 Task: Look for space in Hrazdan, Armenia from 1st June, 2023 to 9th June, 2023 for 6 adults in price range Rs.6000 to Rs.12000. Place can be entire place with 3 bedrooms having 3 beds and 3 bathrooms. Property type can be house, flat, guest house. Amenities needed are: heating. Booking option can be shelf check-in. Required host language is English.
Action: Mouse moved to (527, 124)
Screenshot: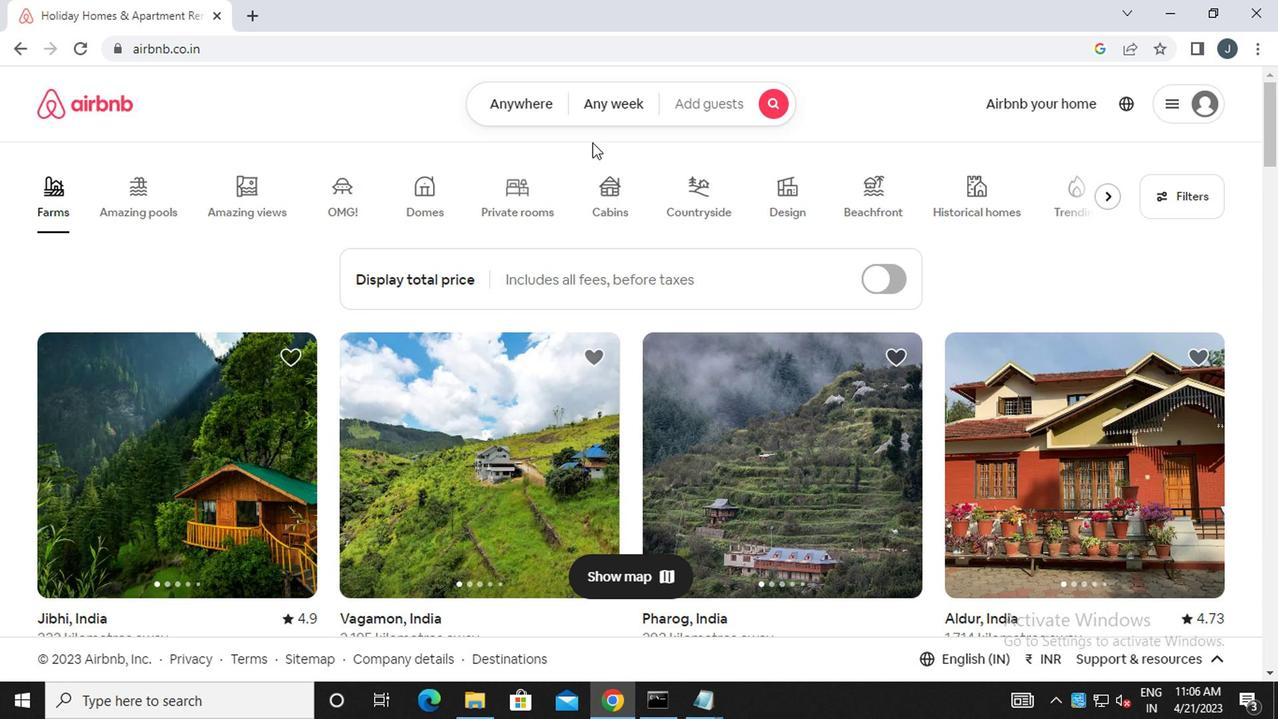 
Action: Mouse pressed left at (527, 124)
Screenshot: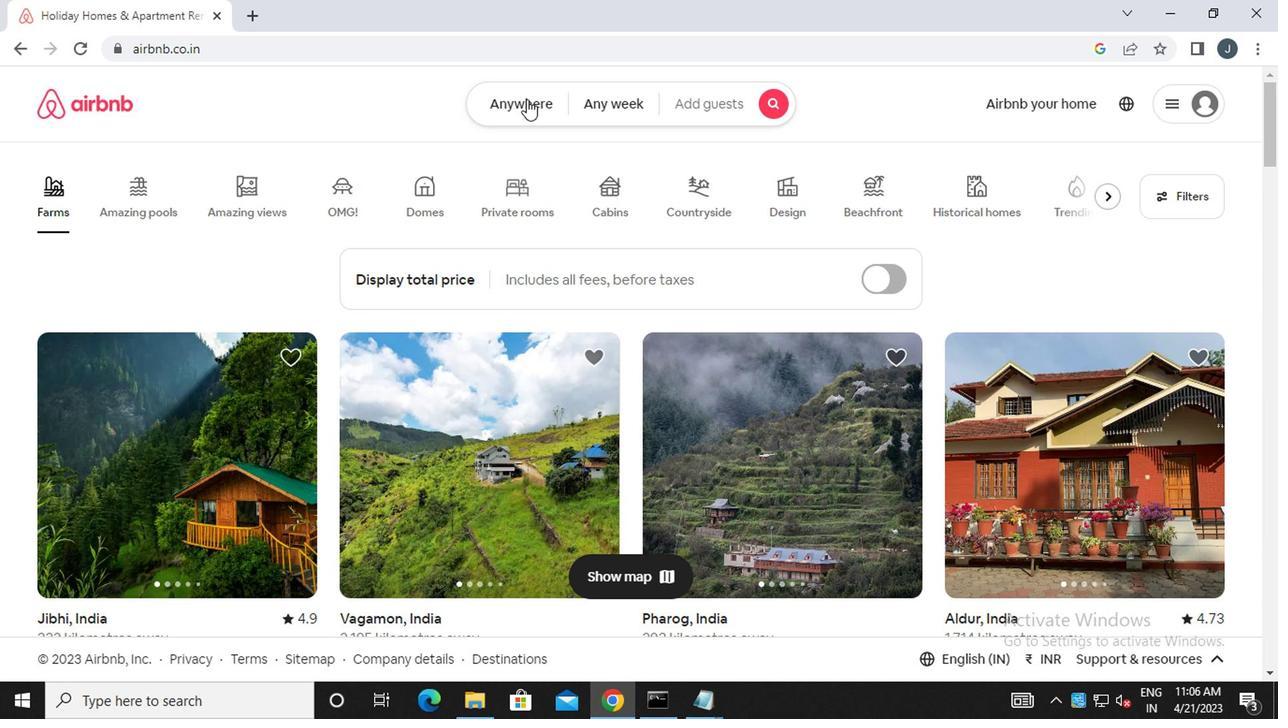 
Action: Mouse moved to (343, 188)
Screenshot: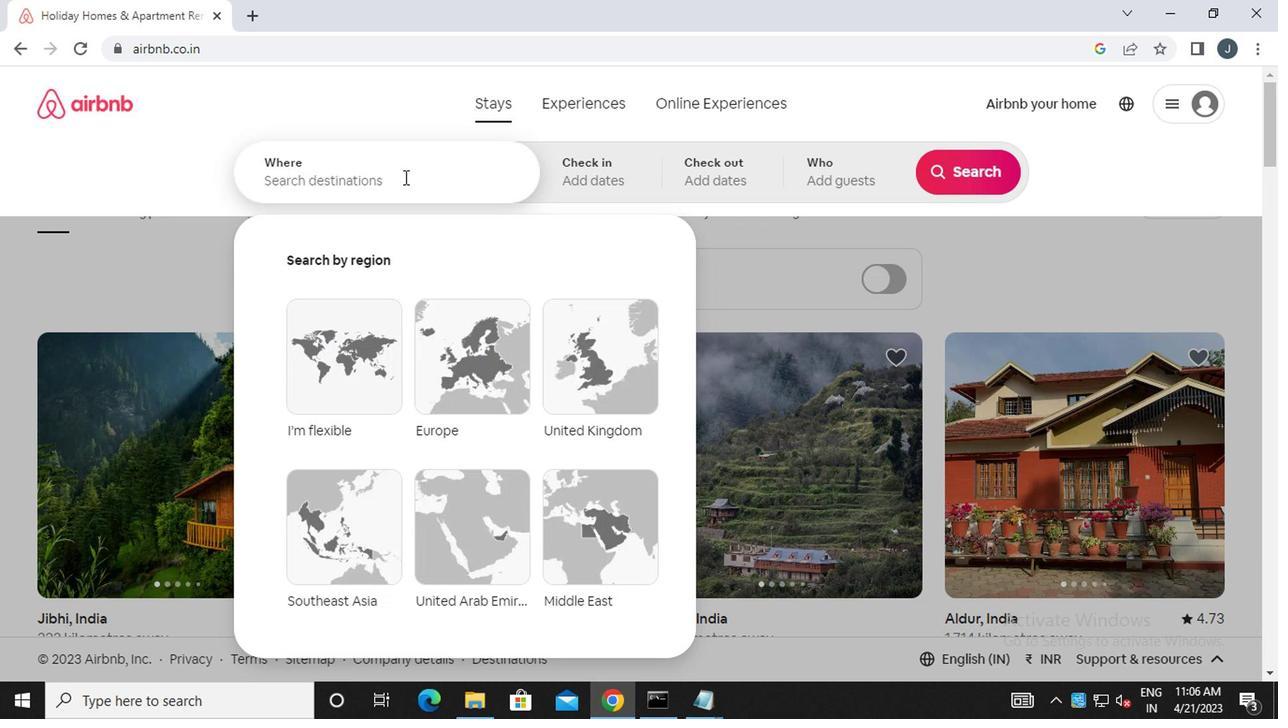 
Action: Mouse pressed left at (343, 188)
Screenshot: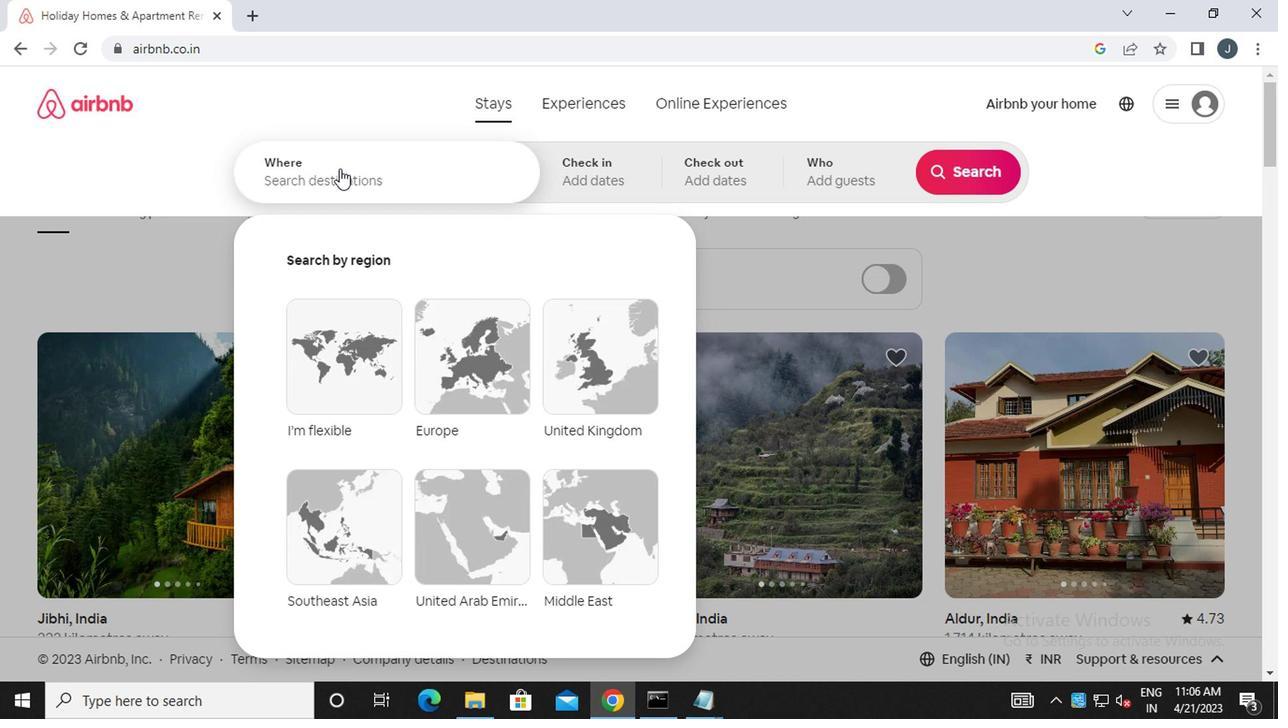 
Action: Mouse moved to (343, 189)
Screenshot: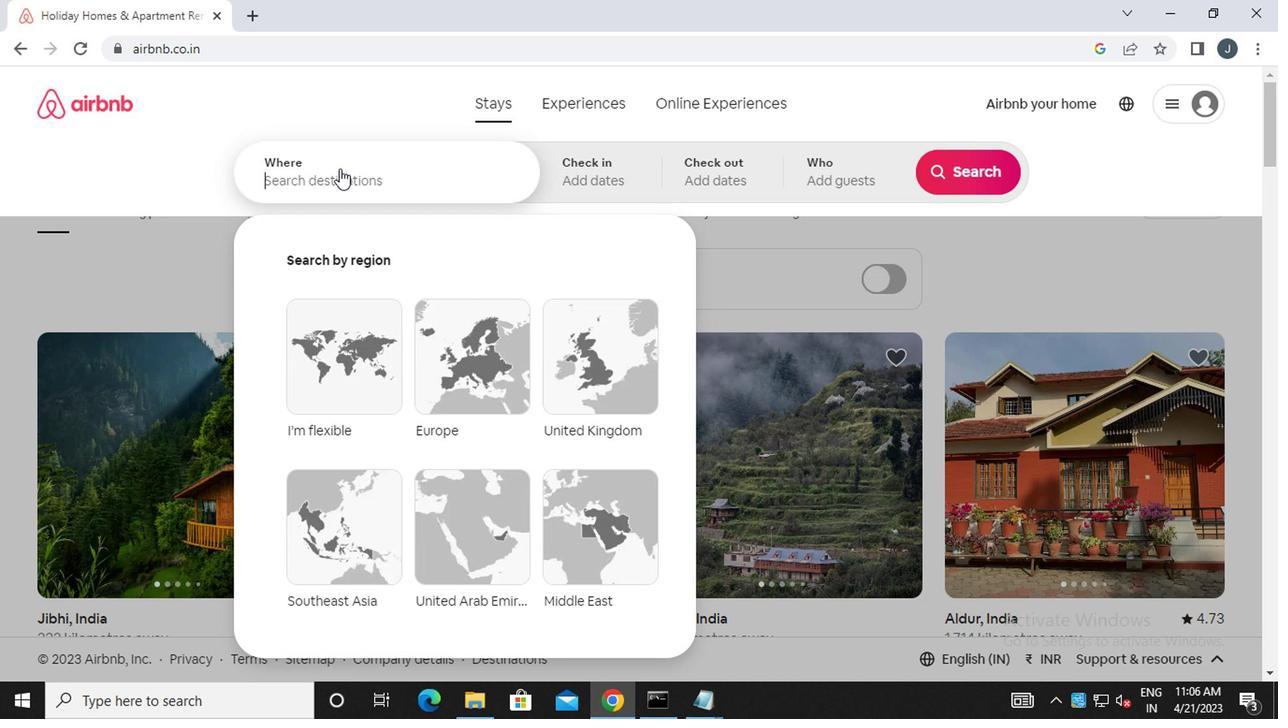
Action: Key pressed h<Key.caps_lock>razdan
Screenshot: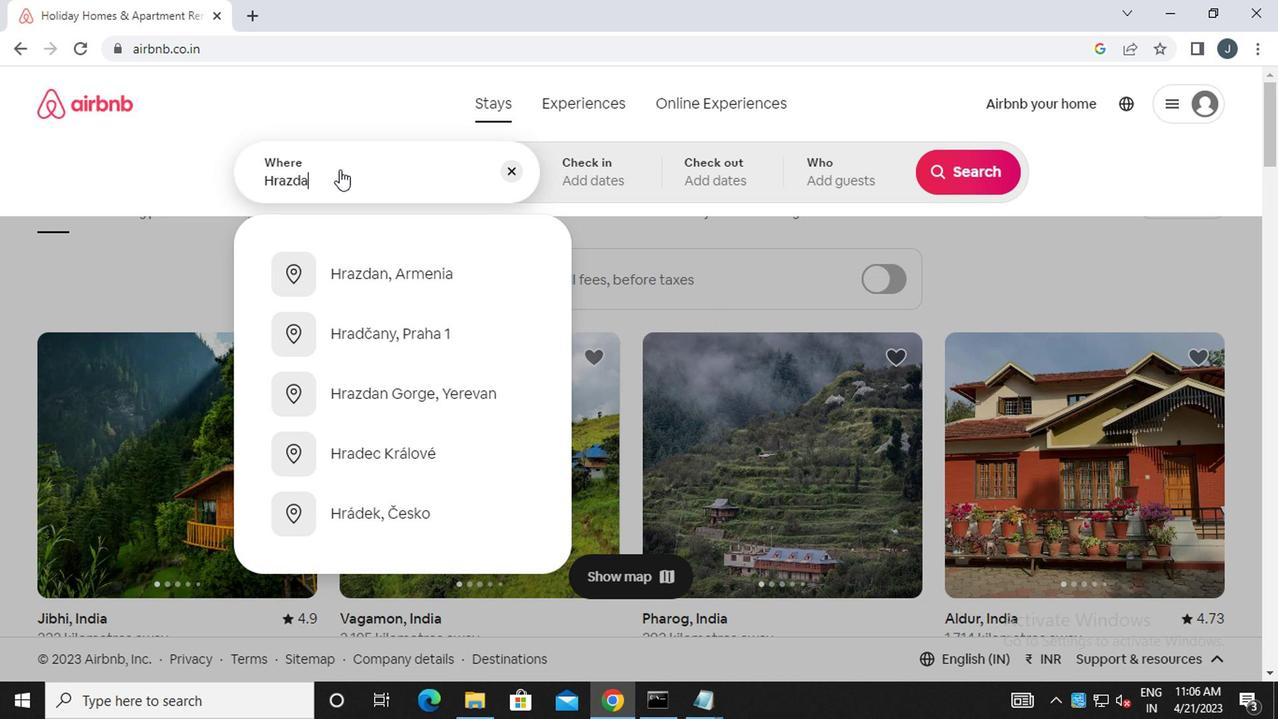 
Action: Mouse moved to (413, 289)
Screenshot: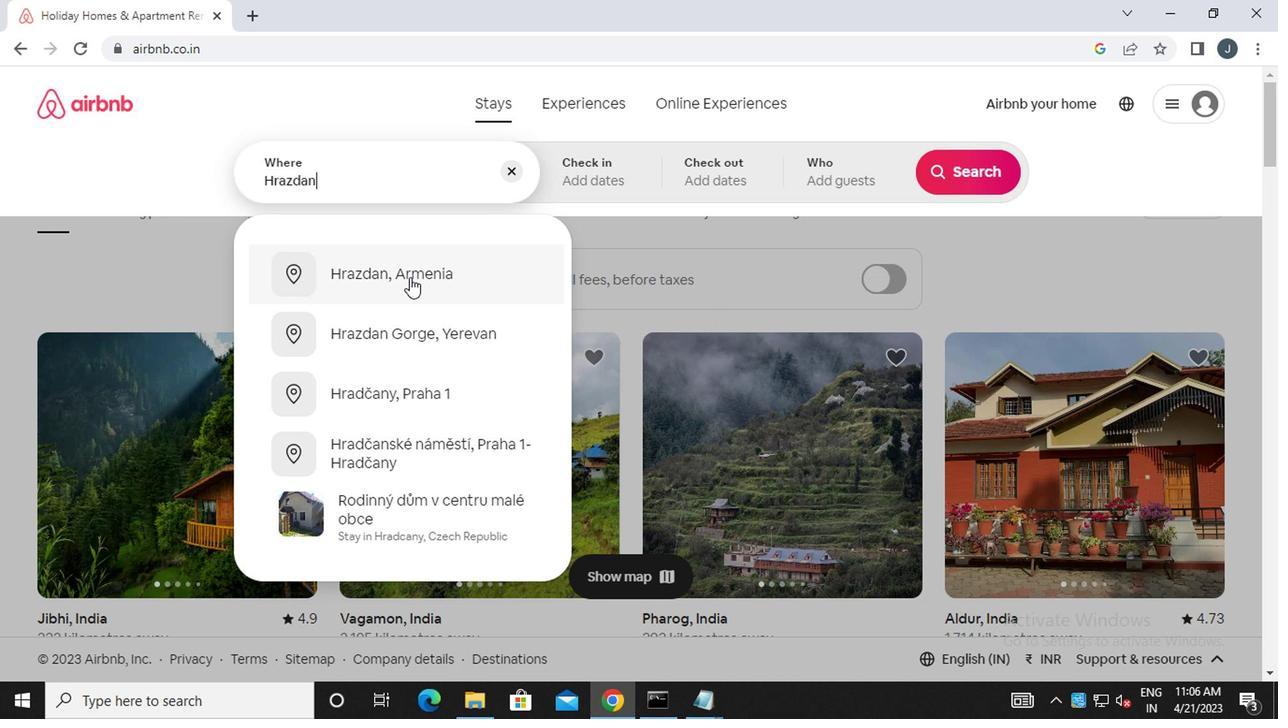 
Action: Mouse pressed left at (413, 289)
Screenshot: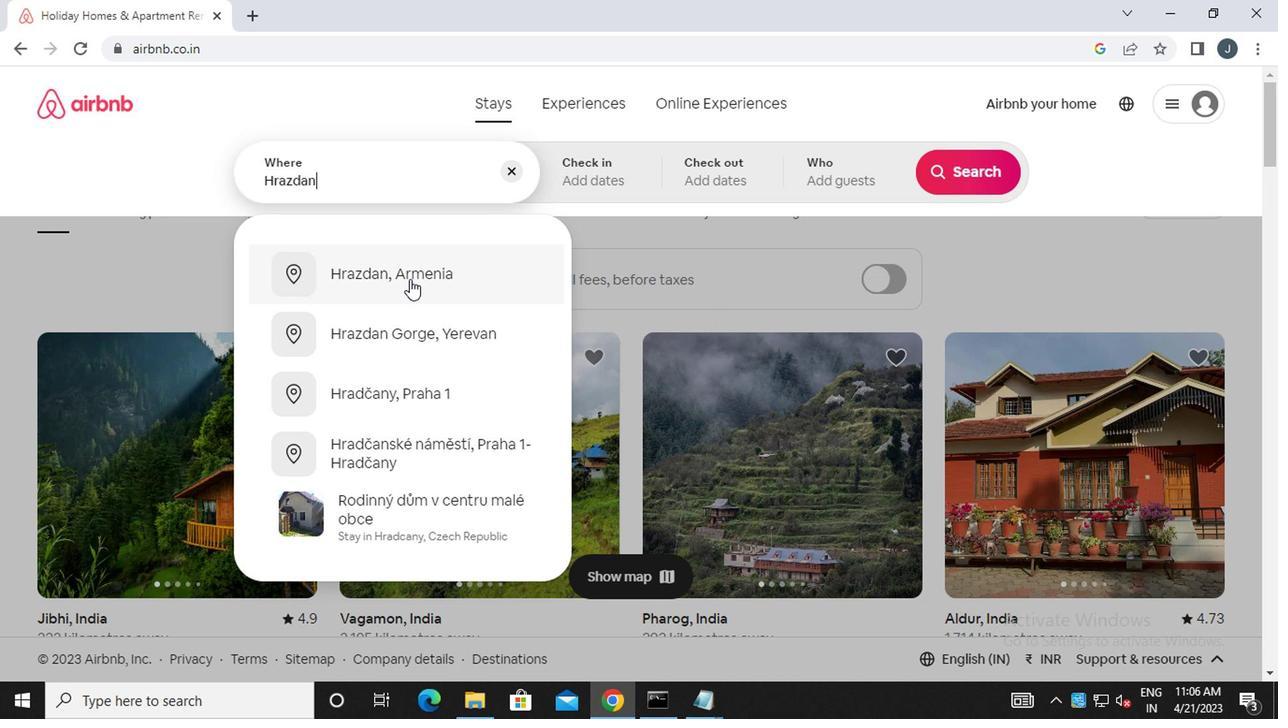 
Action: Mouse moved to (941, 331)
Screenshot: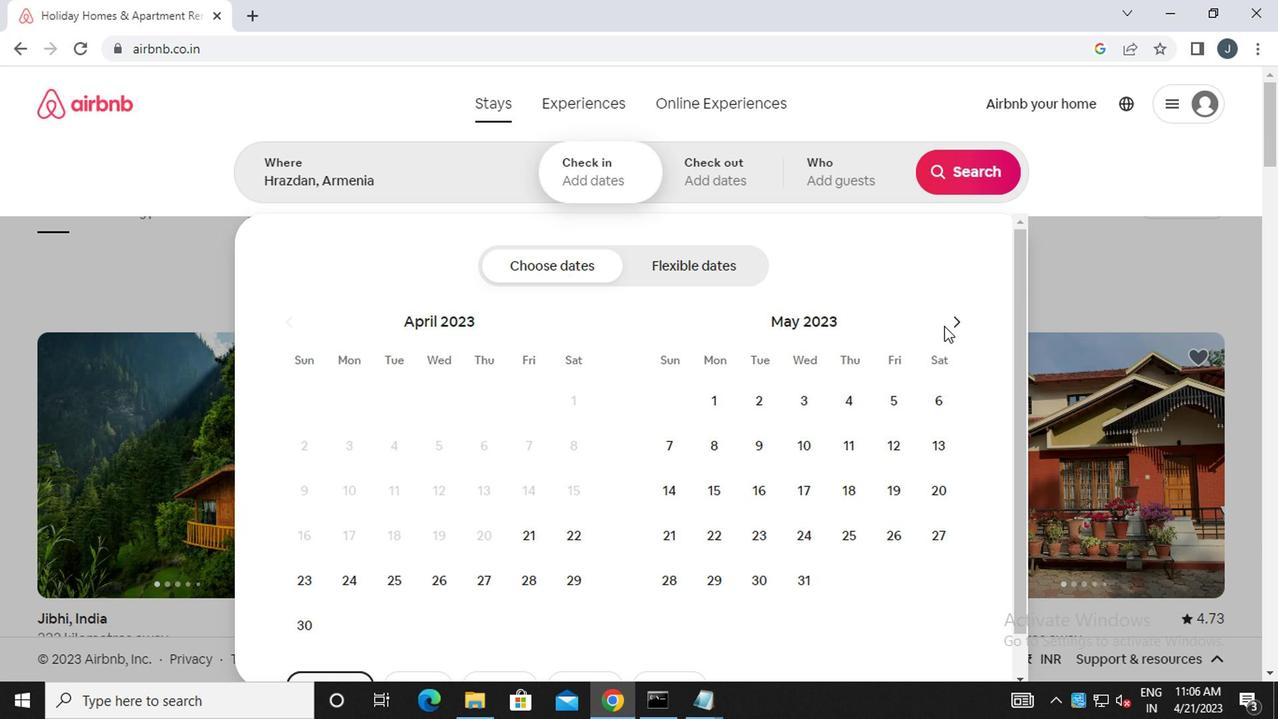 
Action: Mouse pressed left at (941, 331)
Screenshot: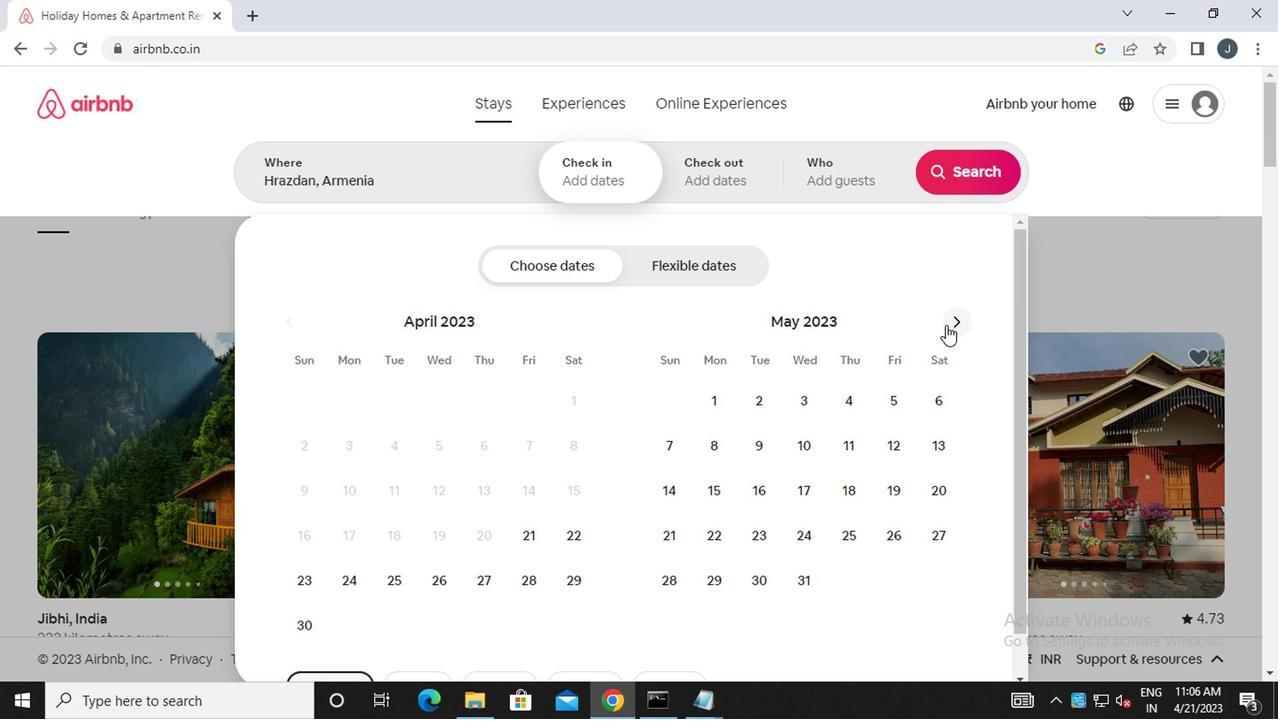 
Action: Mouse moved to (834, 398)
Screenshot: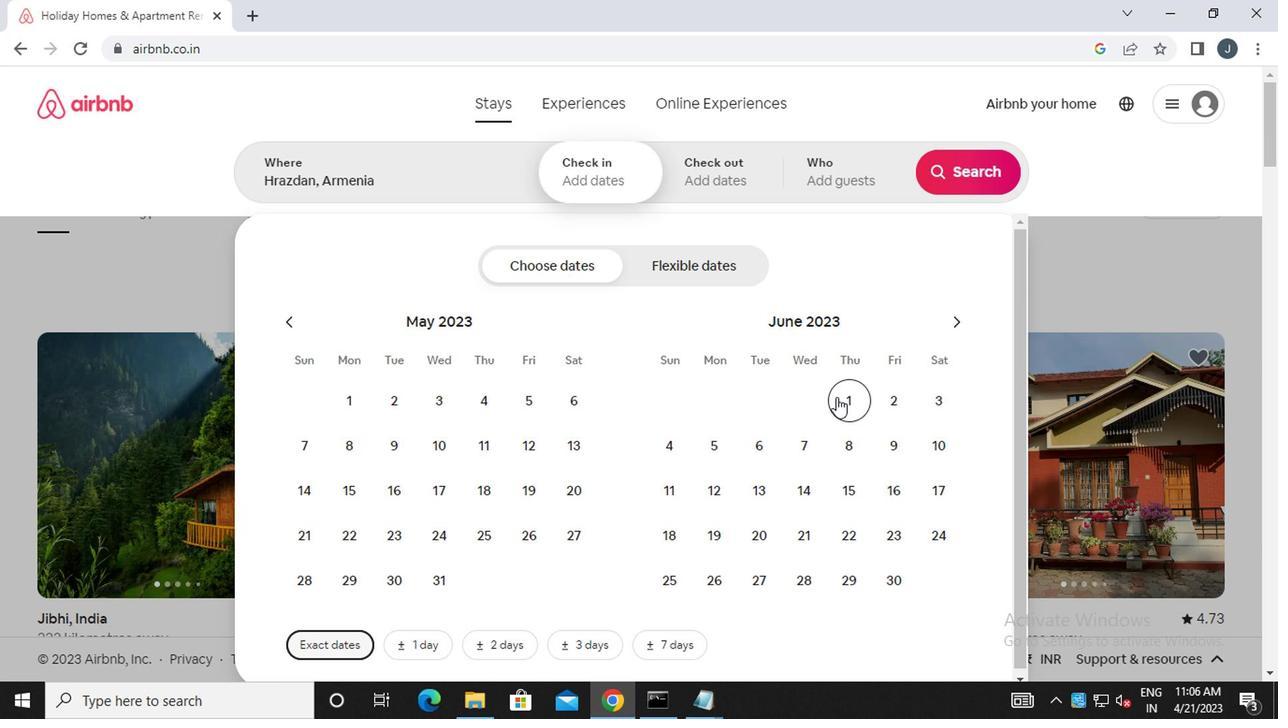 
Action: Mouse pressed left at (834, 398)
Screenshot: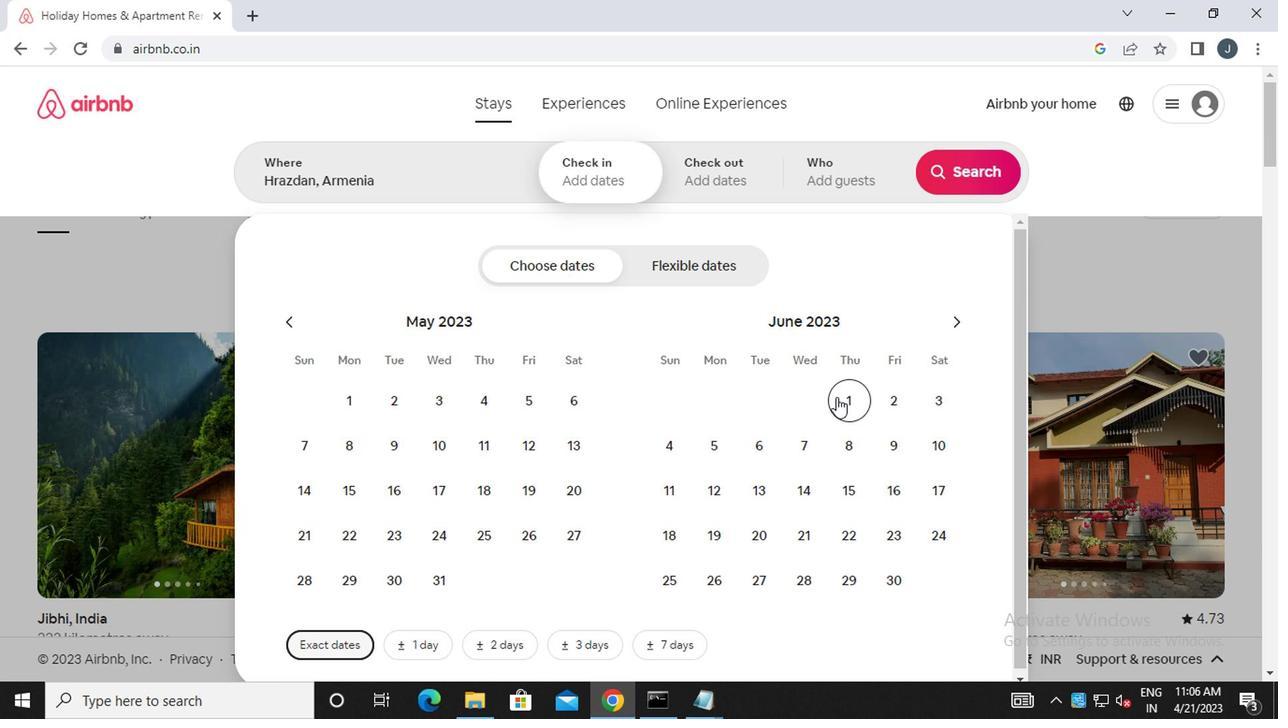 
Action: Mouse moved to (886, 446)
Screenshot: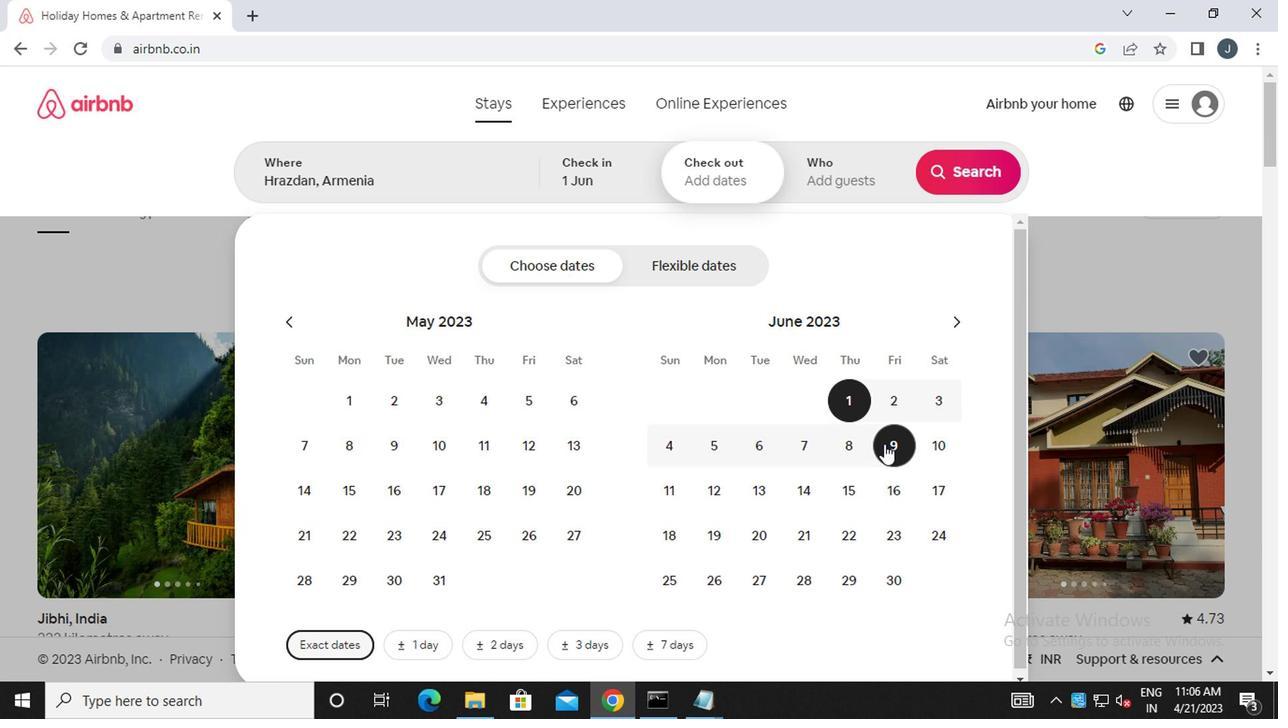 
Action: Mouse pressed left at (886, 446)
Screenshot: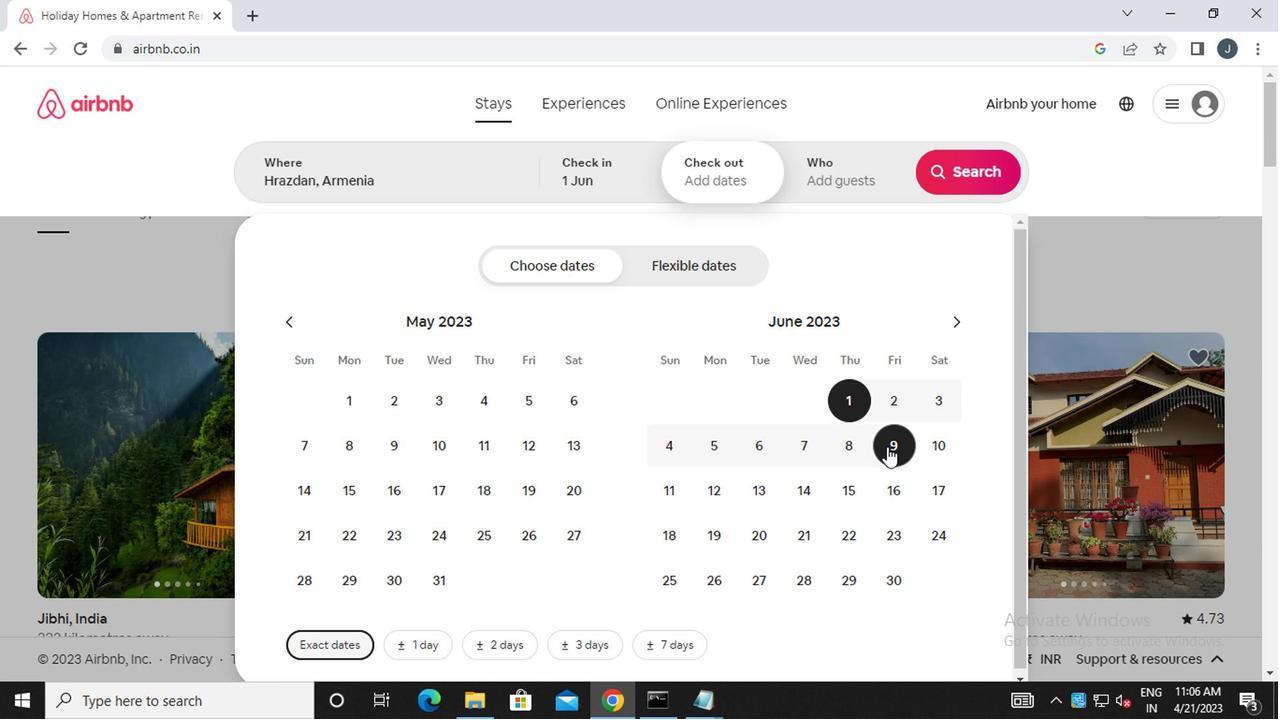 
Action: Mouse moved to (843, 193)
Screenshot: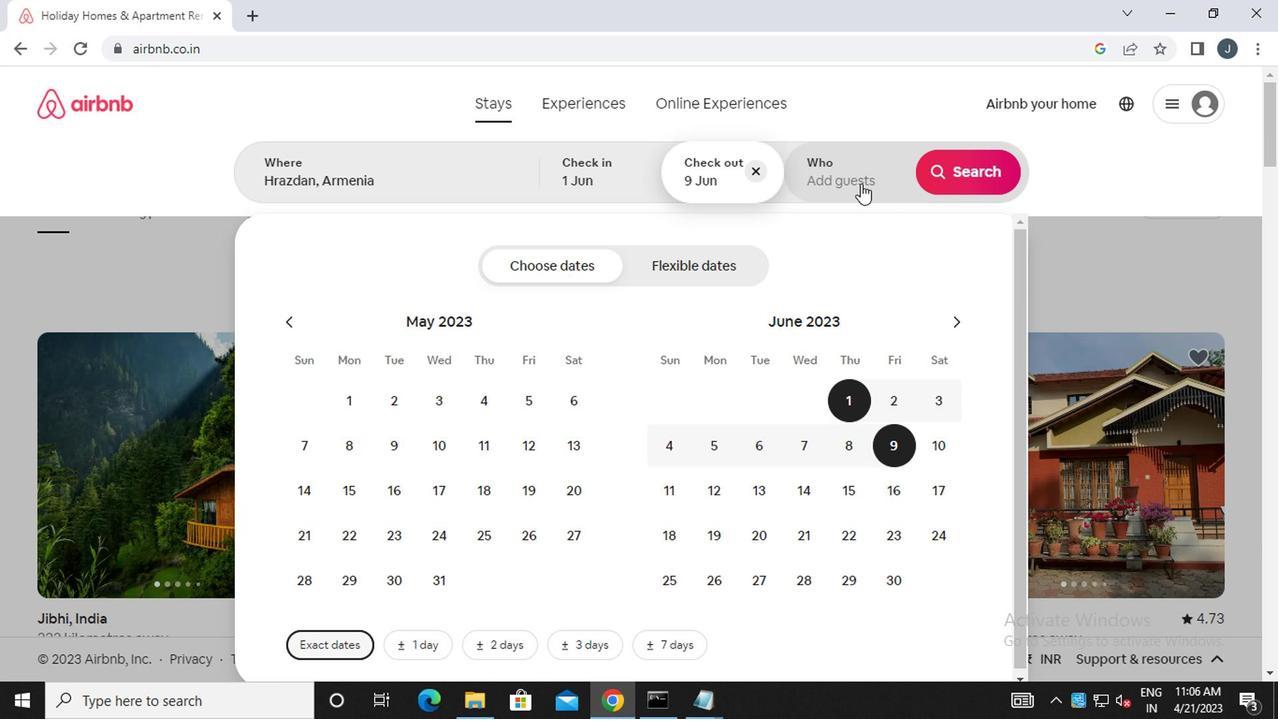 
Action: Mouse pressed left at (843, 193)
Screenshot: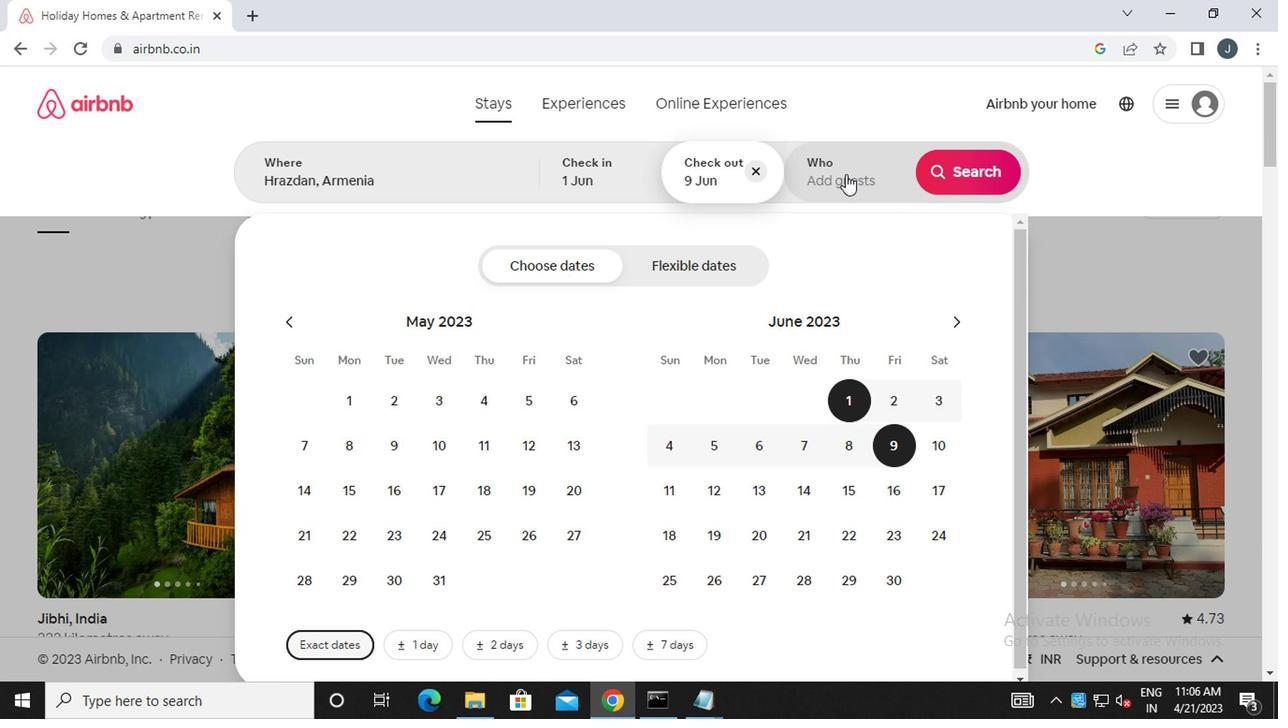 
Action: Mouse moved to (961, 289)
Screenshot: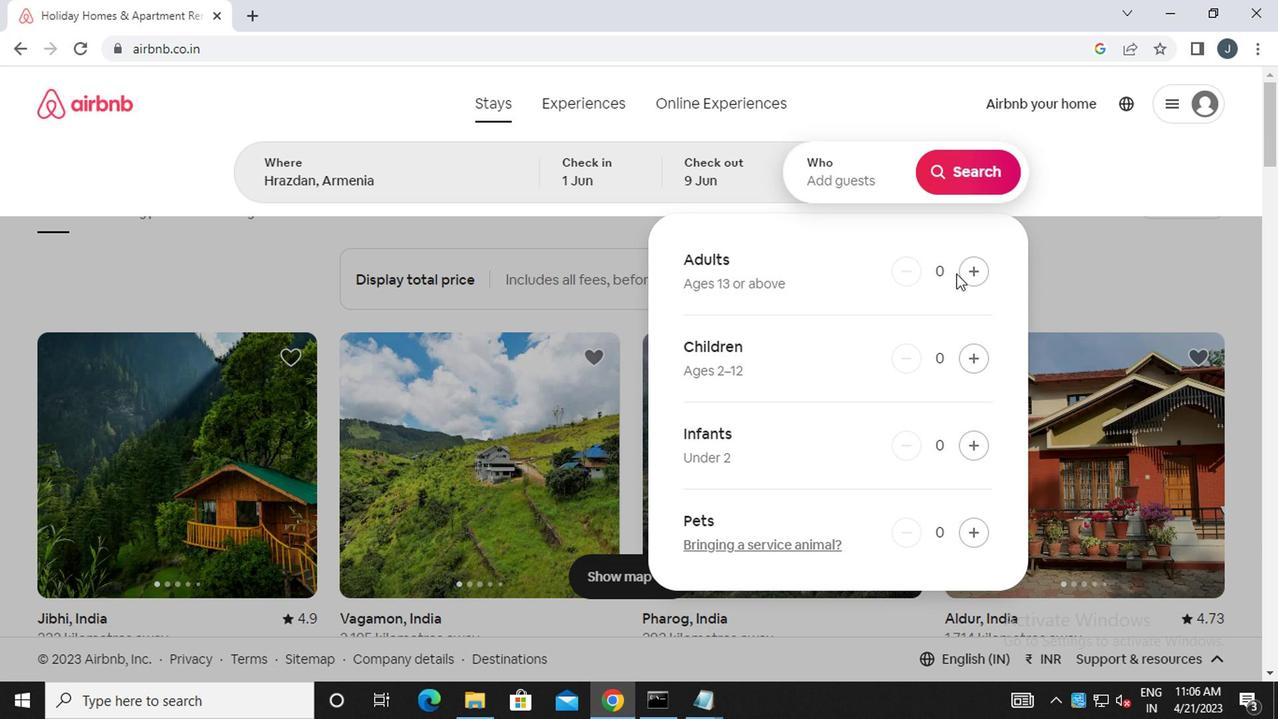 
Action: Mouse pressed left at (961, 289)
Screenshot: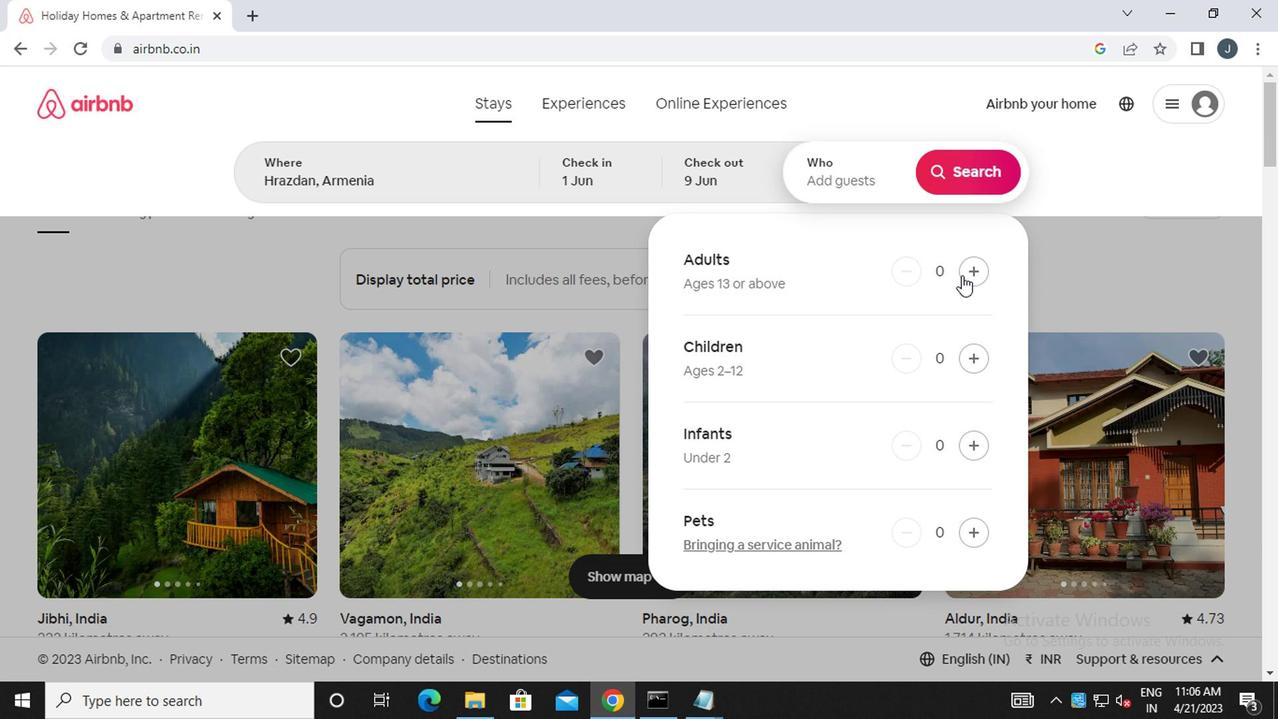 
Action: Mouse moved to (964, 289)
Screenshot: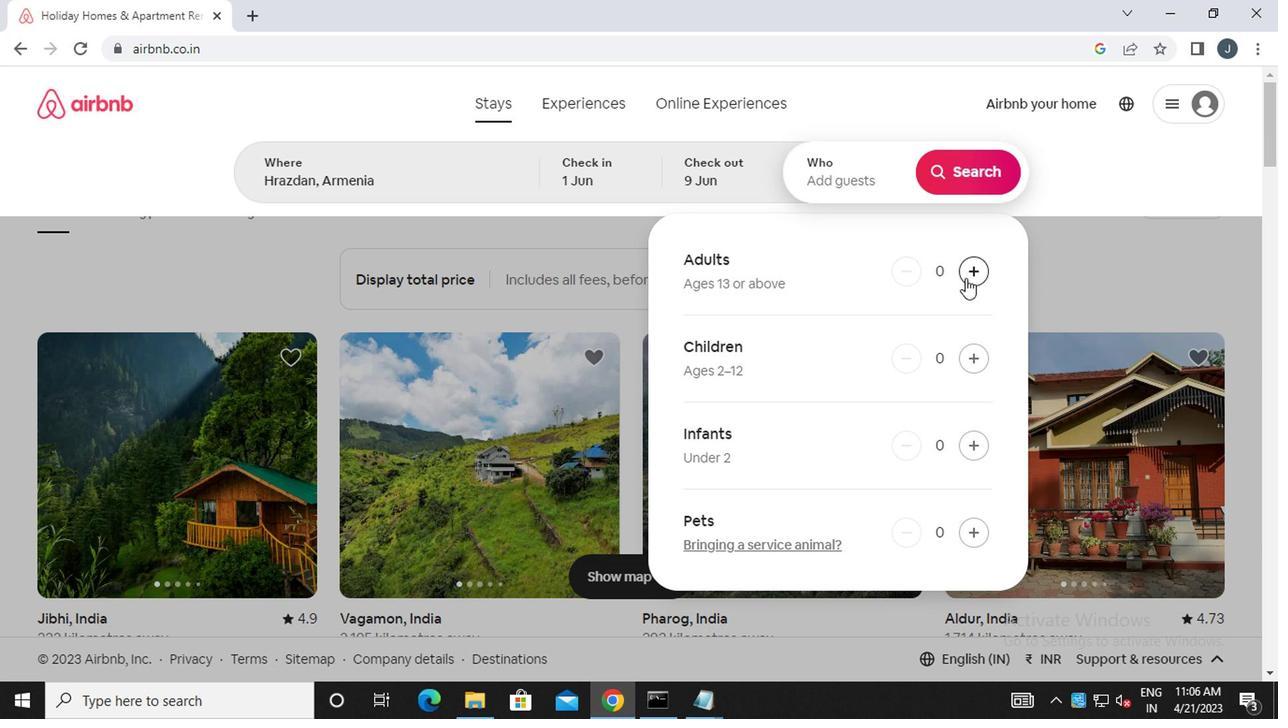
Action: Mouse pressed left at (964, 289)
Screenshot: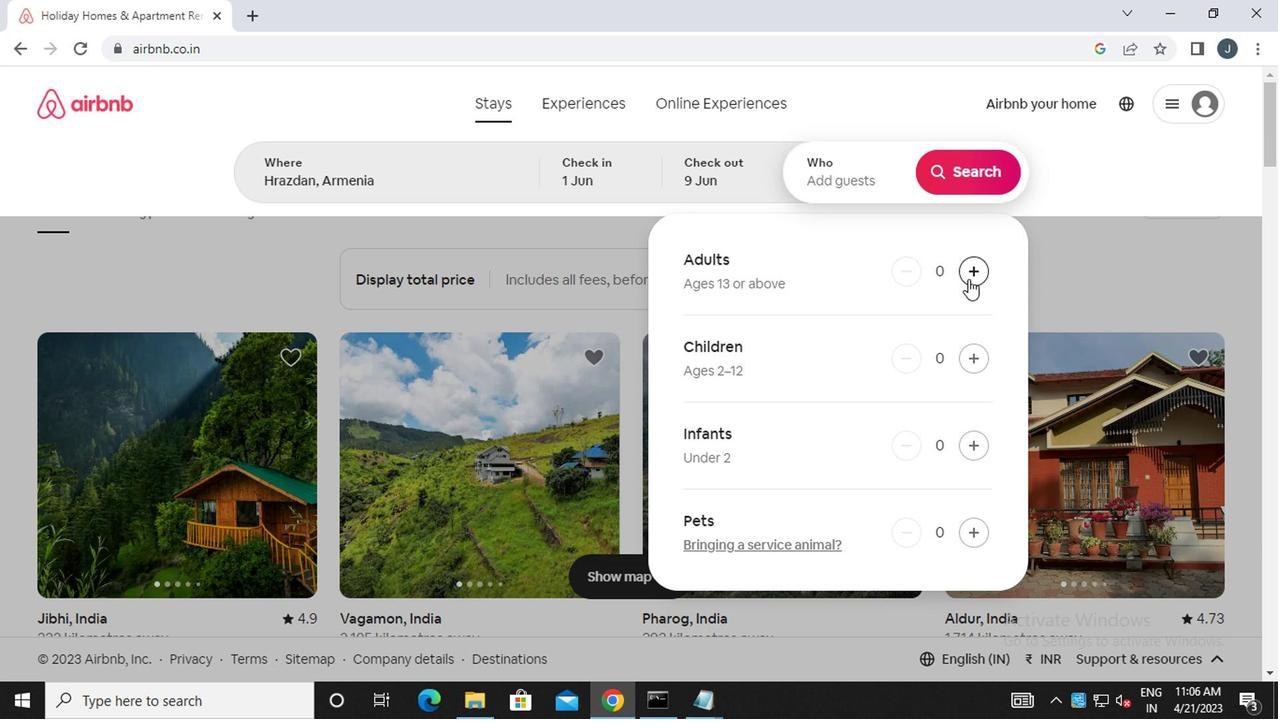 
Action: Mouse pressed left at (964, 289)
Screenshot: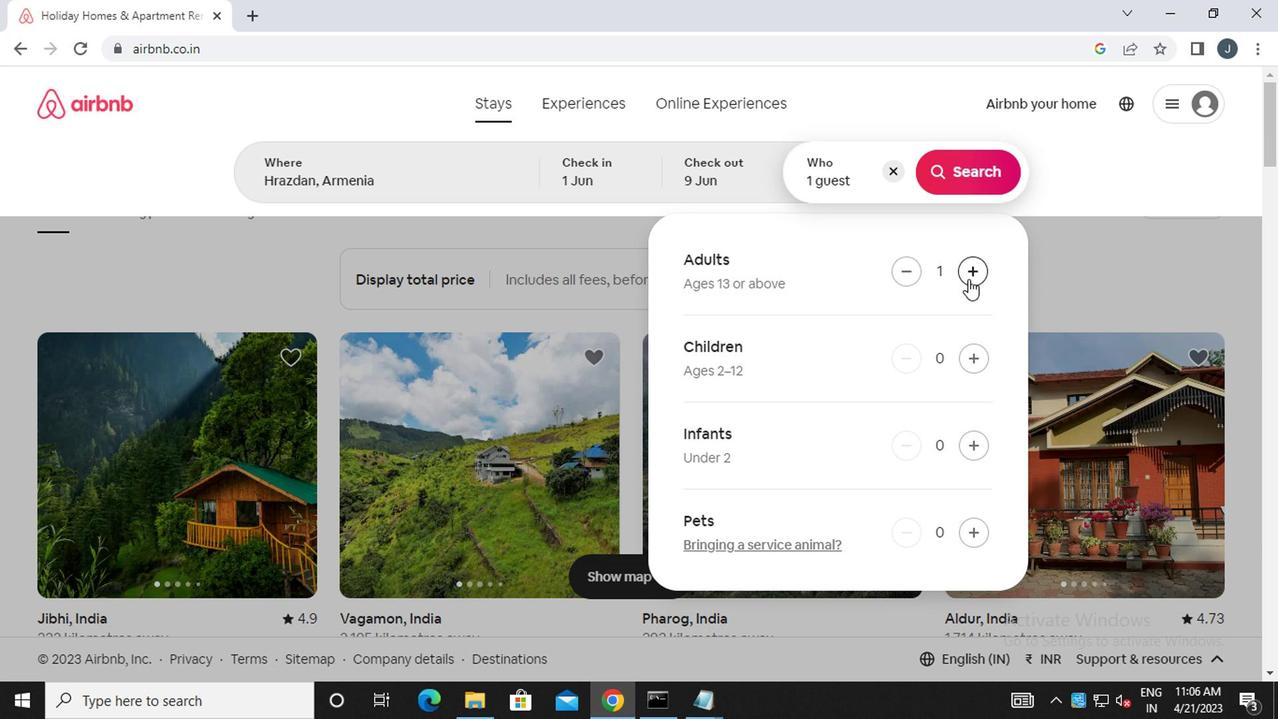 
Action: Mouse pressed left at (964, 289)
Screenshot: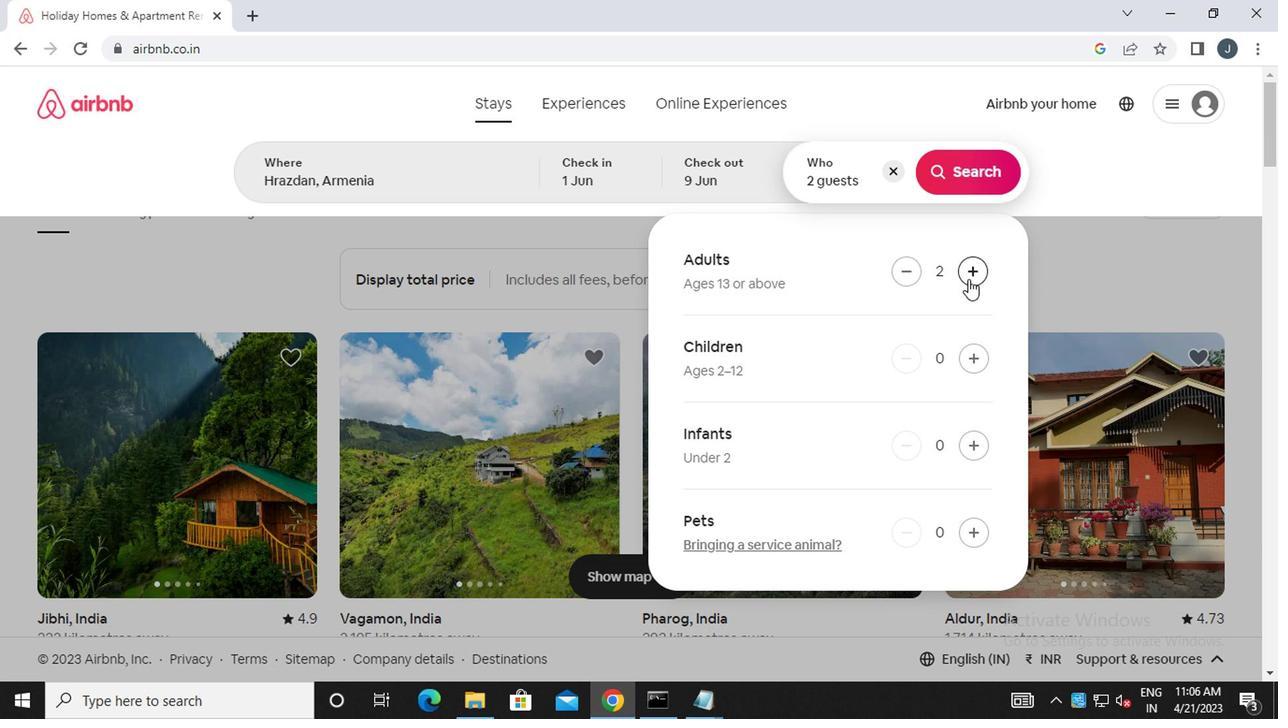 
Action: Mouse pressed left at (964, 289)
Screenshot: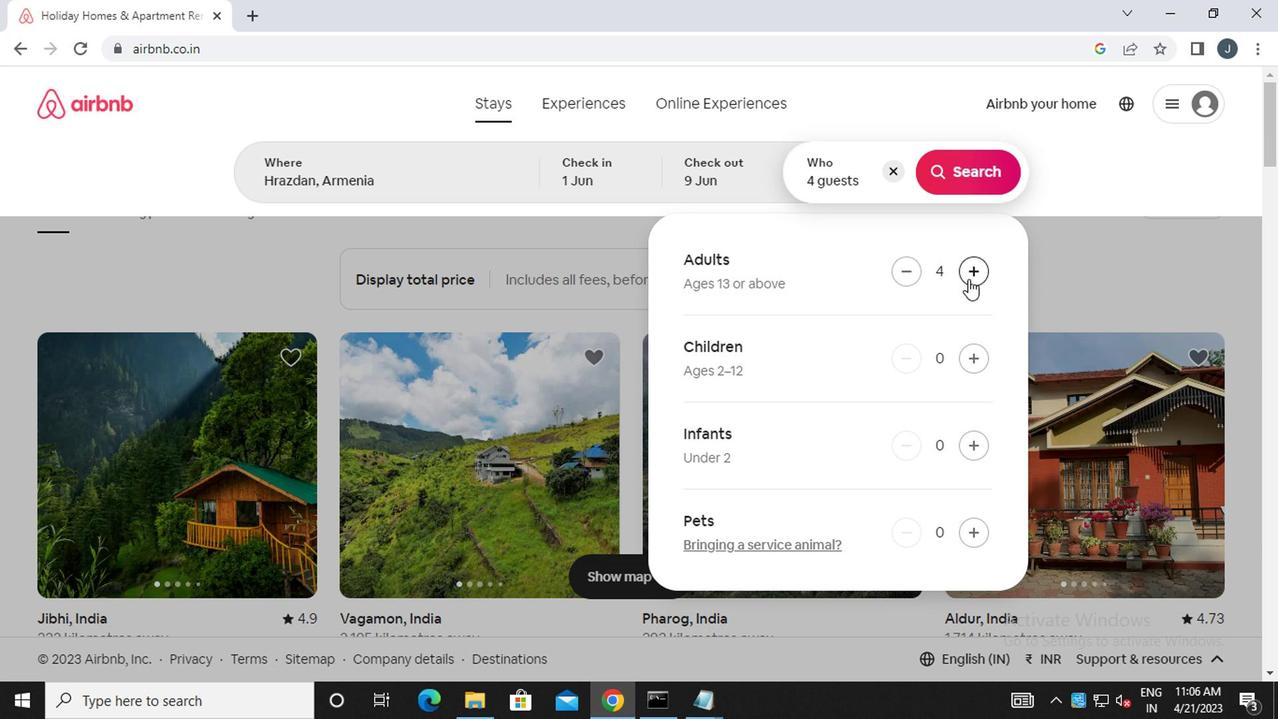 
Action: Mouse pressed left at (964, 289)
Screenshot: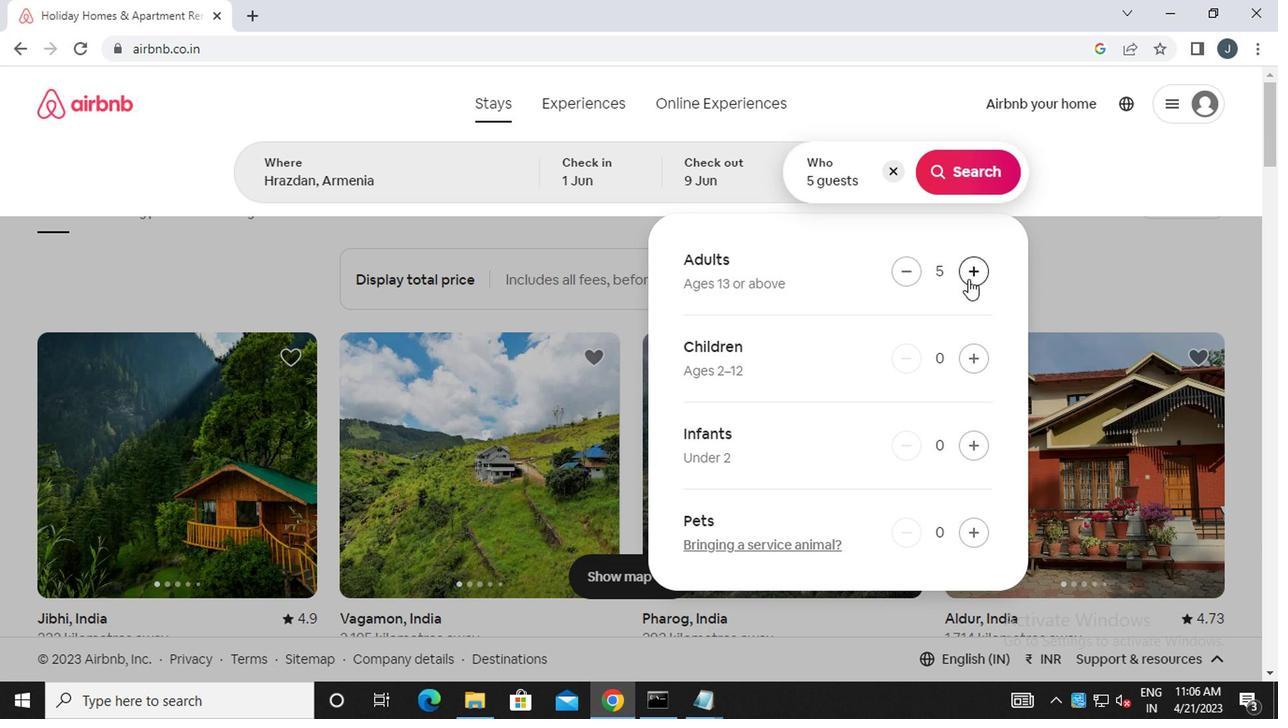
Action: Mouse moved to (974, 193)
Screenshot: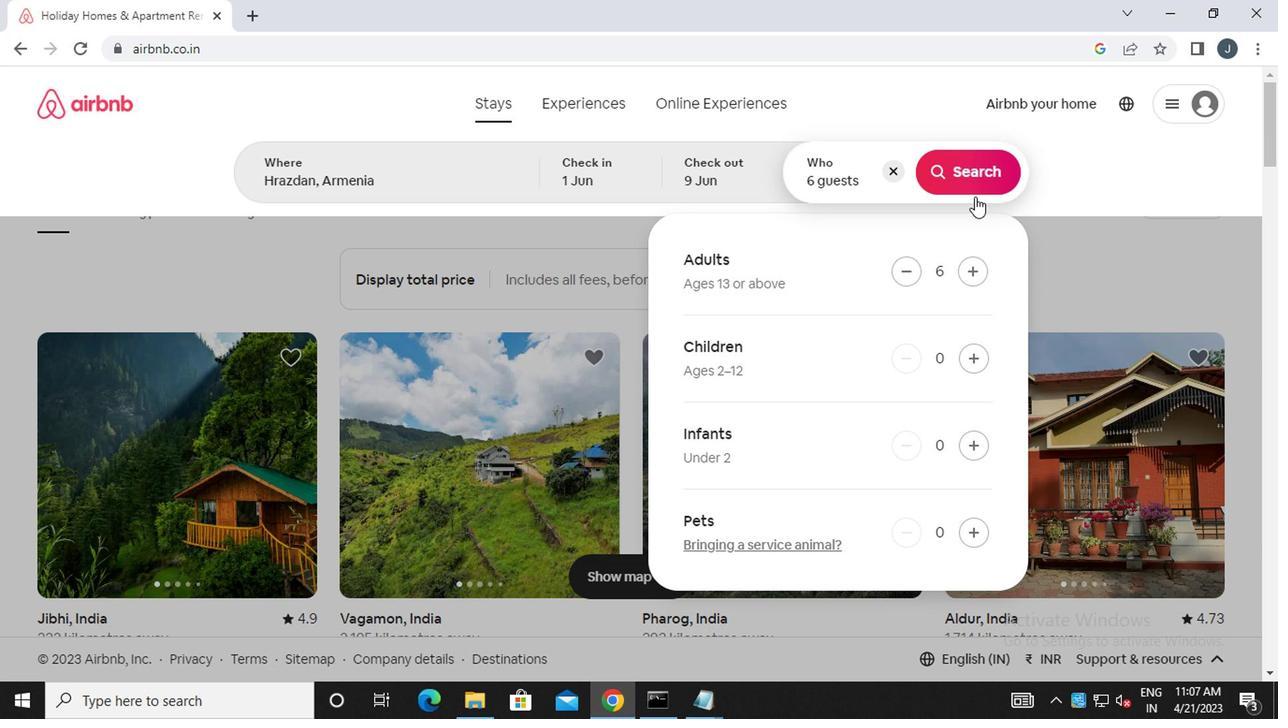
Action: Mouse pressed left at (974, 193)
Screenshot: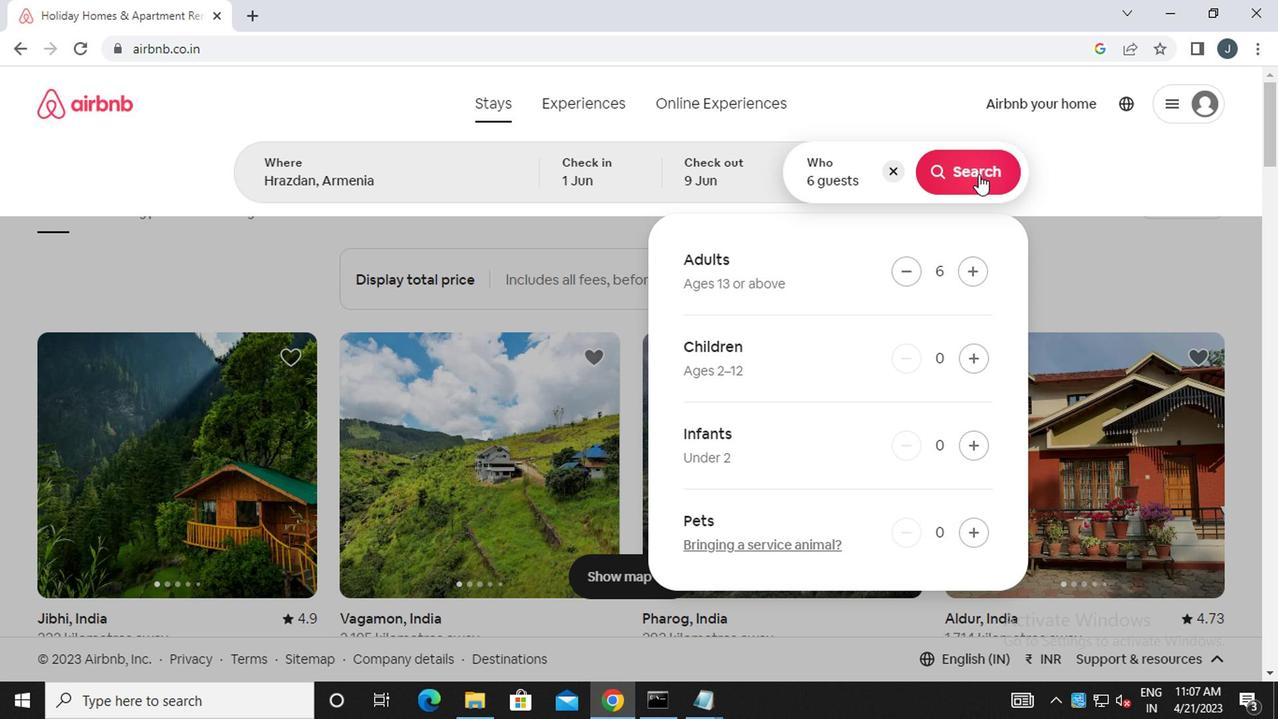 
Action: Mouse moved to (1168, 197)
Screenshot: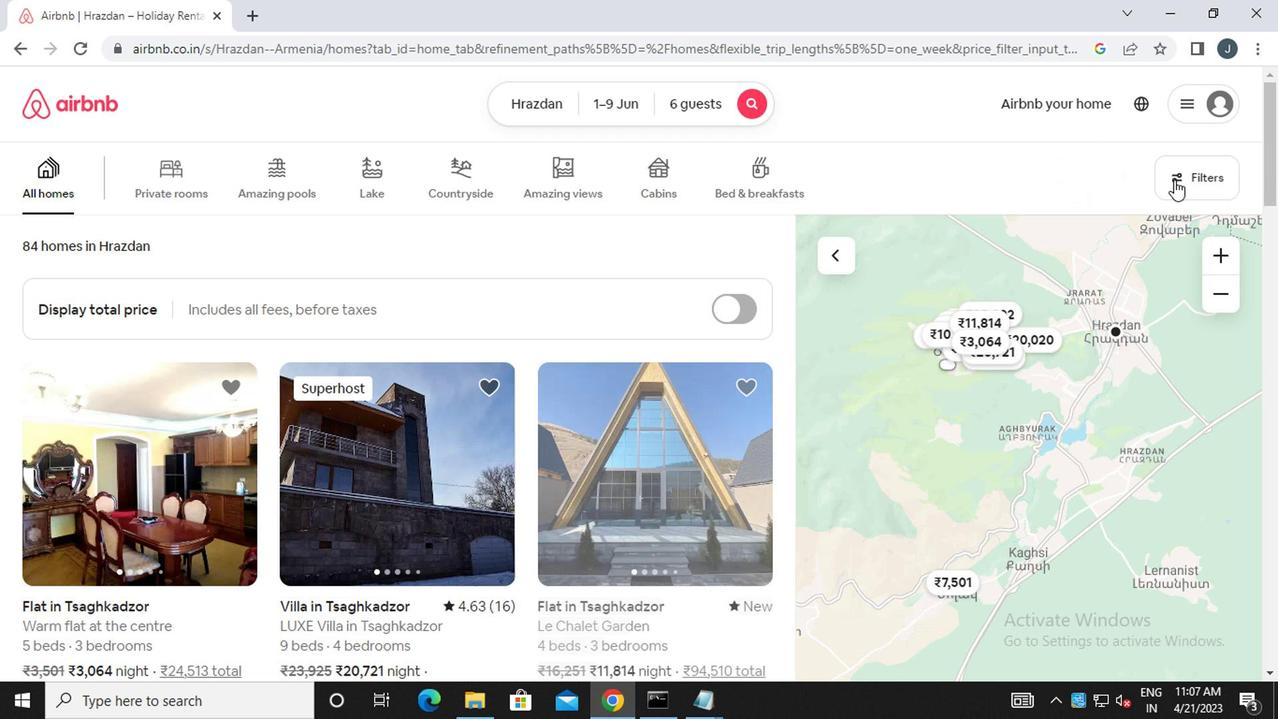 
Action: Mouse pressed left at (1168, 197)
Screenshot: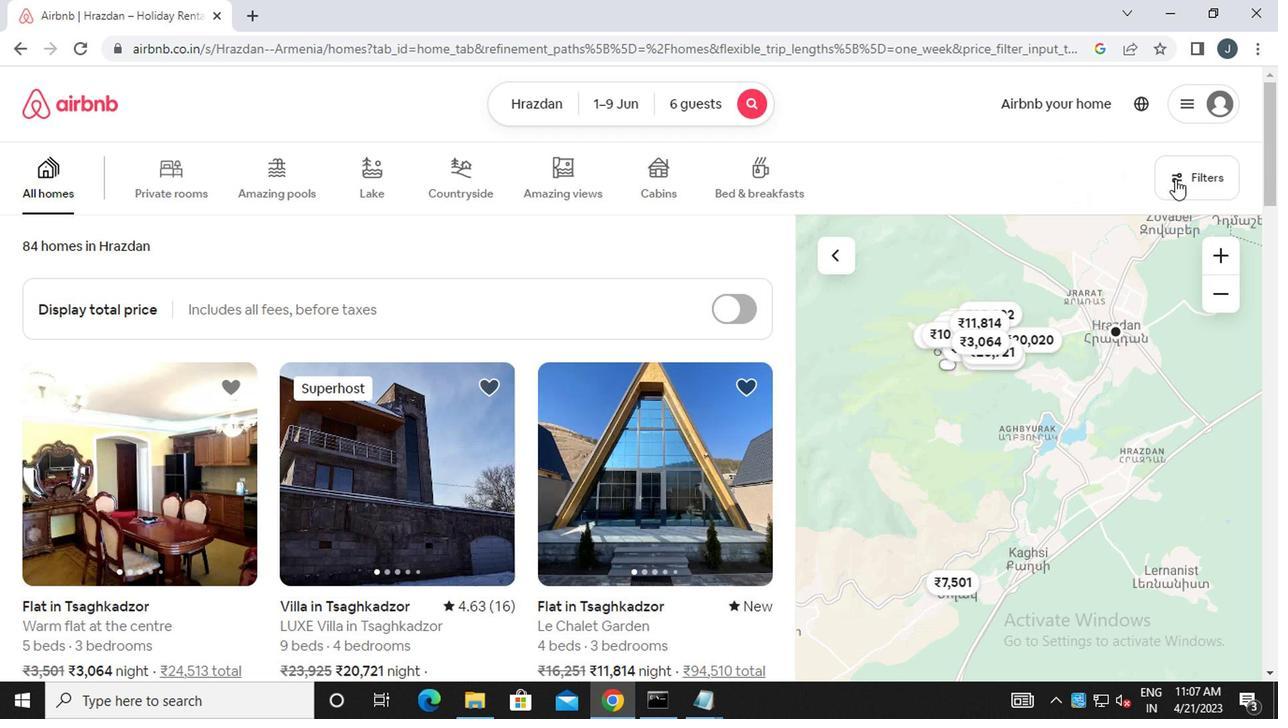 
Action: Mouse moved to (430, 409)
Screenshot: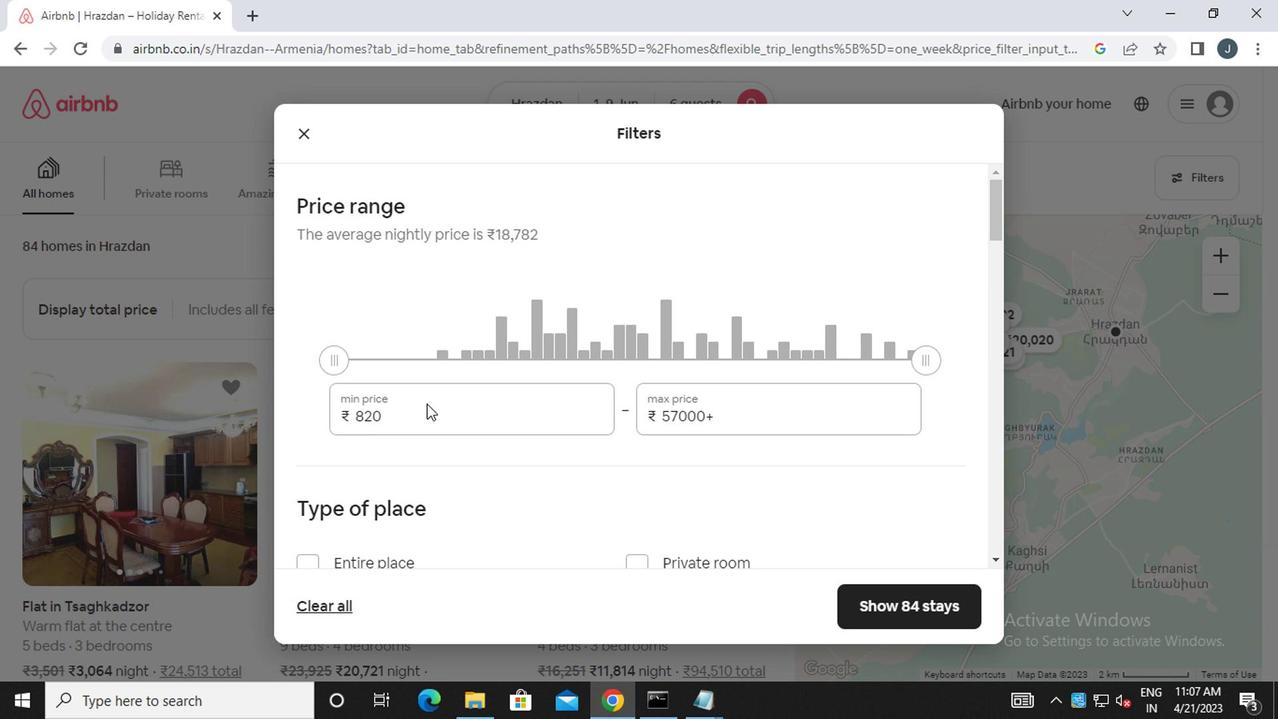 
Action: Mouse pressed left at (430, 409)
Screenshot: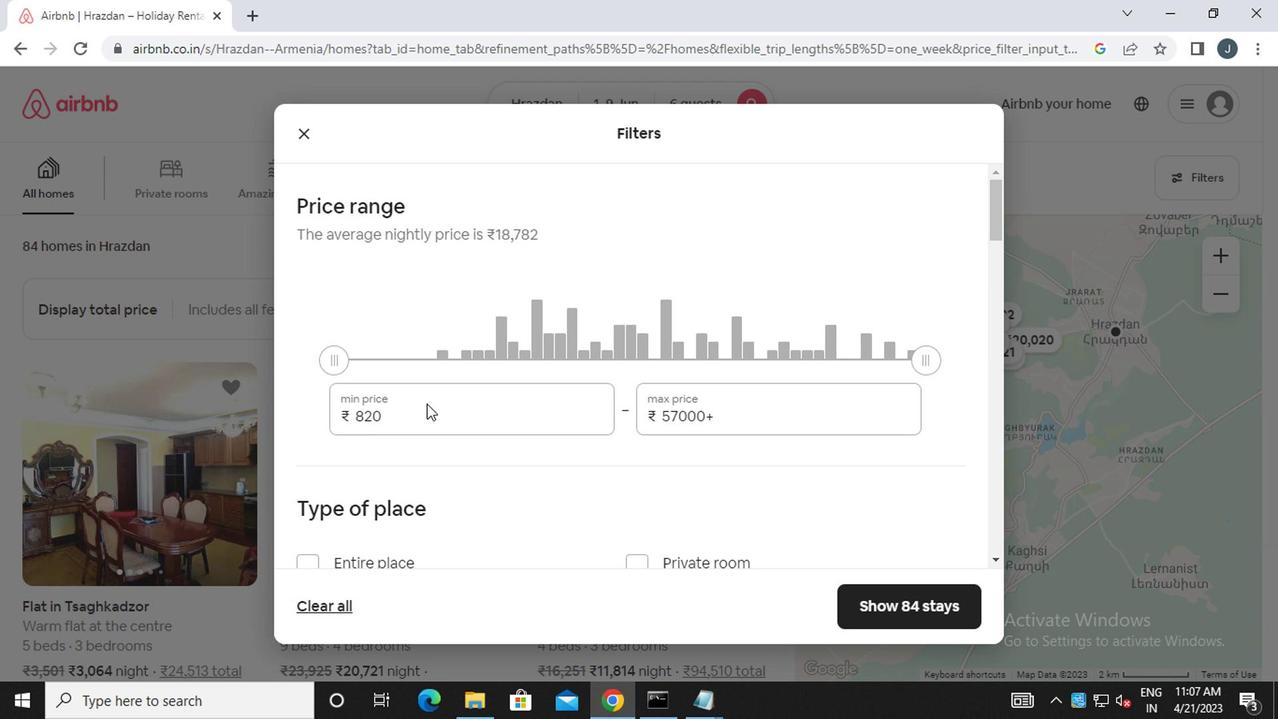 
Action: Mouse moved to (433, 410)
Screenshot: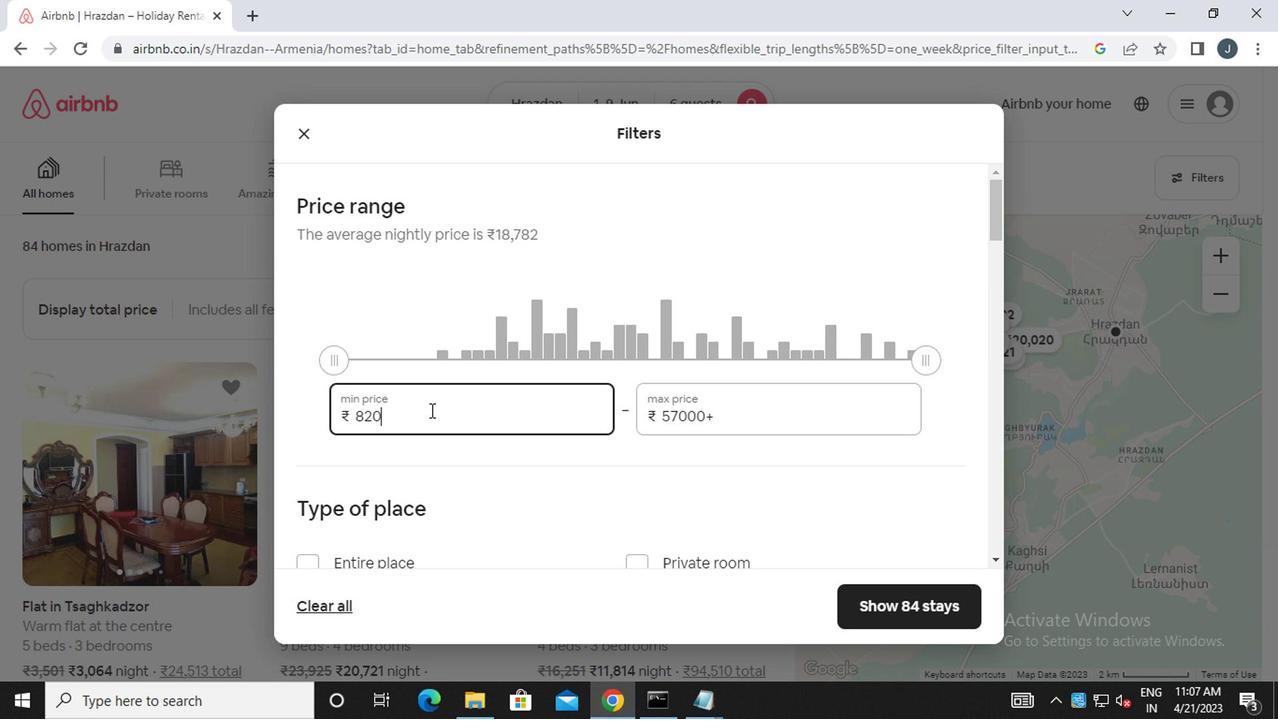 
Action: Key pressed <Key.backspace><Key.backspace><Key.backspace>6000
Screenshot: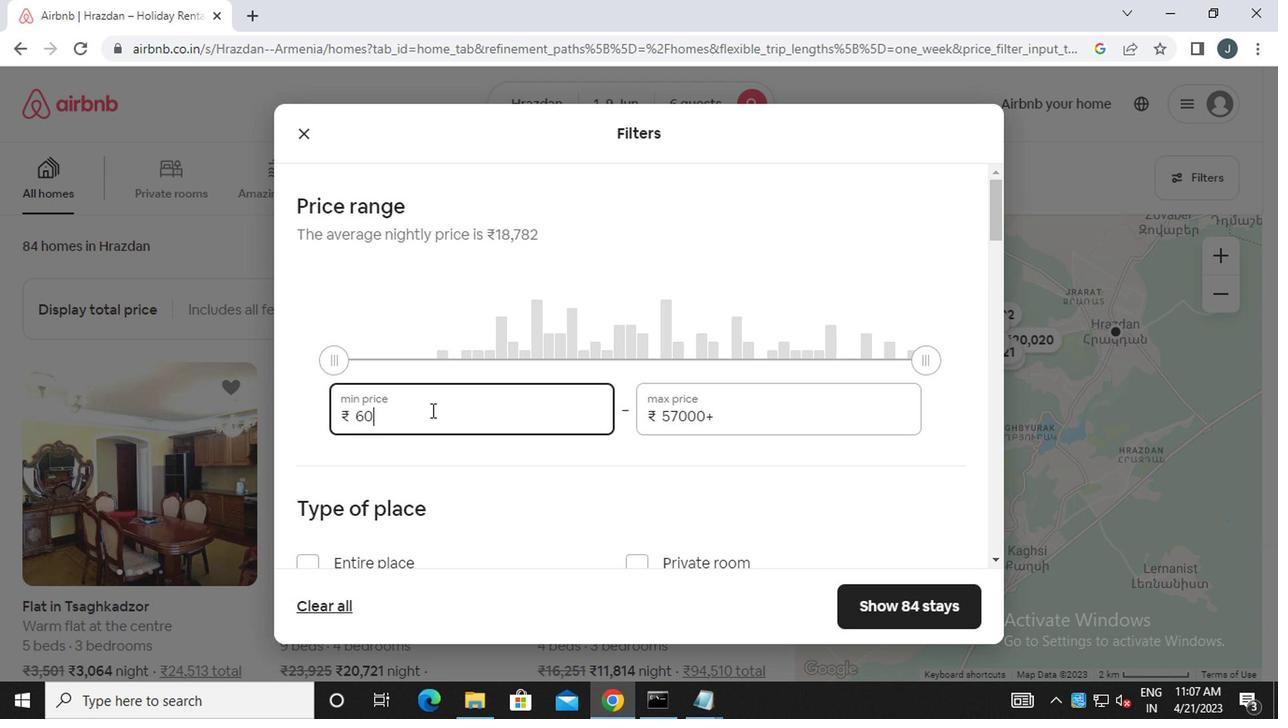 
Action: Mouse moved to (768, 420)
Screenshot: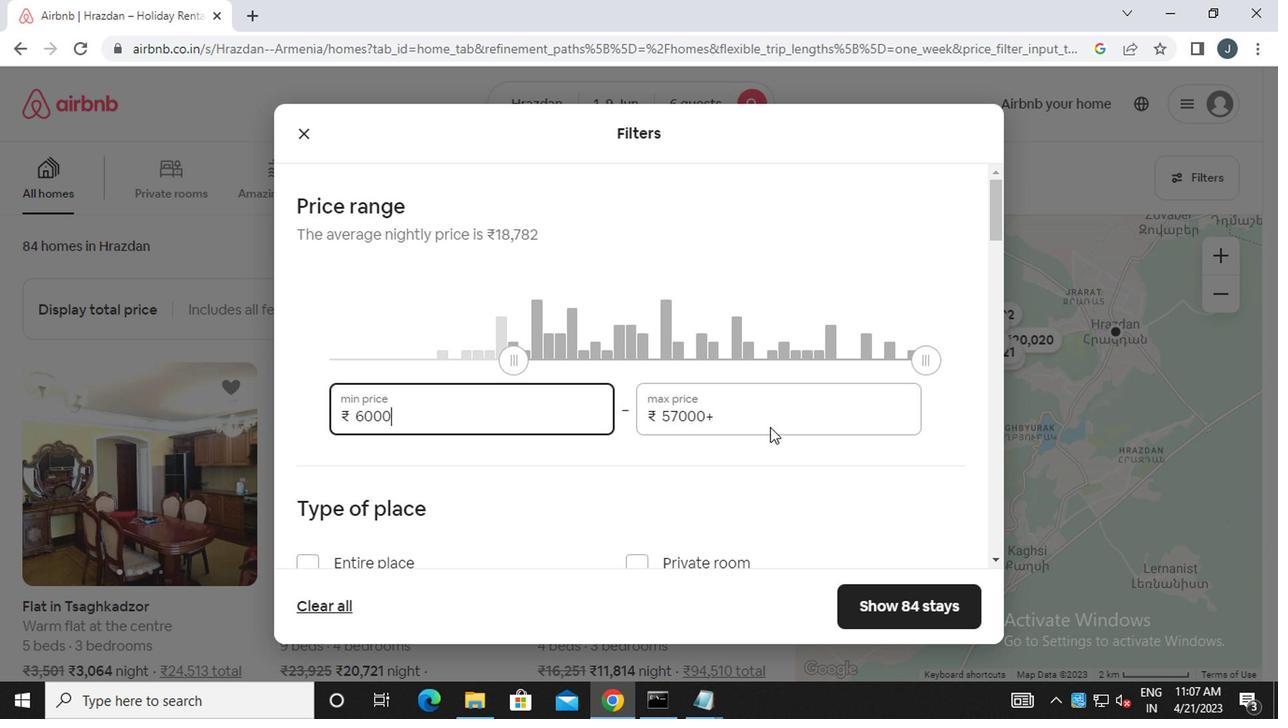 
Action: Mouse pressed left at (768, 420)
Screenshot: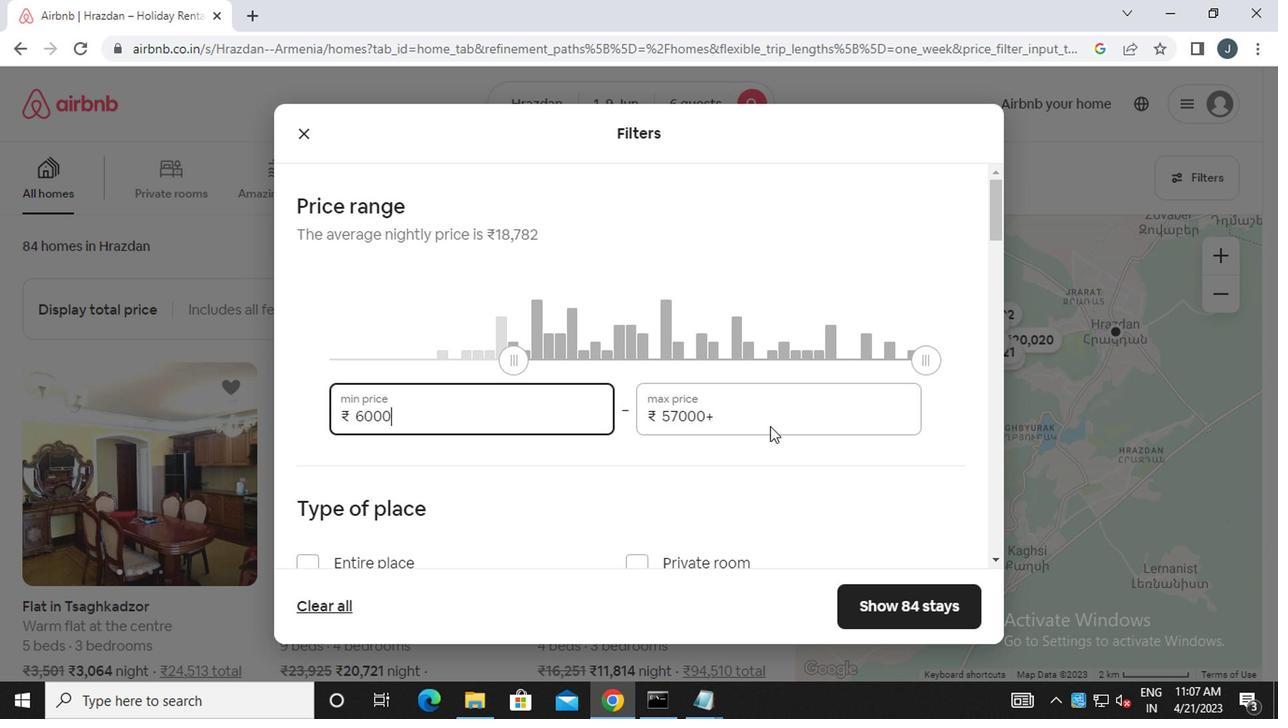 
Action: Mouse moved to (764, 420)
Screenshot: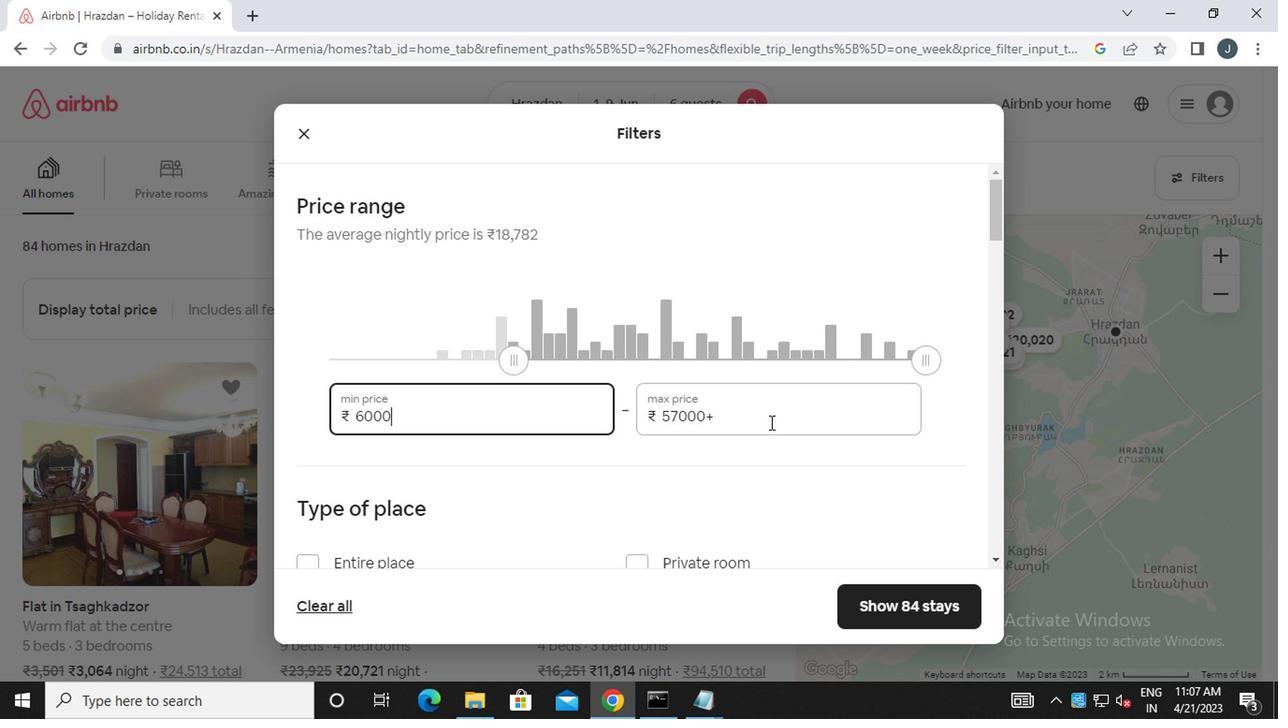 
Action: Key pressed <Key.backspace><Key.backspace><Key.backspace><Key.backspace><Key.backspace><Key.backspace>12000
Screenshot: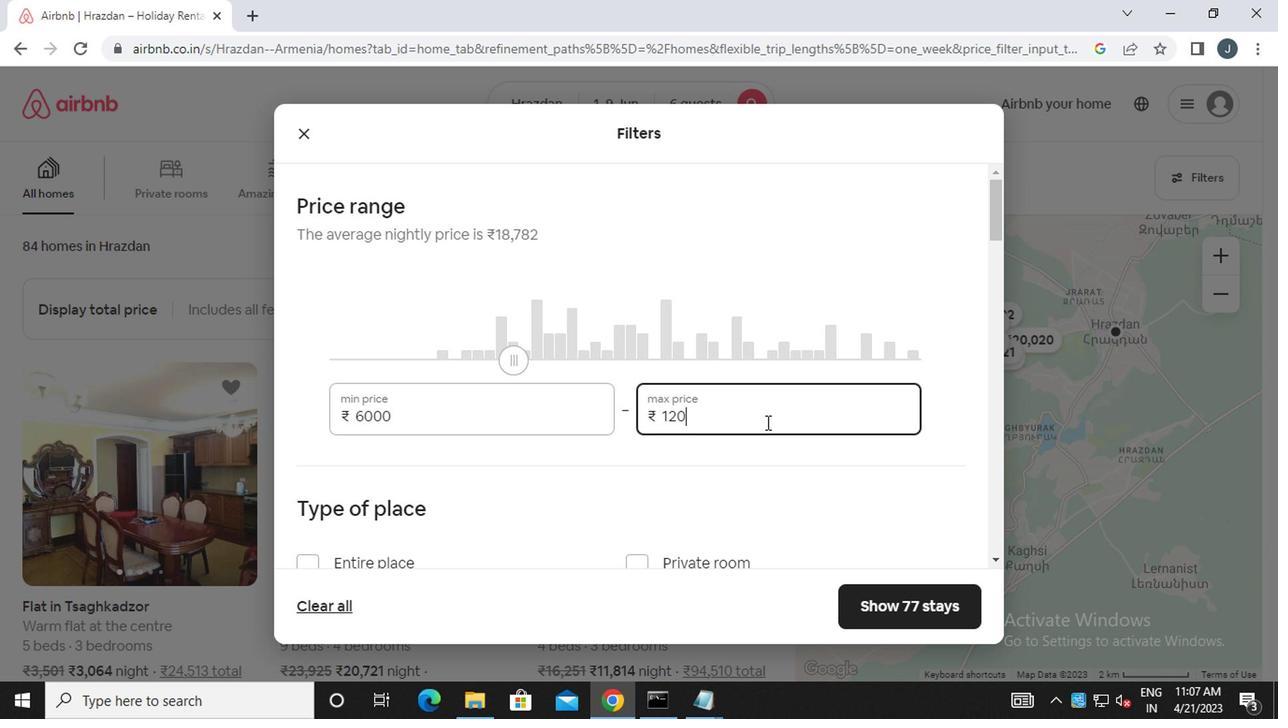 
Action: Mouse moved to (751, 423)
Screenshot: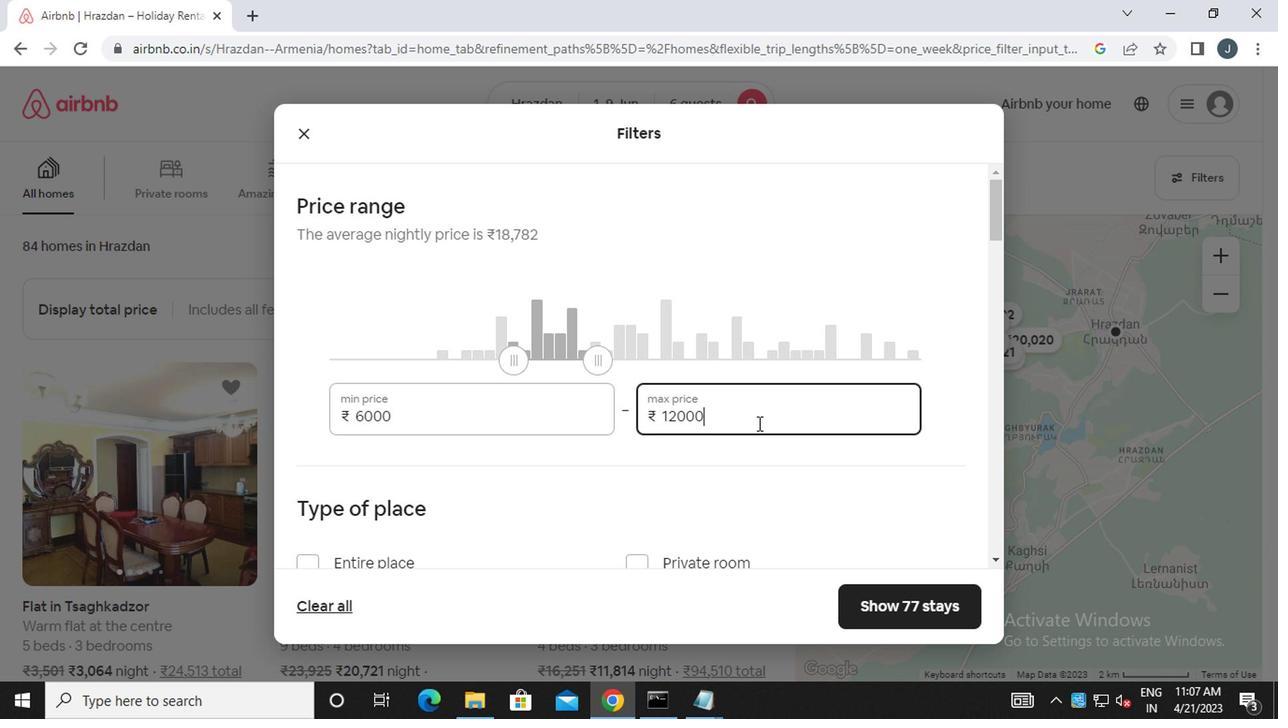 
Action: Mouse scrolled (751, 422) with delta (0, 0)
Screenshot: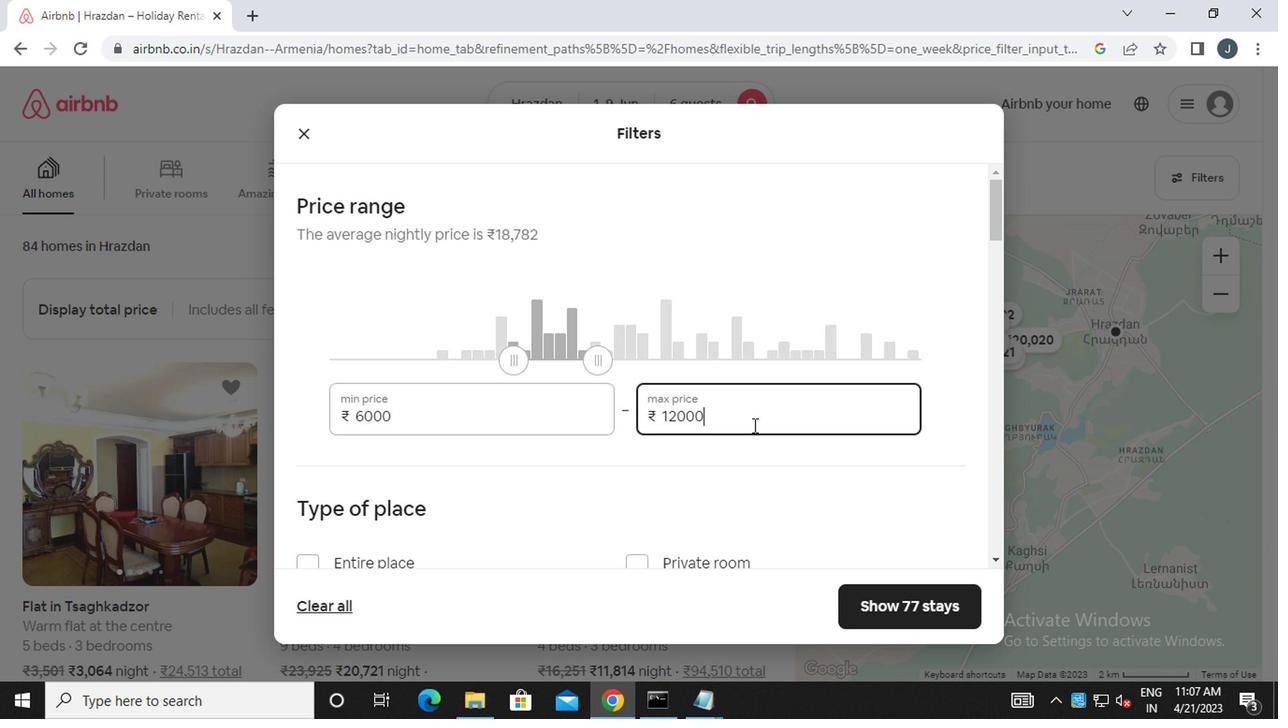 
Action: Mouse scrolled (751, 422) with delta (0, 0)
Screenshot: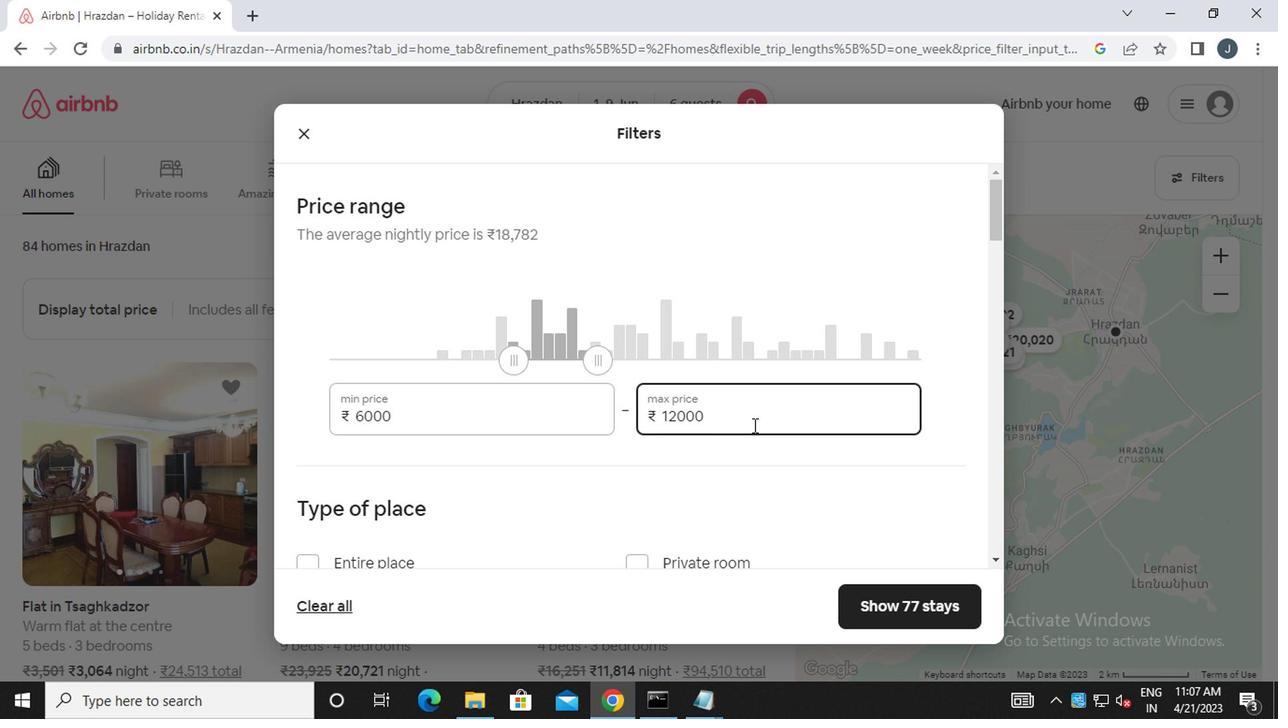 
Action: Mouse moved to (460, 402)
Screenshot: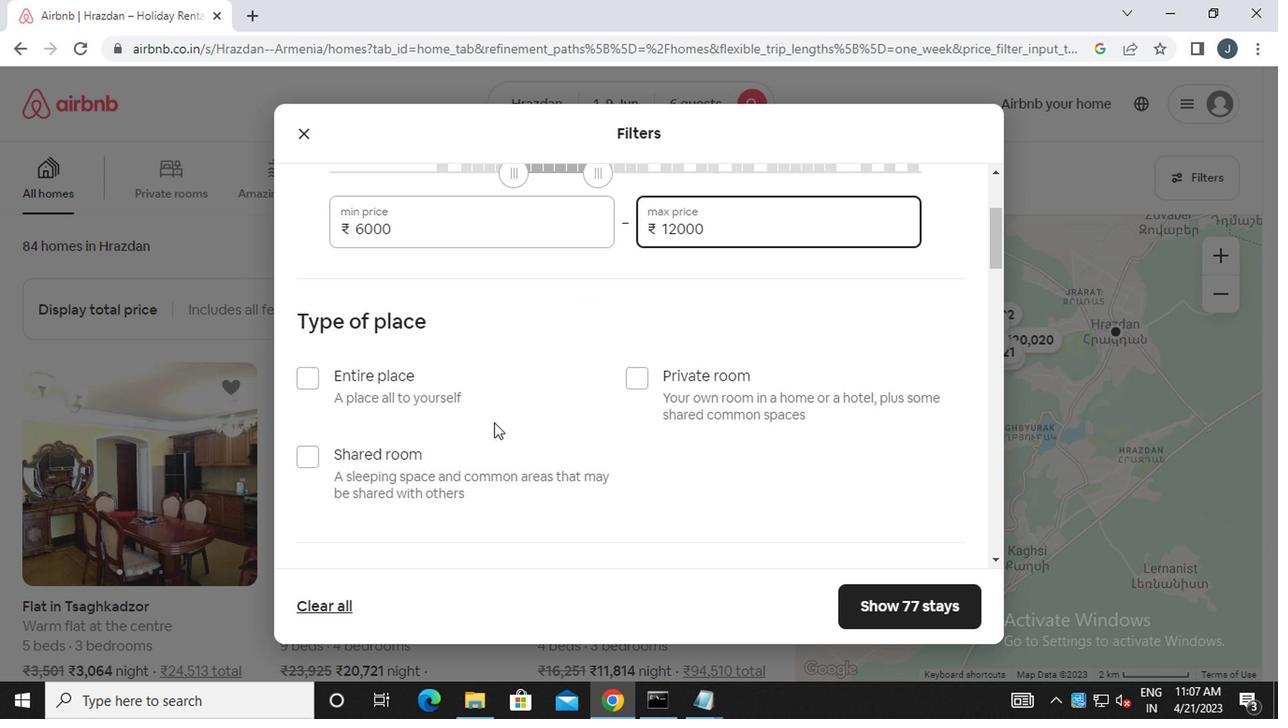 
Action: Mouse pressed left at (460, 402)
Screenshot: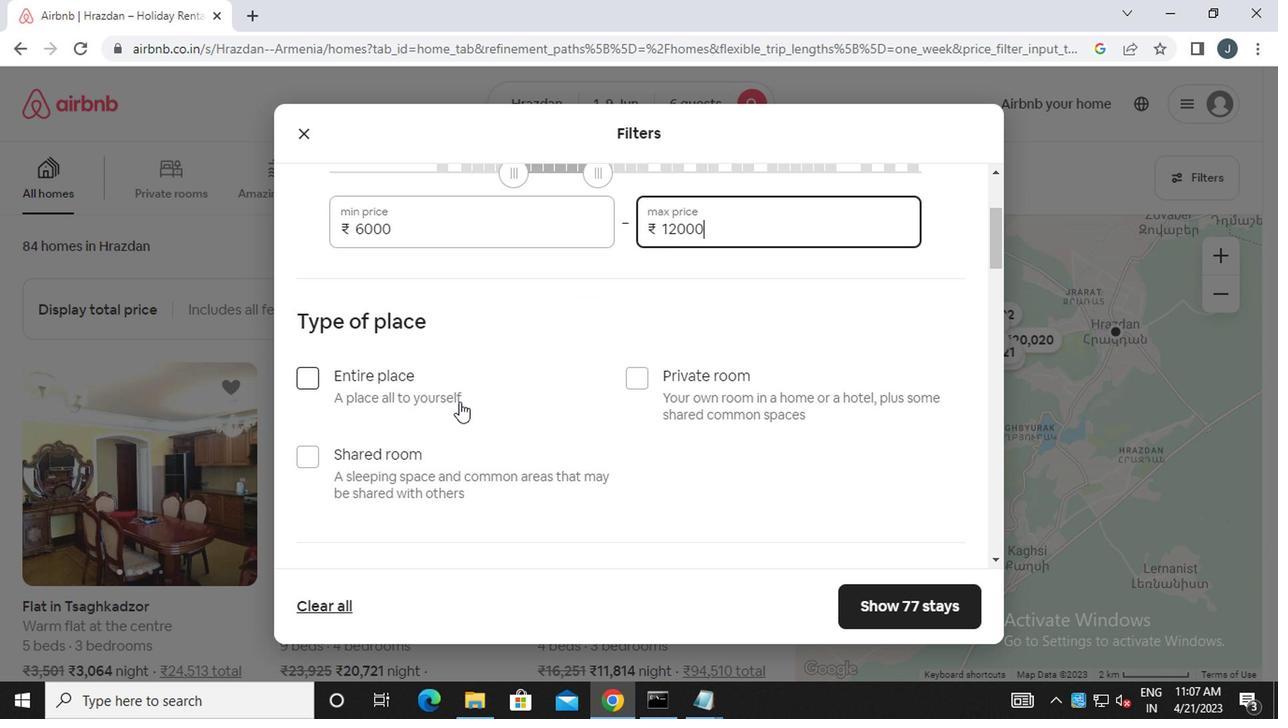 
Action: Mouse moved to (486, 407)
Screenshot: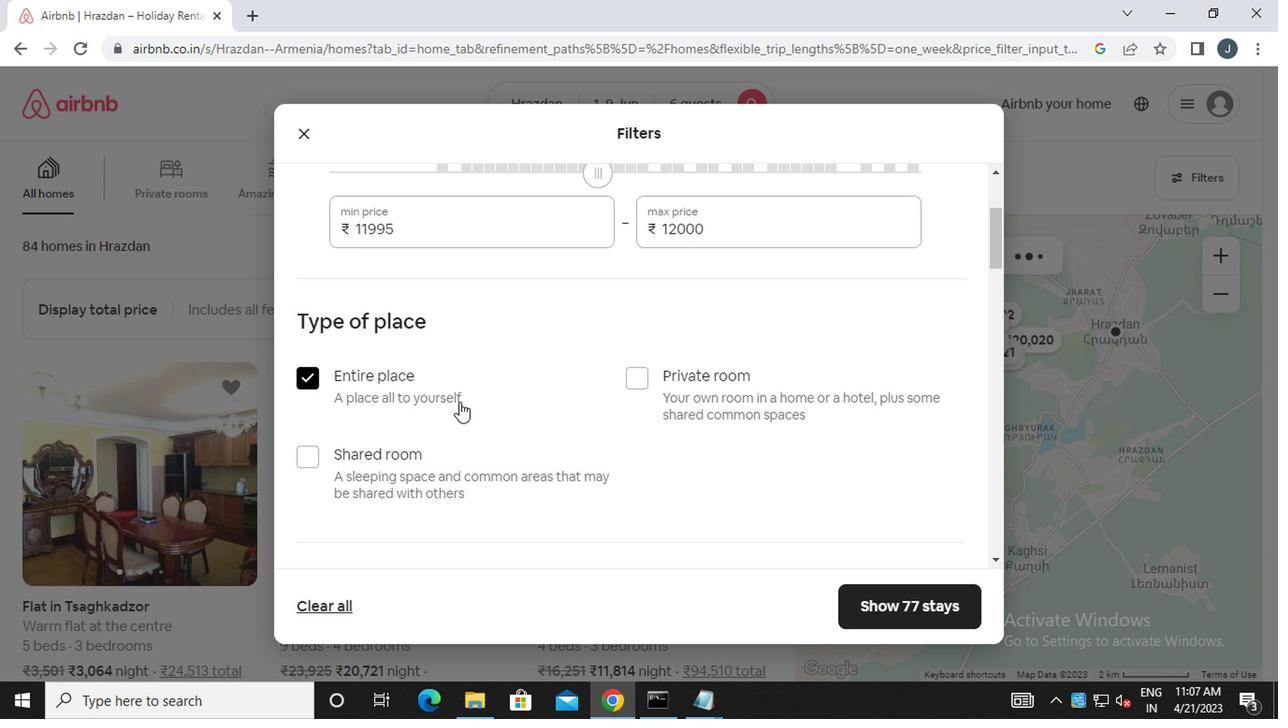 
Action: Mouse scrolled (486, 407) with delta (0, 0)
Screenshot: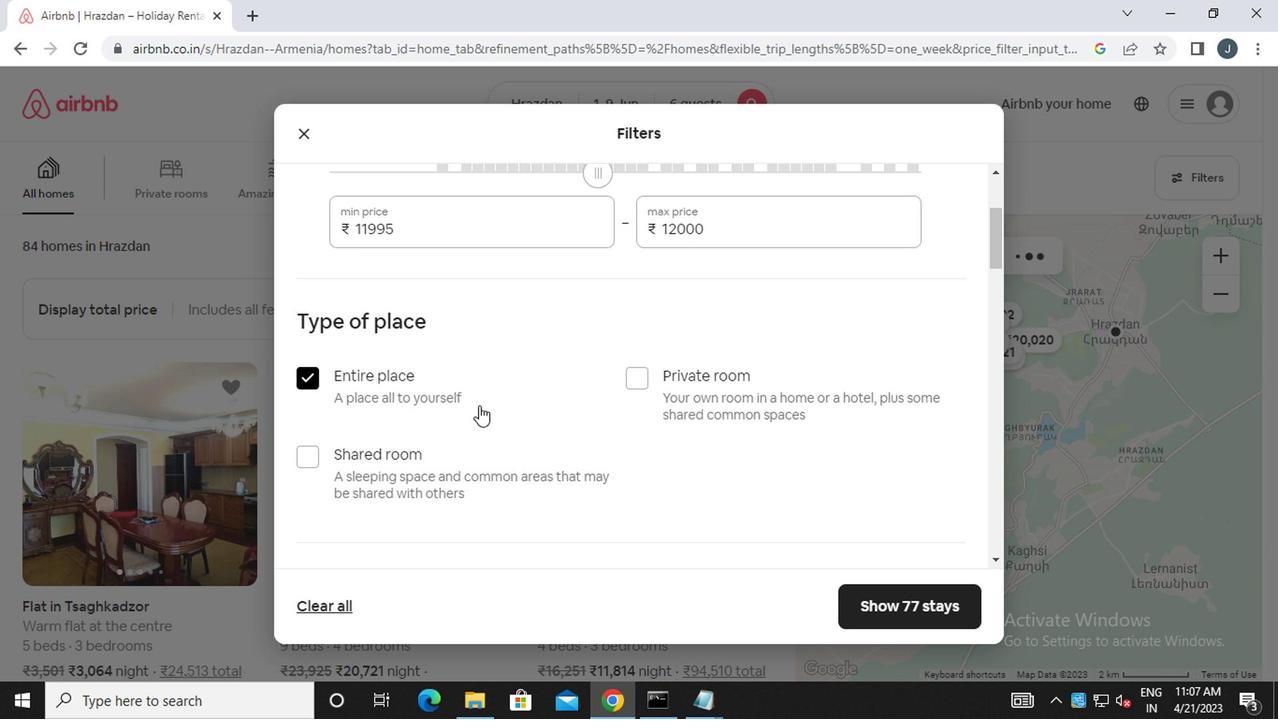 
Action: Mouse scrolled (486, 407) with delta (0, 0)
Screenshot: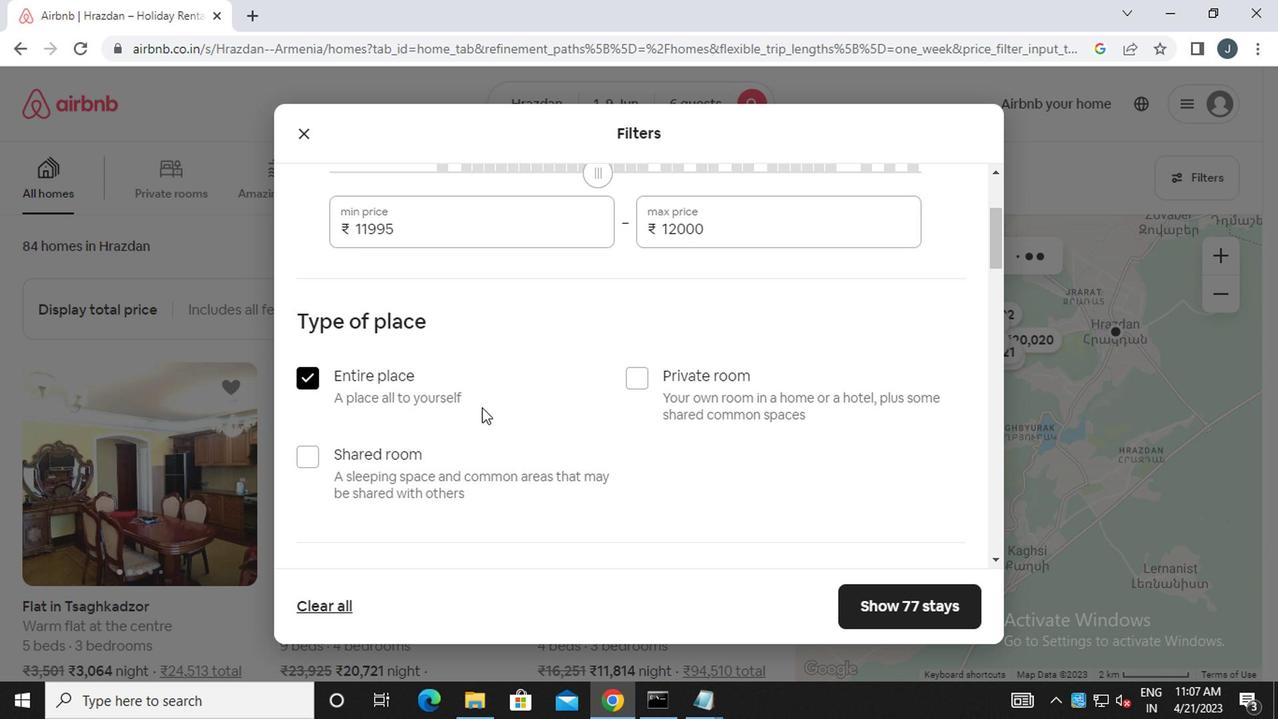 
Action: Mouse moved to (486, 408)
Screenshot: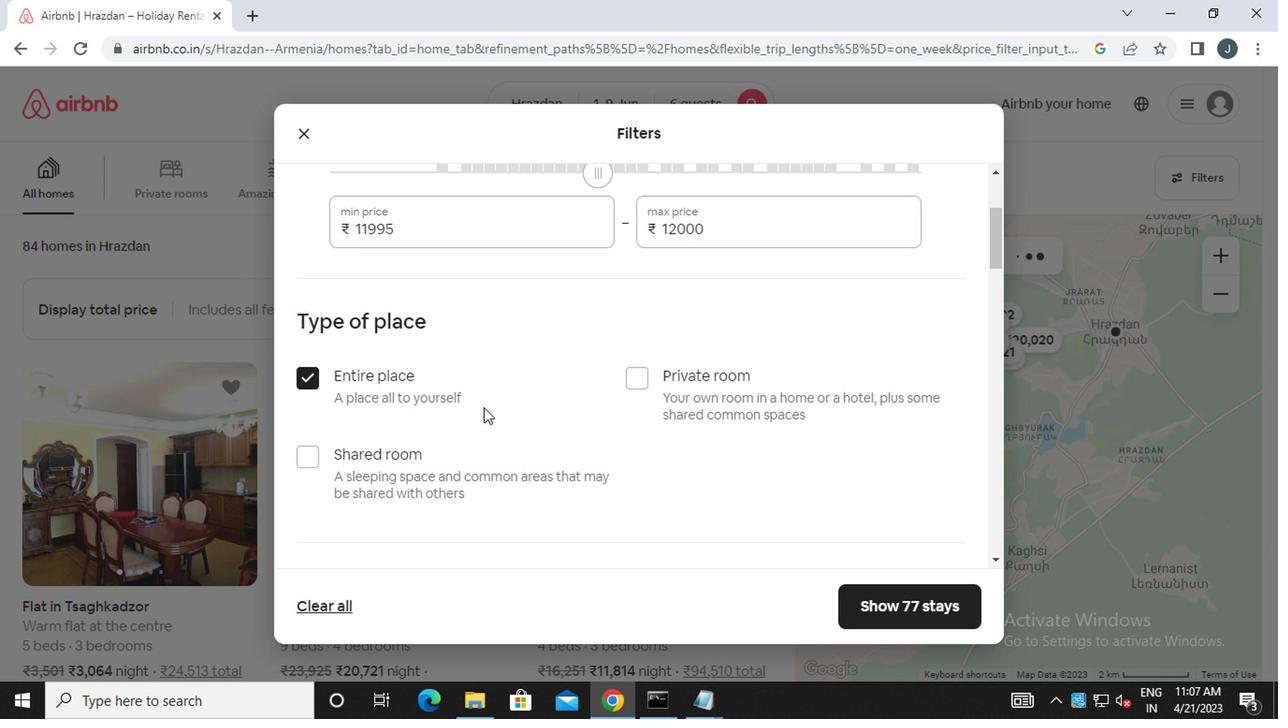 
Action: Mouse scrolled (486, 407) with delta (0, 0)
Screenshot: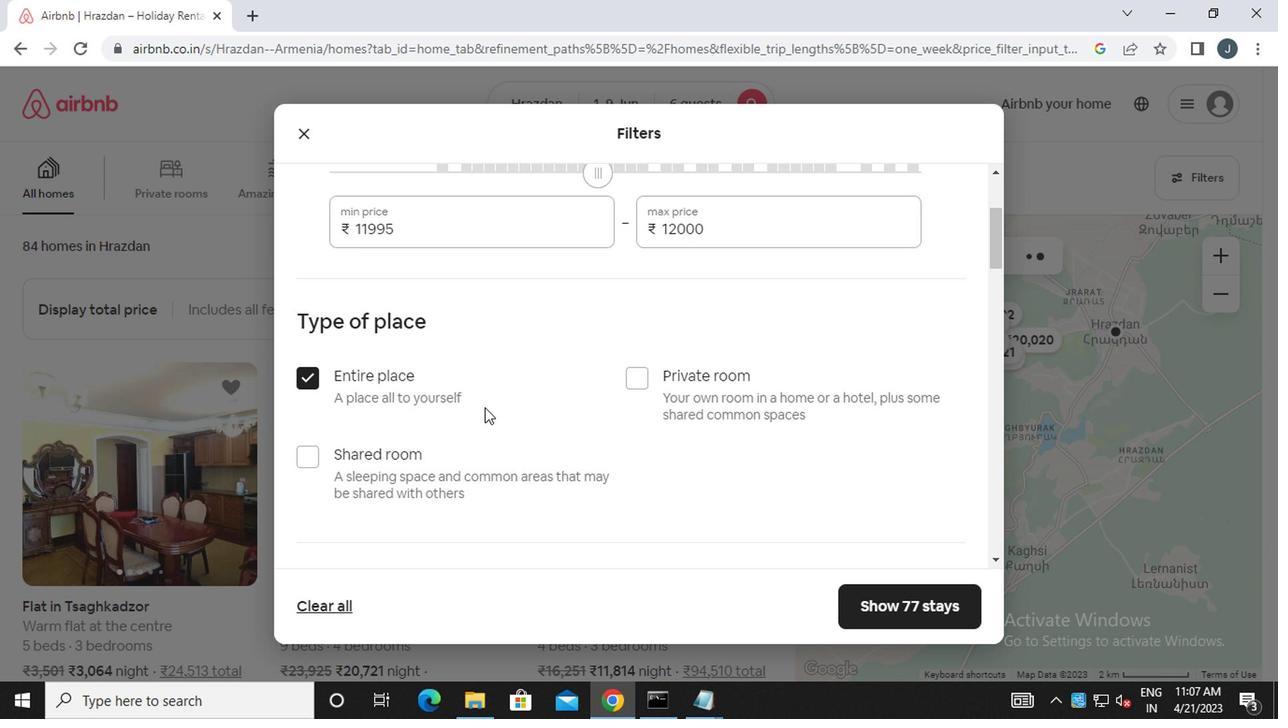 
Action: Mouse scrolled (486, 407) with delta (0, 0)
Screenshot: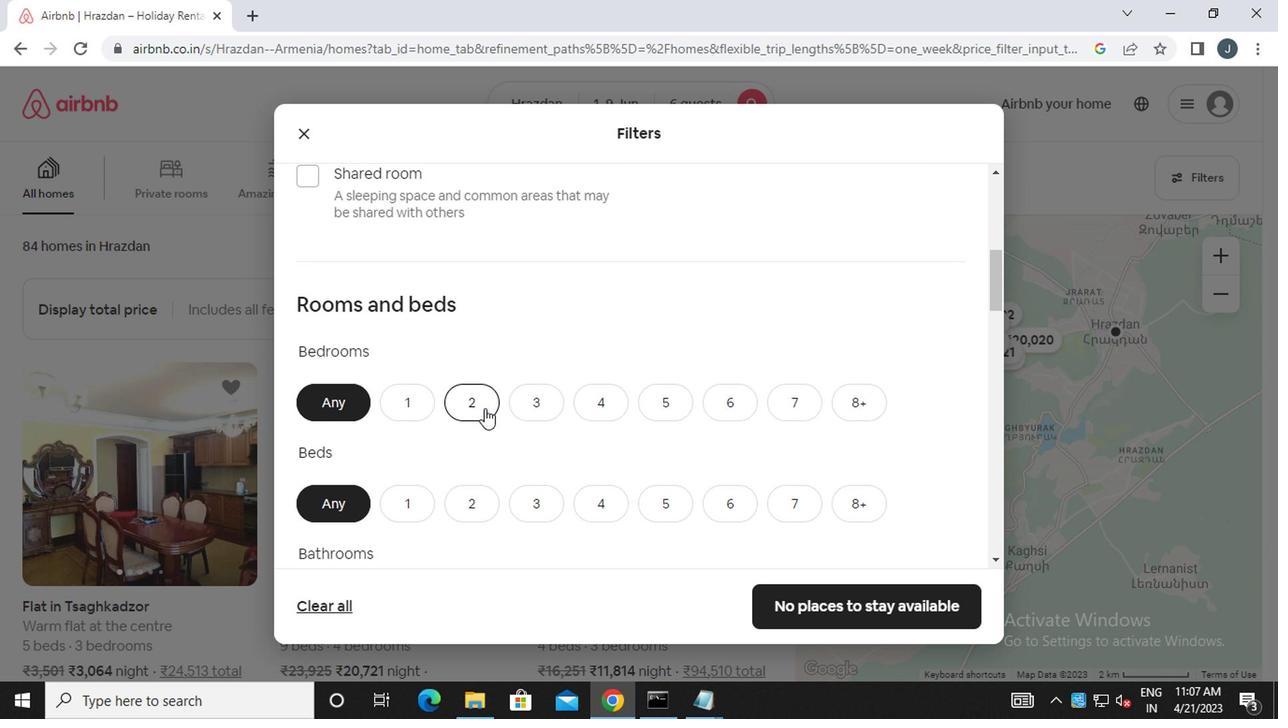 
Action: Mouse scrolled (486, 407) with delta (0, 0)
Screenshot: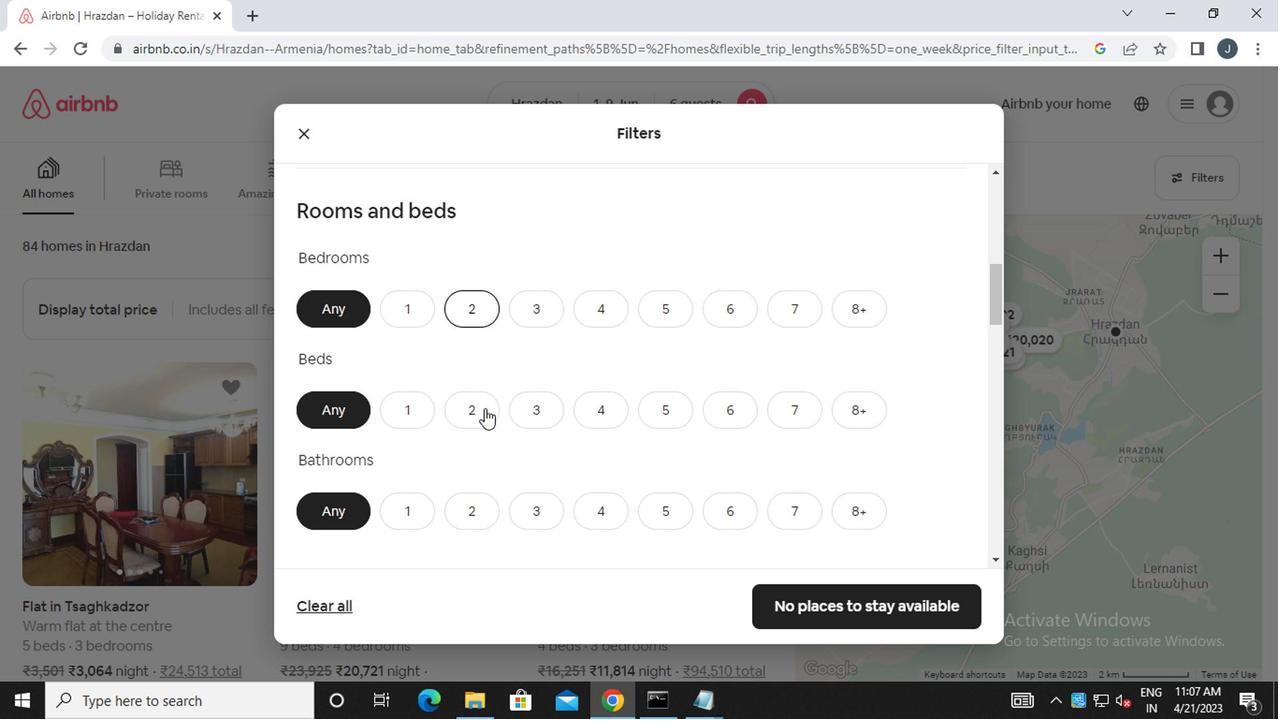 
Action: Mouse moved to (546, 233)
Screenshot: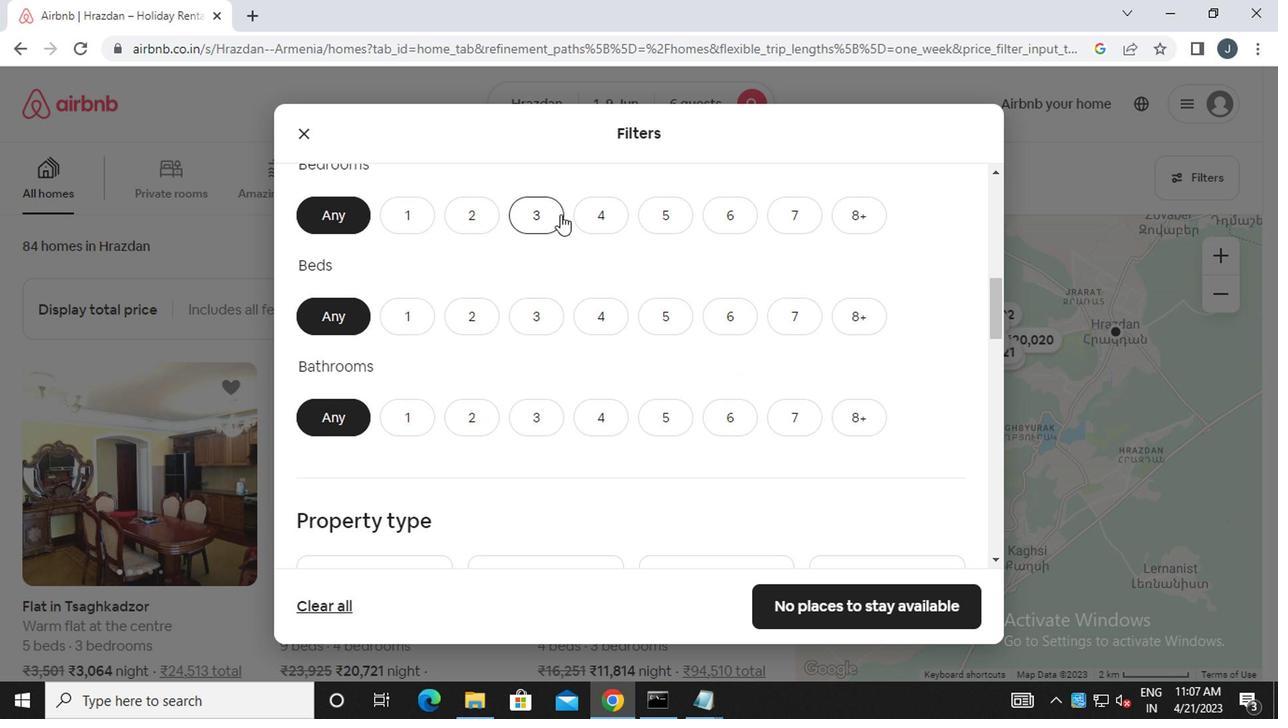 
Action: Mouse pressed left at (546, 233)
Screenshot: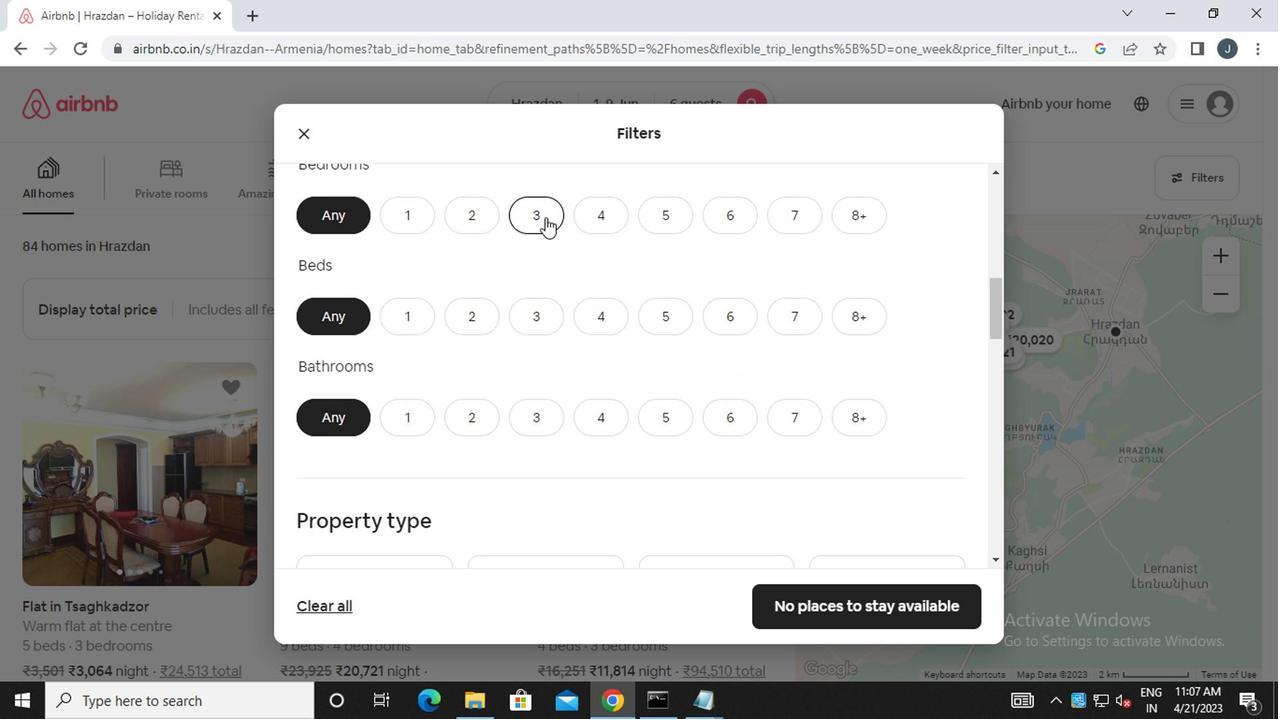 
Action: Mouse moved to (535, 317)
Screenshot: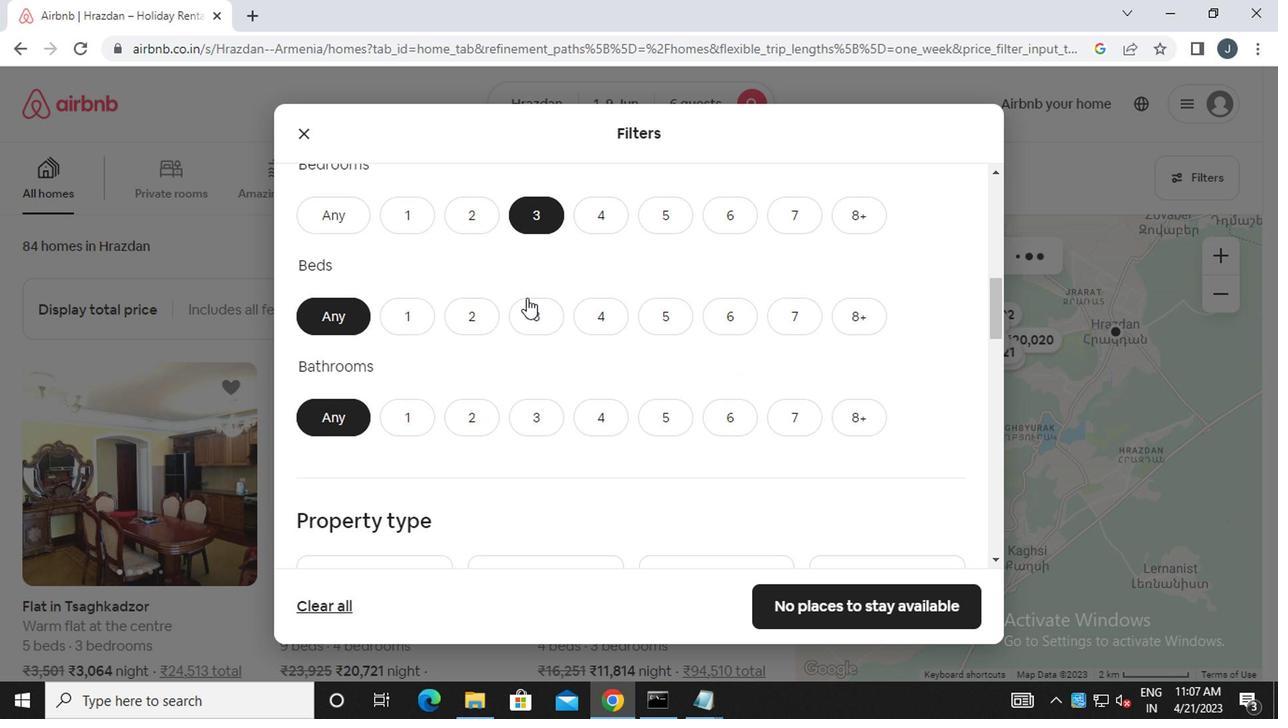 
Action: Mouse pressed left at (535, 317)
Screenshot: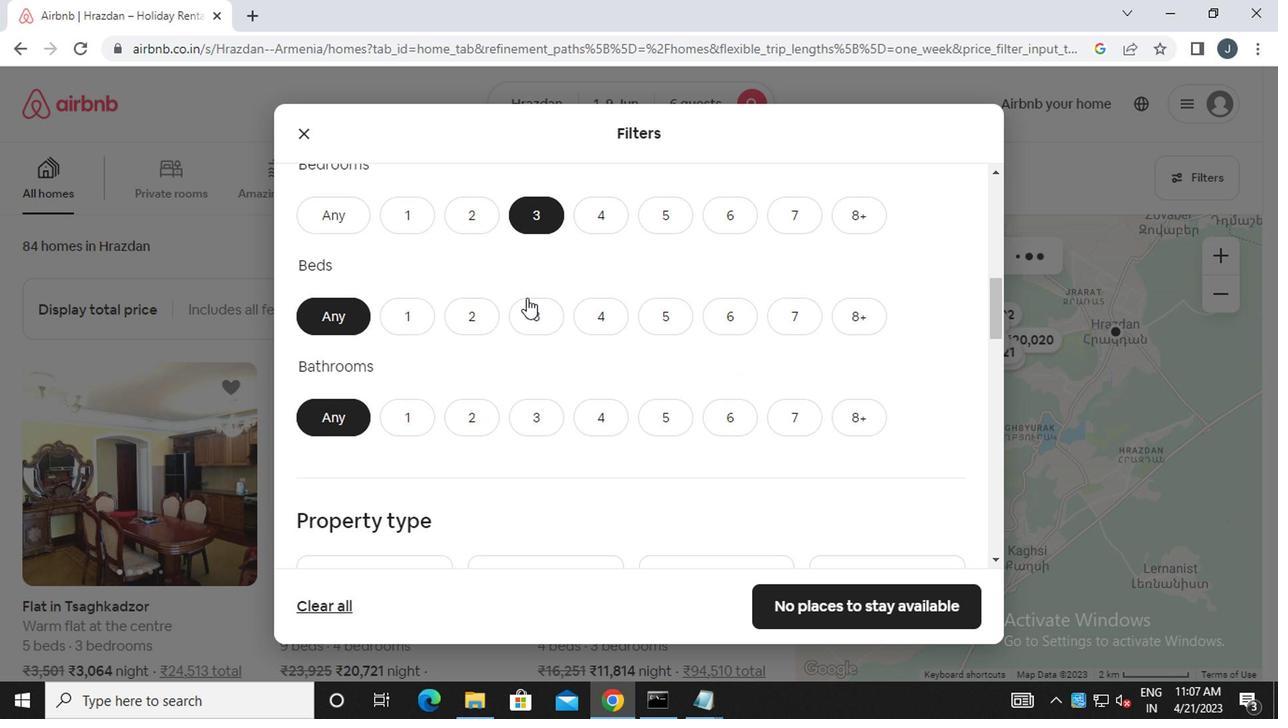 
Action: Mouse moved to (531, 402)
Screenshot: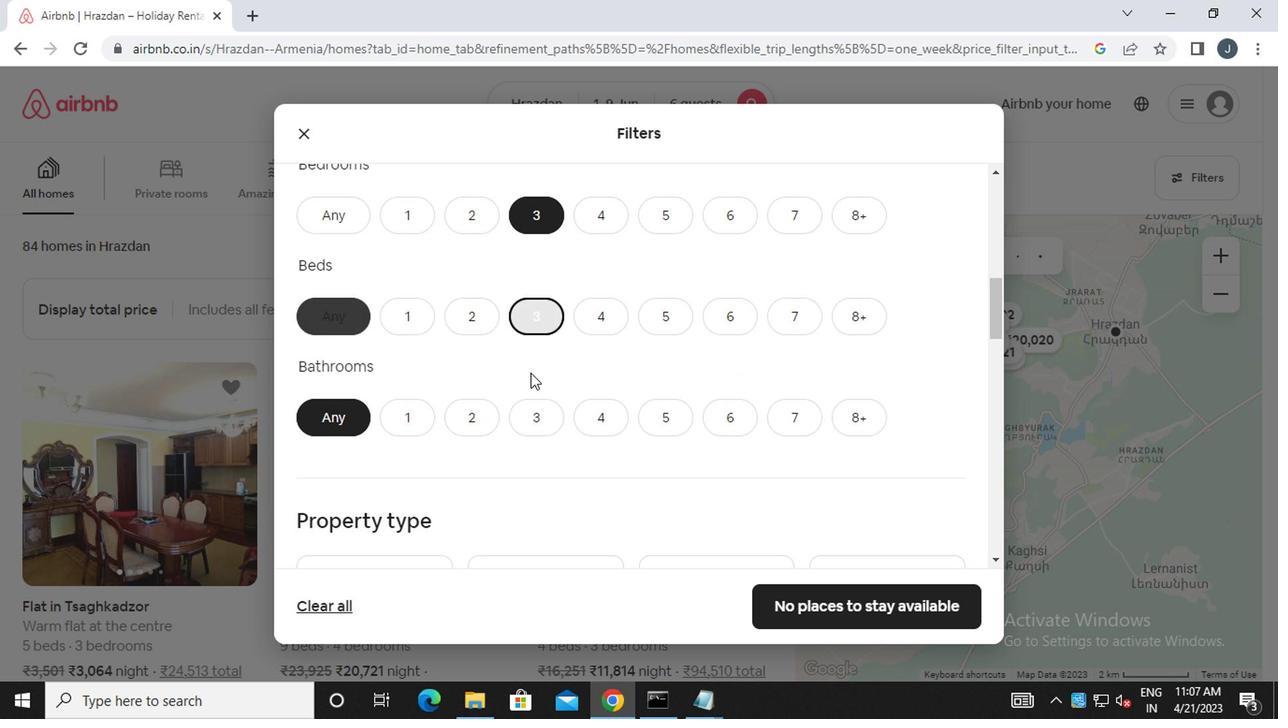 
Action: Mouse pressed left at (531, 402)
Screenshot: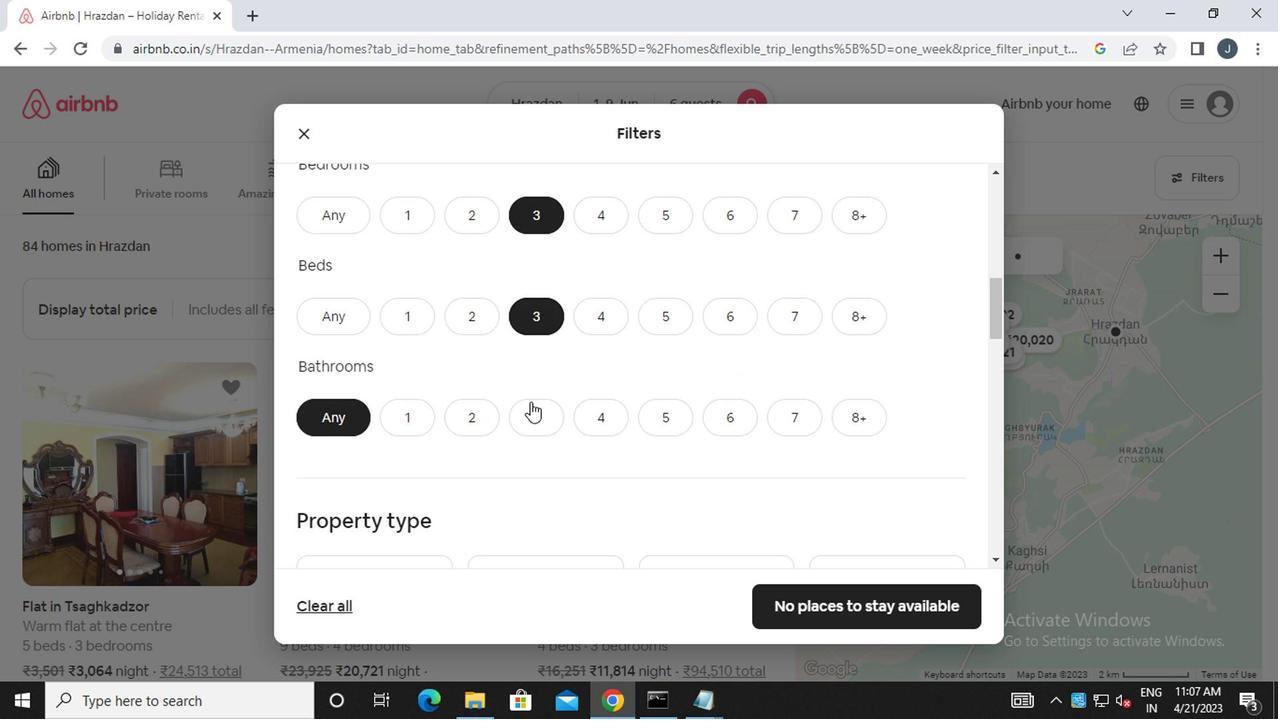 
Action: Mouse moved to (568, 470)
Screenshot: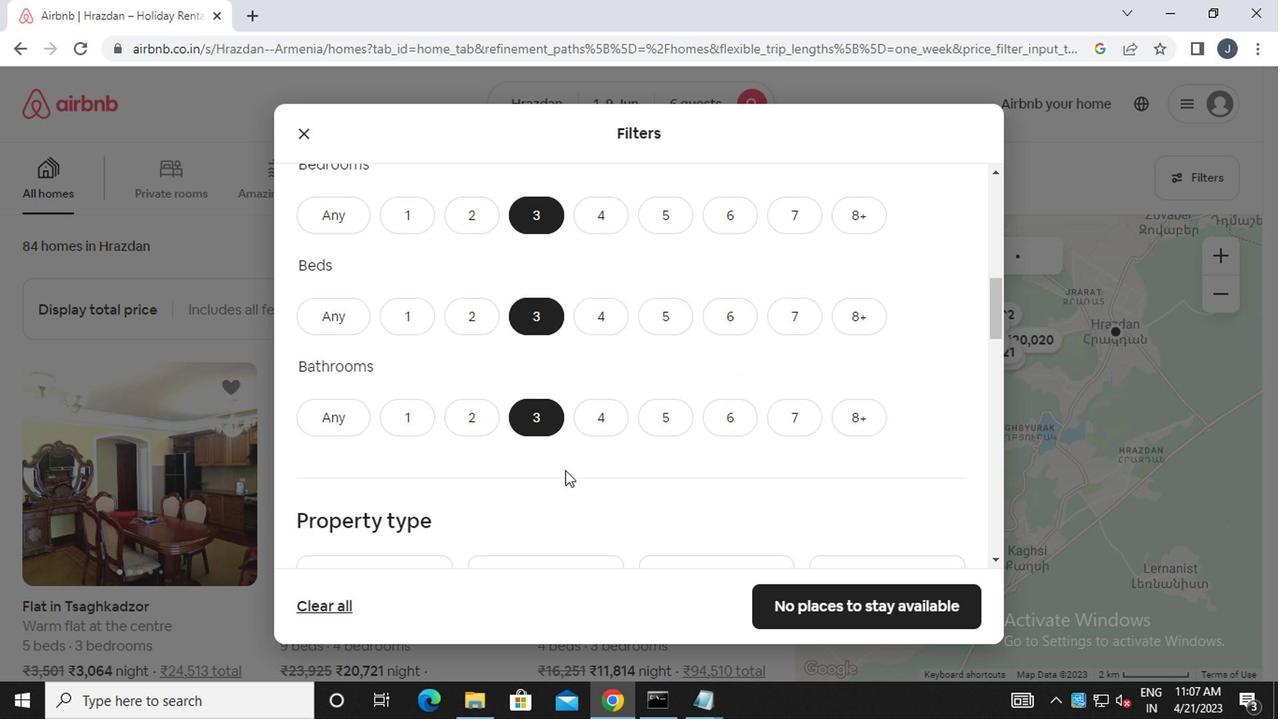 
Action: Mouse scrolled (568, 470) with delta (0, 0)
Screenshot: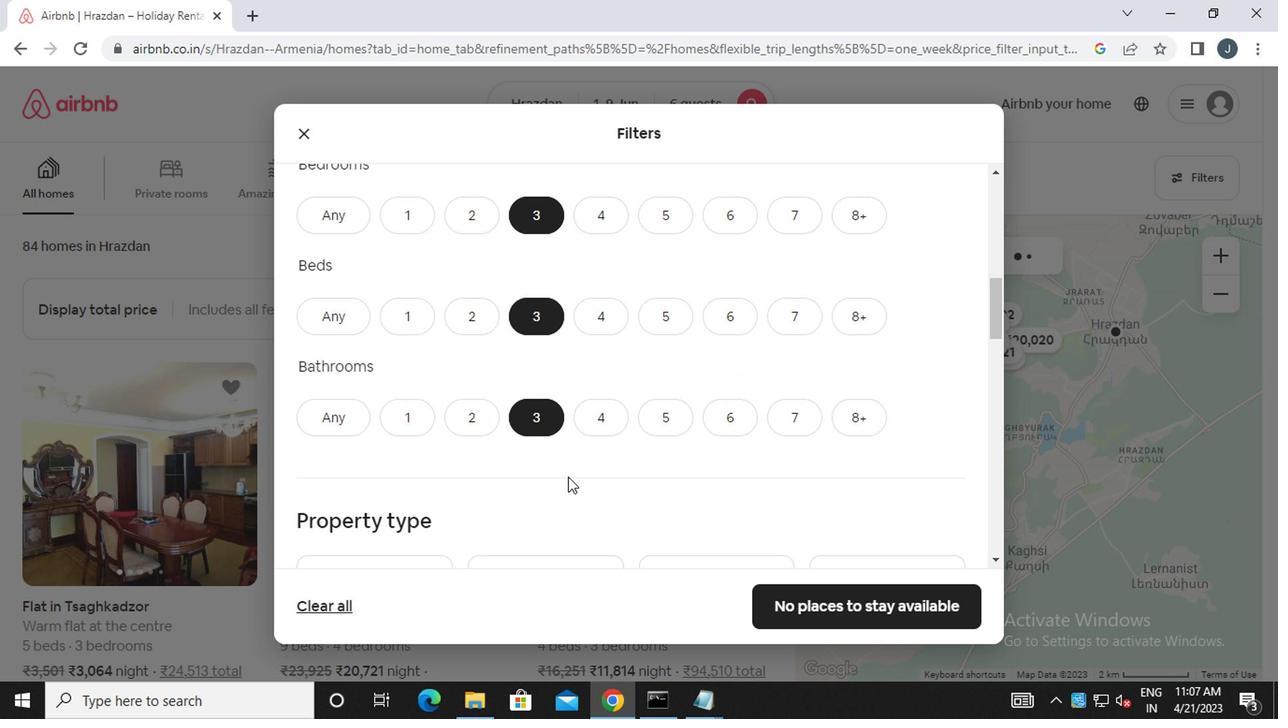 
Action: Mouse scrolled (568, 470) with delta (0, 0)
Screenshot: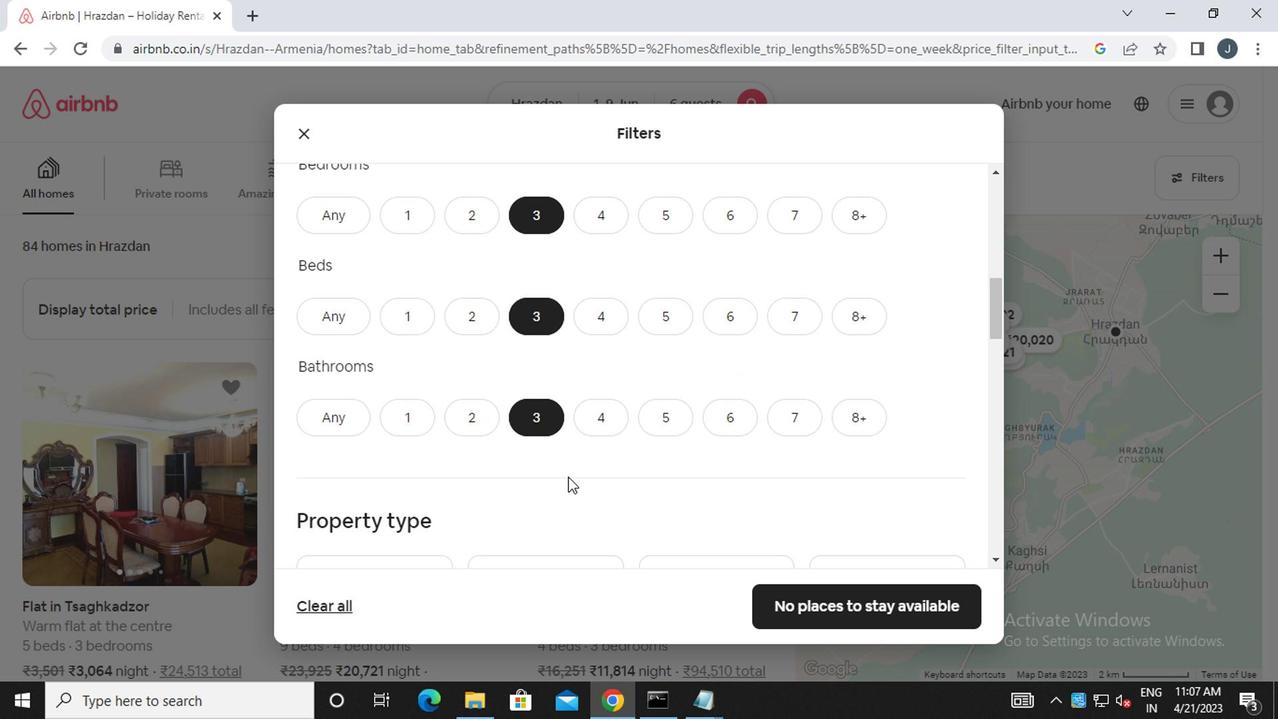 
Action: Mouse scrolled (568, 470) with delta (0, 0)
Screenshot: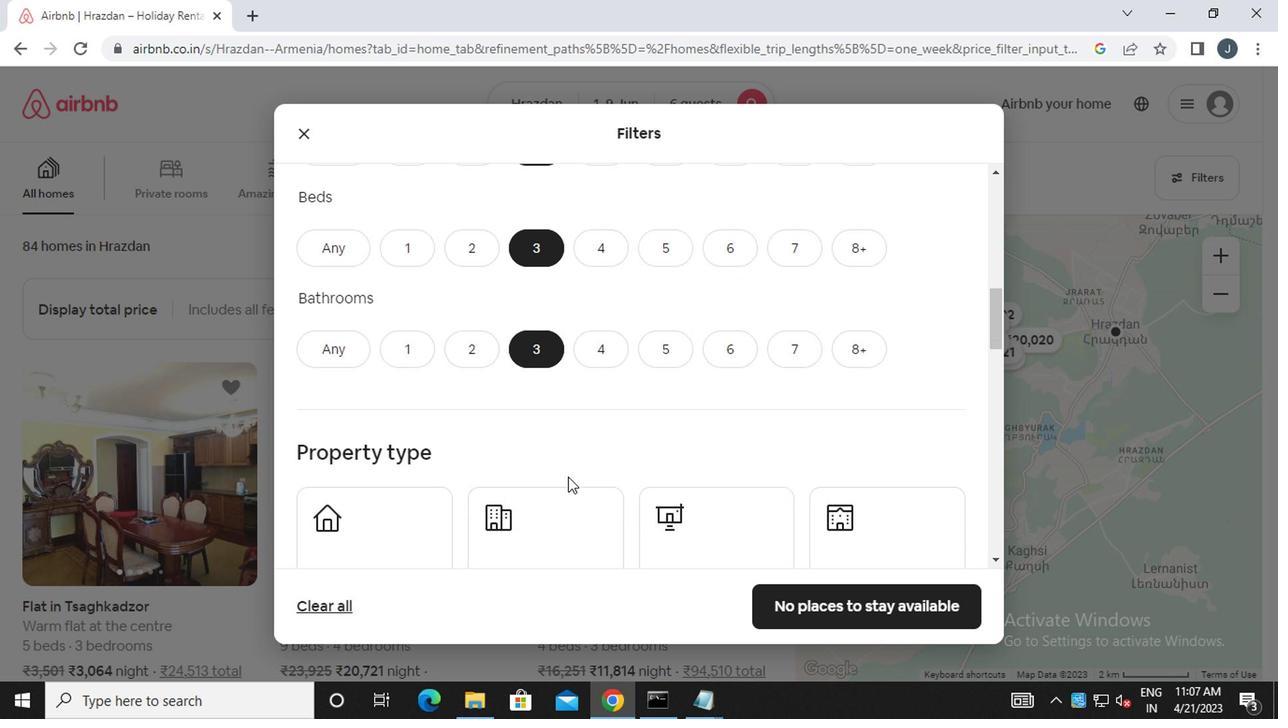 
Action: Mouse moved to (386, 357)
Screenshot: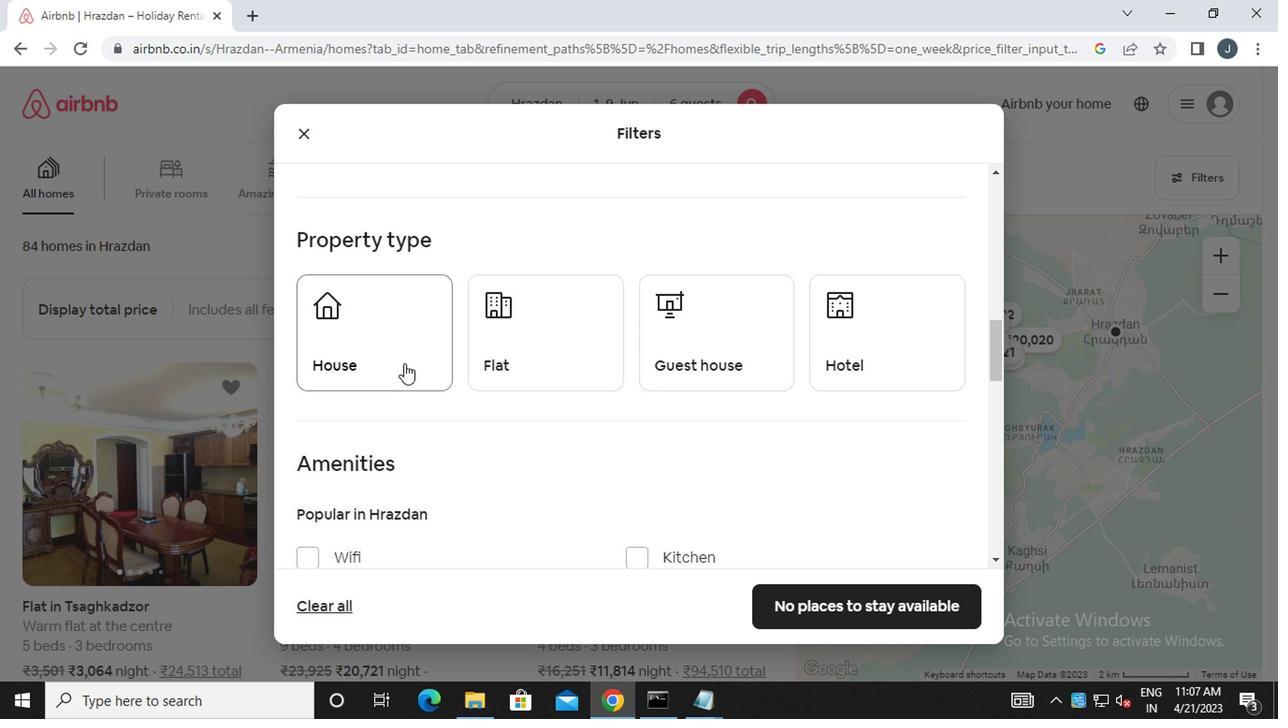 
Action: Mouse pressed left at (386, 357)
Screenshot: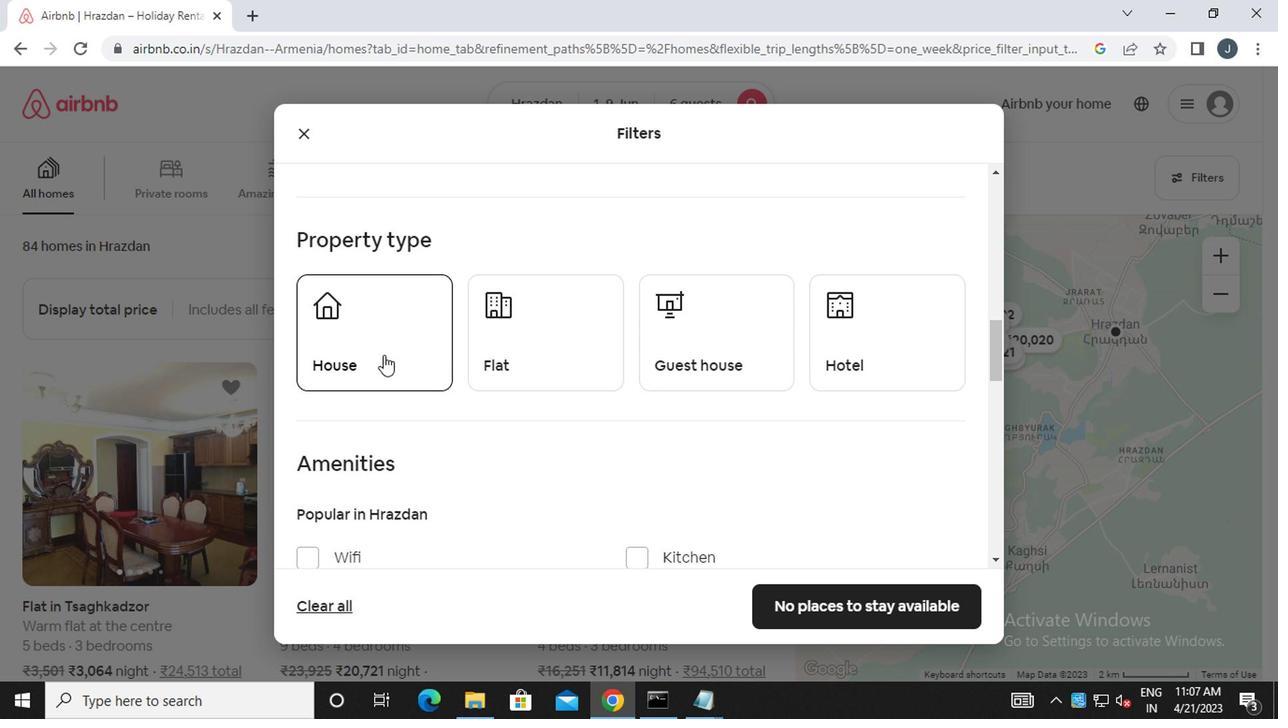 
Action: Mouse moved to (562, 372)
Screenshot: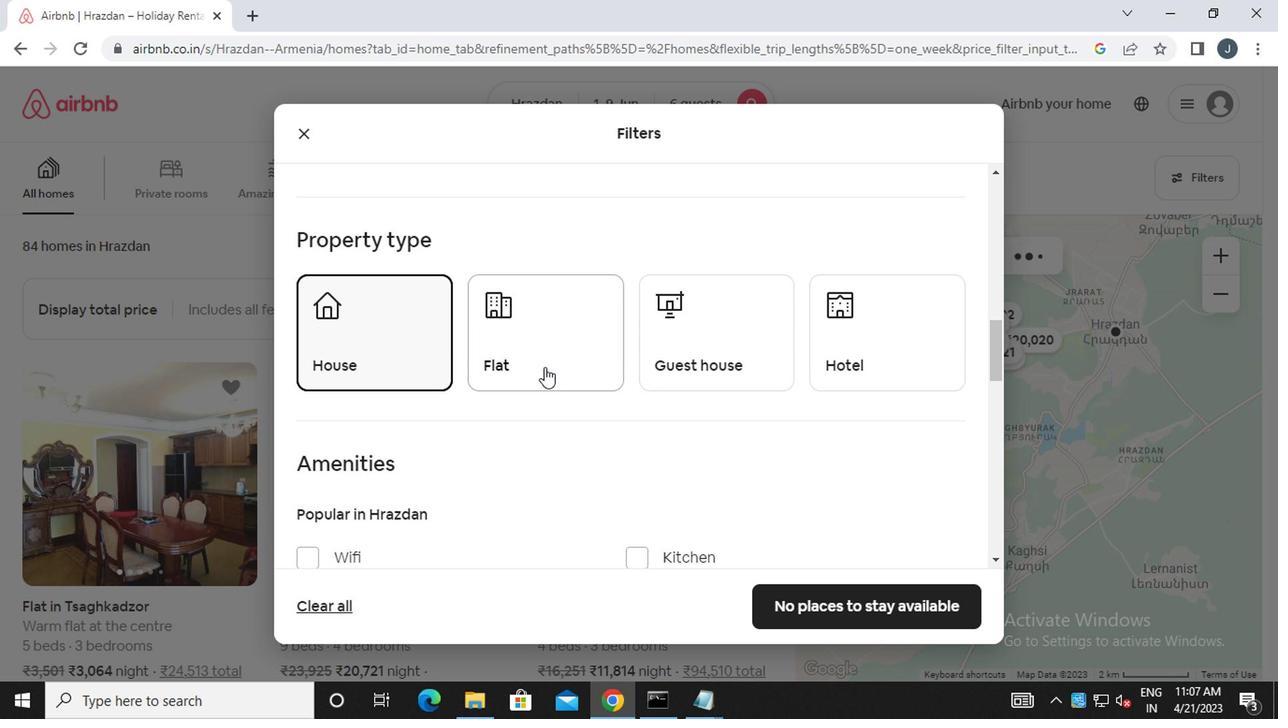 
Action: Mouse pressed left at (562, 372)
Screenshot: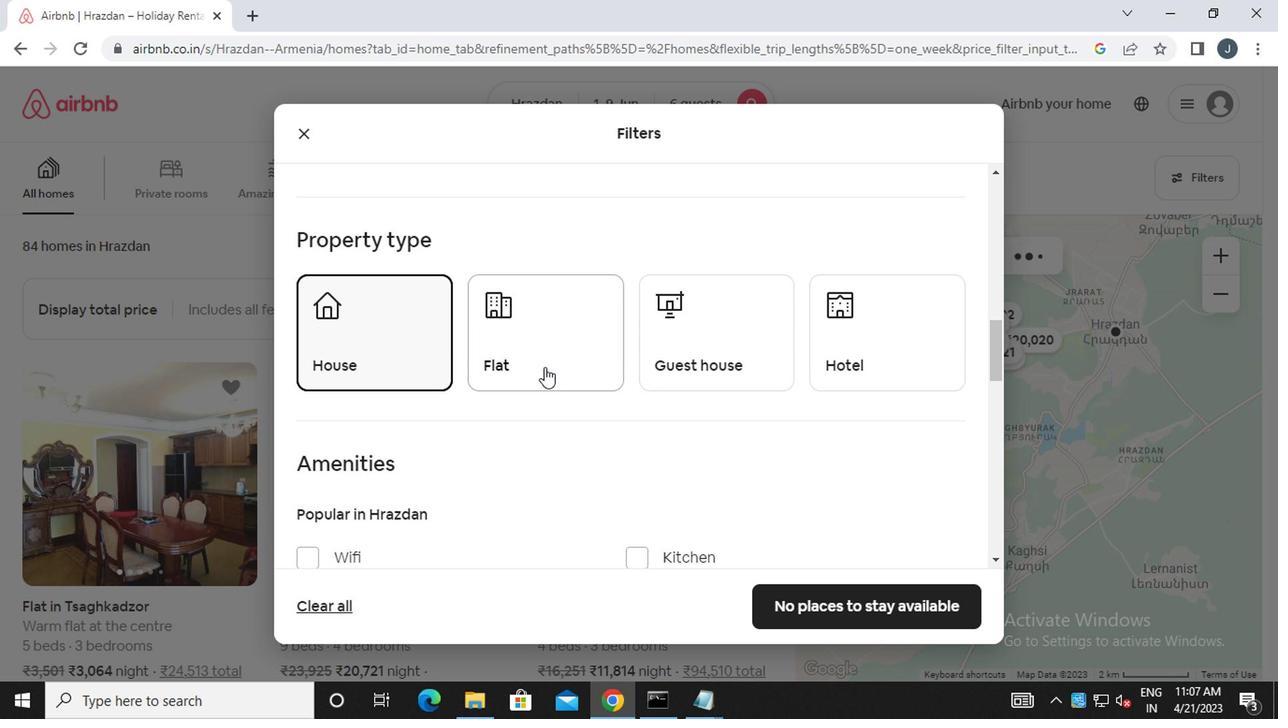 
Action: Mouse moved to (696, 369)
Screenshot: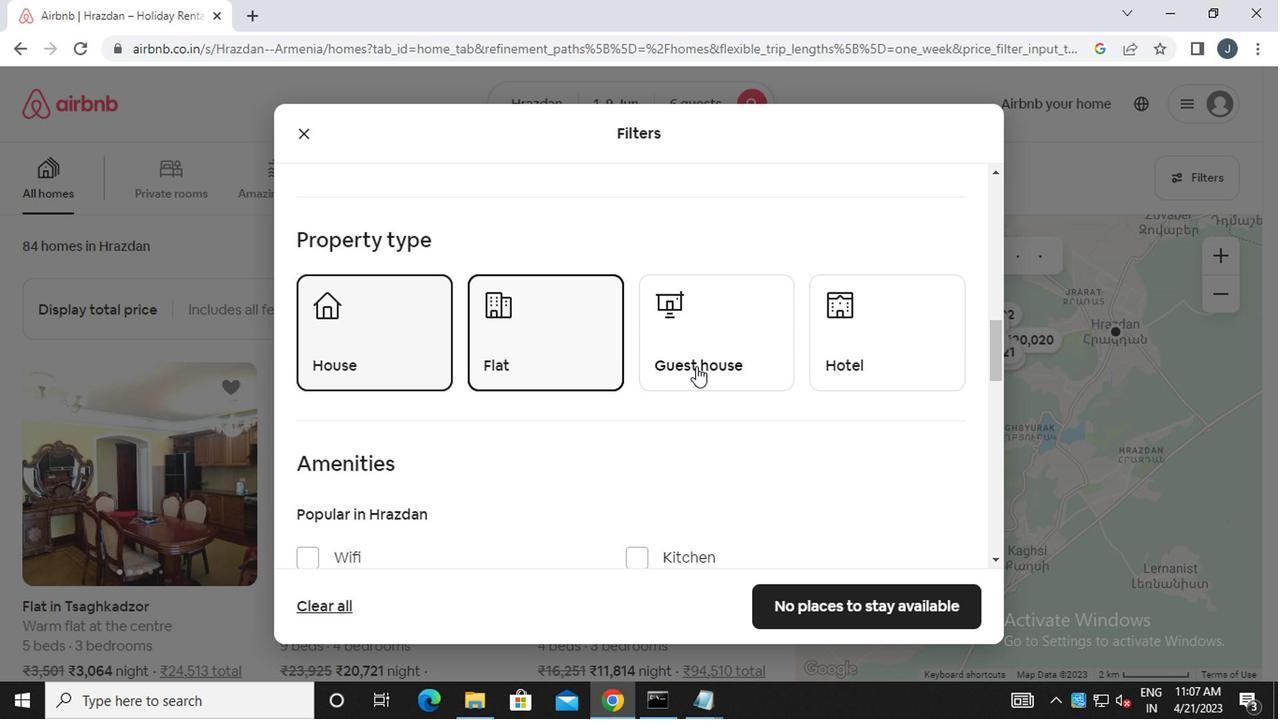 
Action: Mouse pressed left at (696, 369)
Screenshot: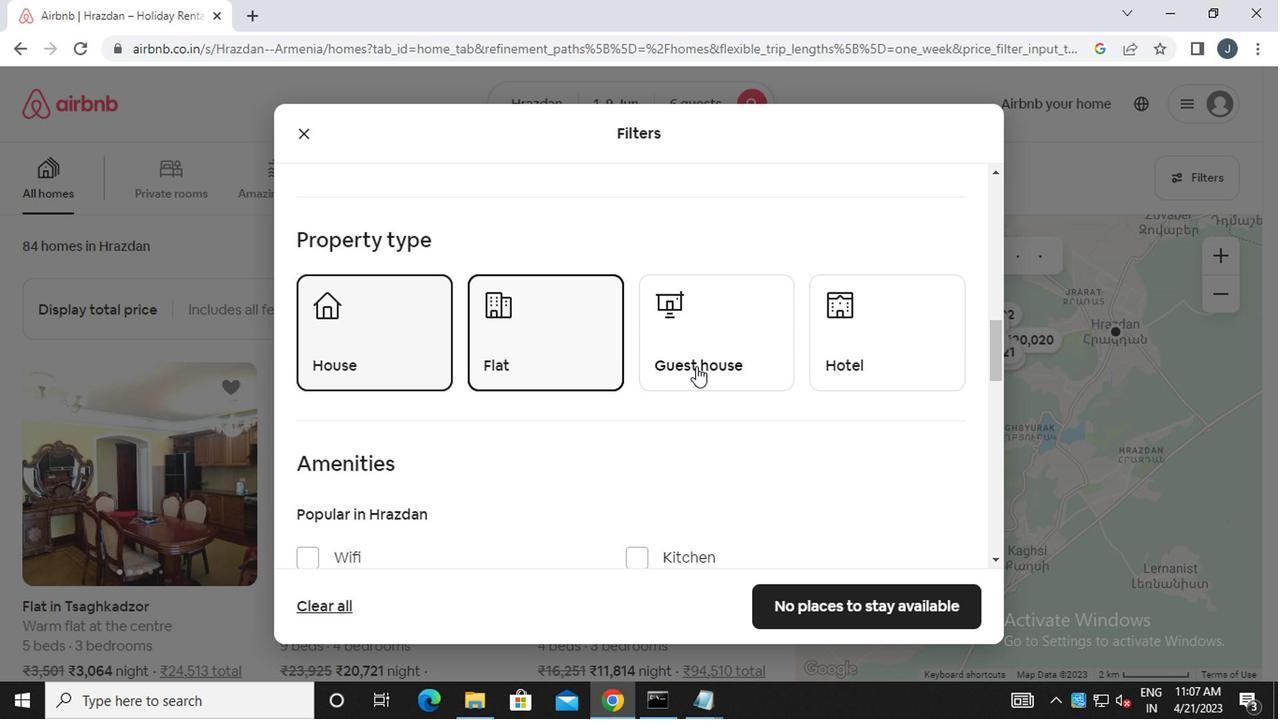 
Action: Mouse moved to (715, 405)
Screenshot: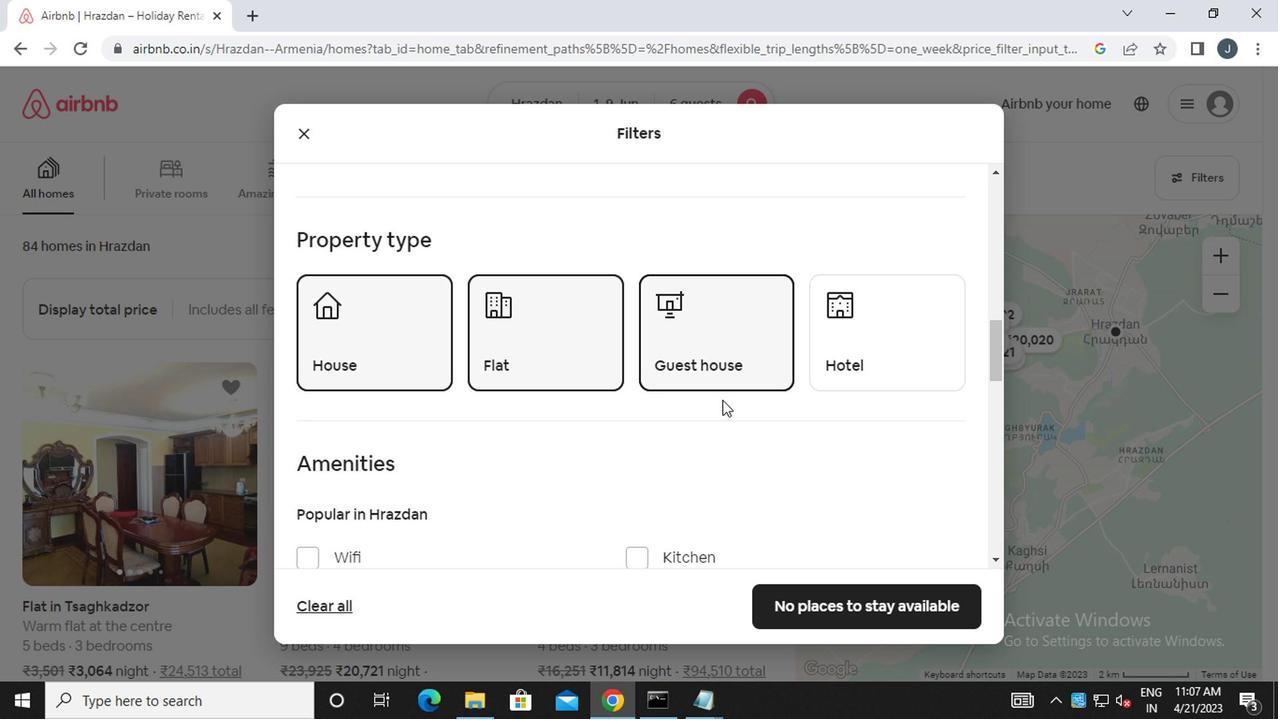 
Action: Mouse scrolled (715, 405) with delta (0, 0)
Screenshot: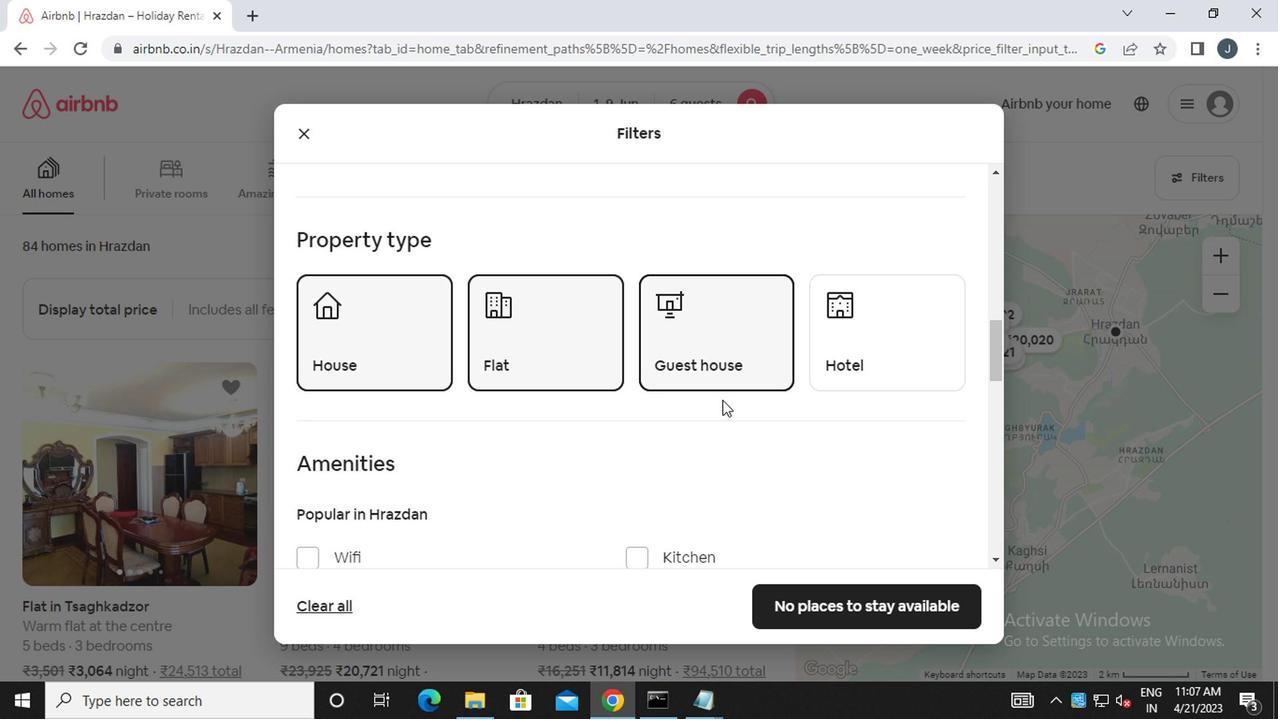 
Action: Mouse moved to (714, 405)
Screenshot: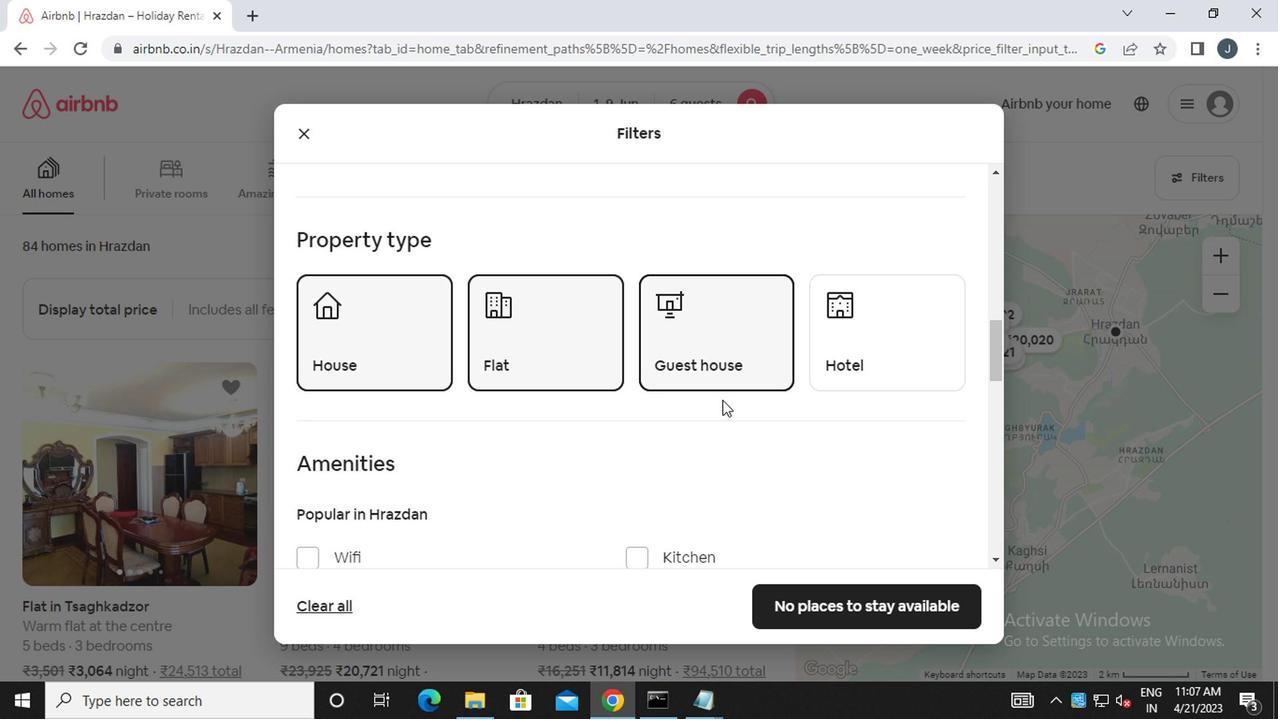 
Action: Mouse scrolled (714, 405) with delta (0, 0)
Screenshot: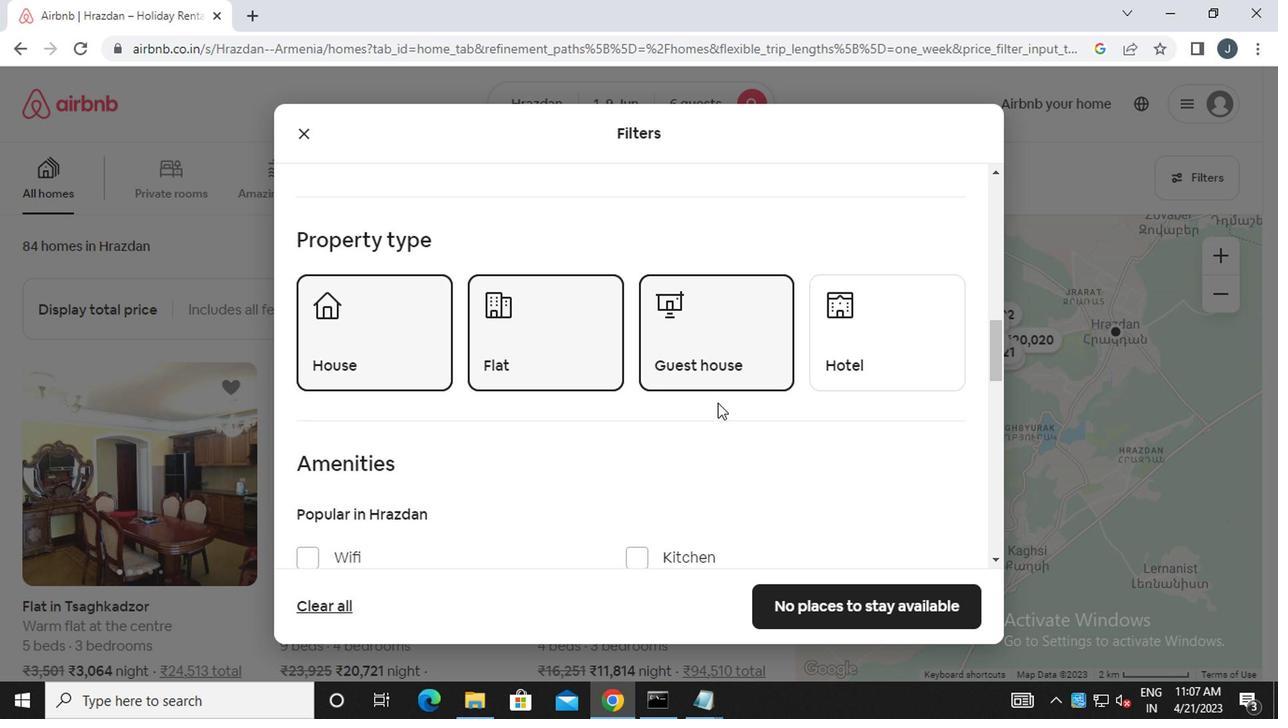 
Action: Mouse scrolled (714, 405) with delta (0, 0)
Screenshot: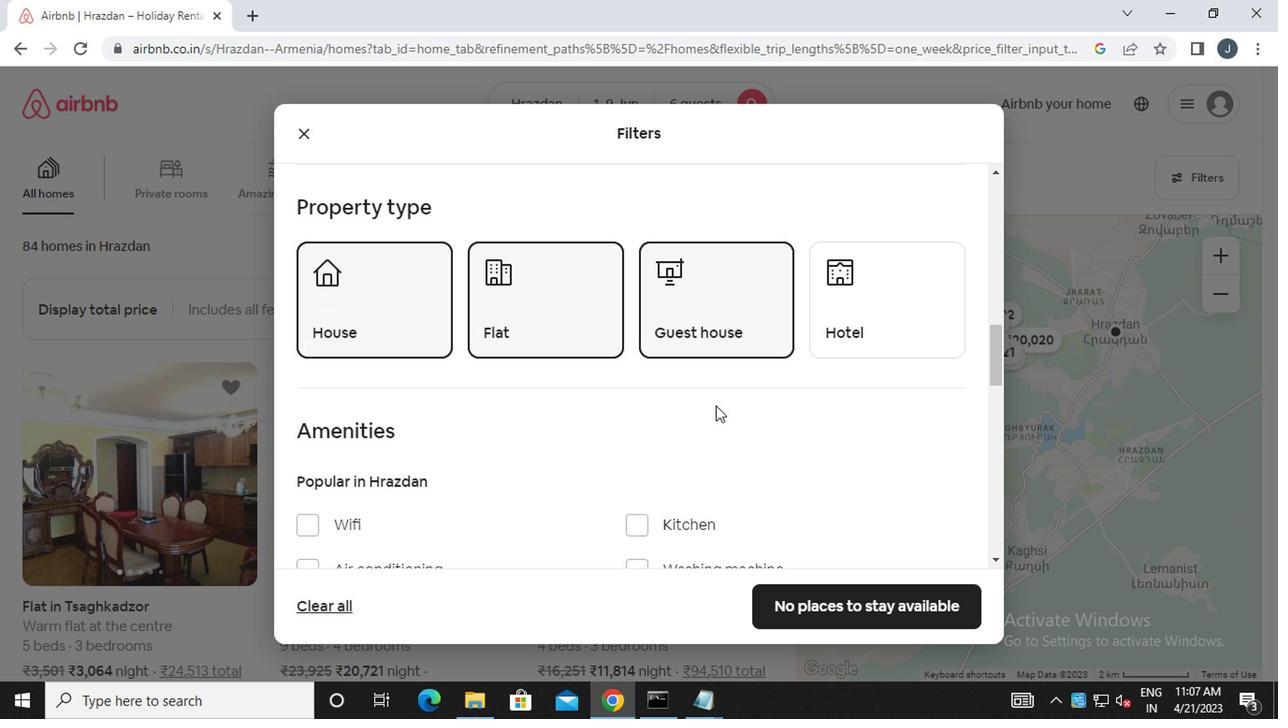 
Action: Mouse moved to (355, 407)
Screenshot: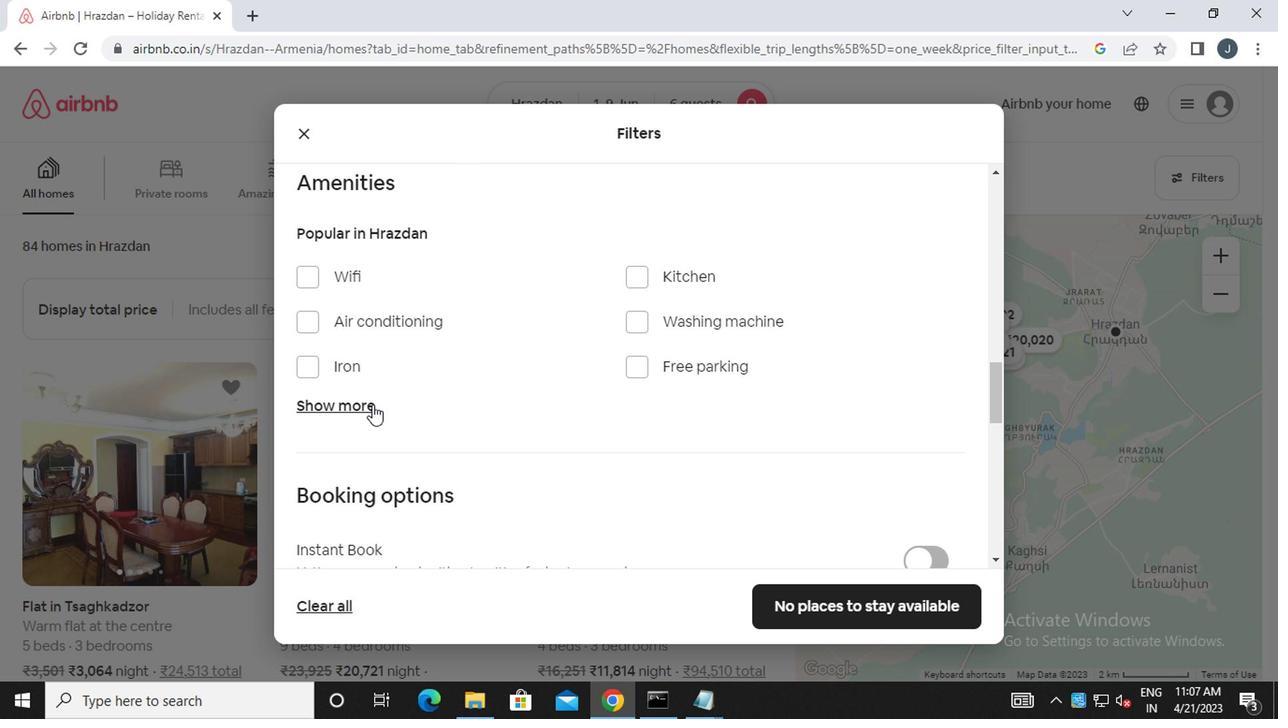 
Action: Mouse pressed left at (355, 407)
Screenshot: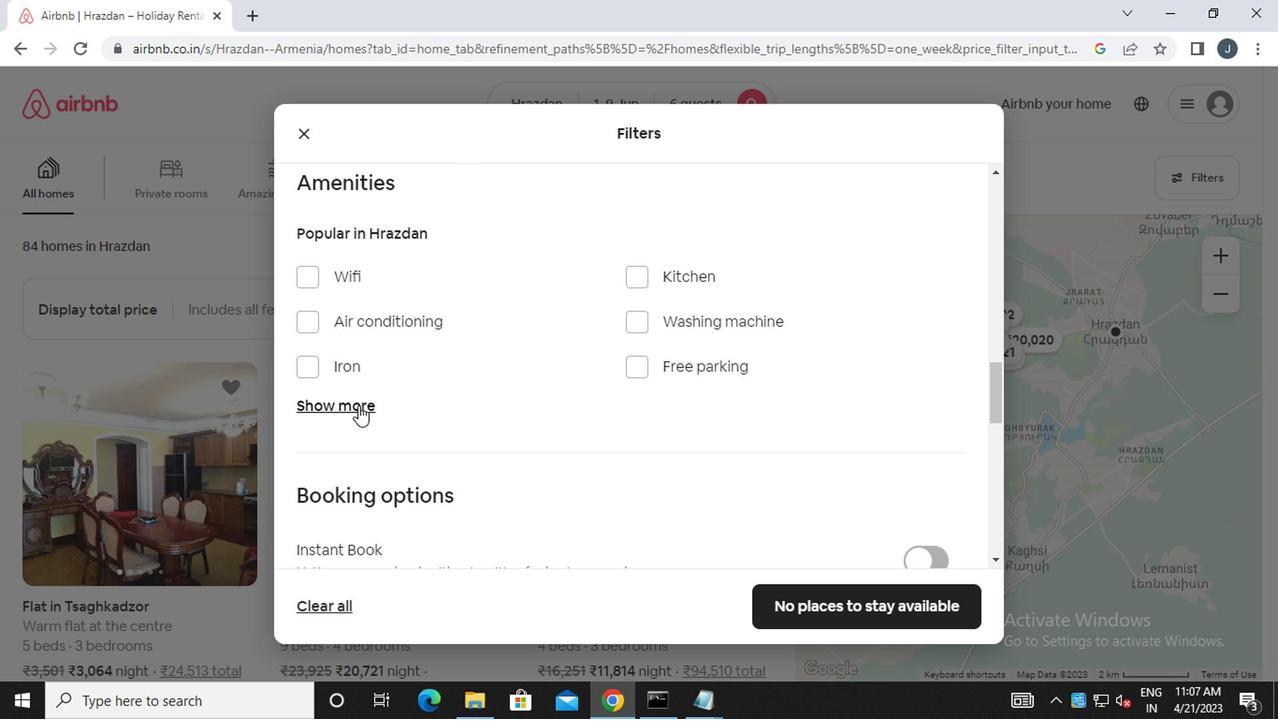 
Action: Mouse moved to (676, 466)
Screenshot: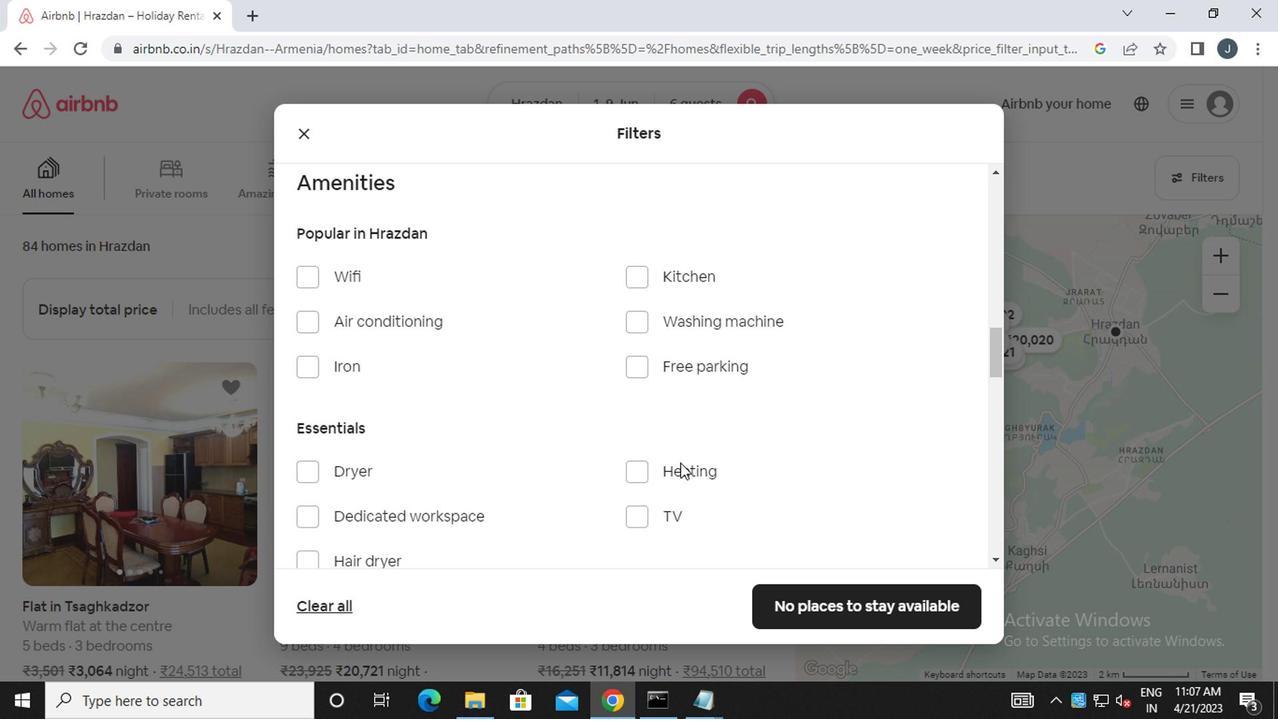 
Action: Mouse pressed left at (676, 466)
Screenshot: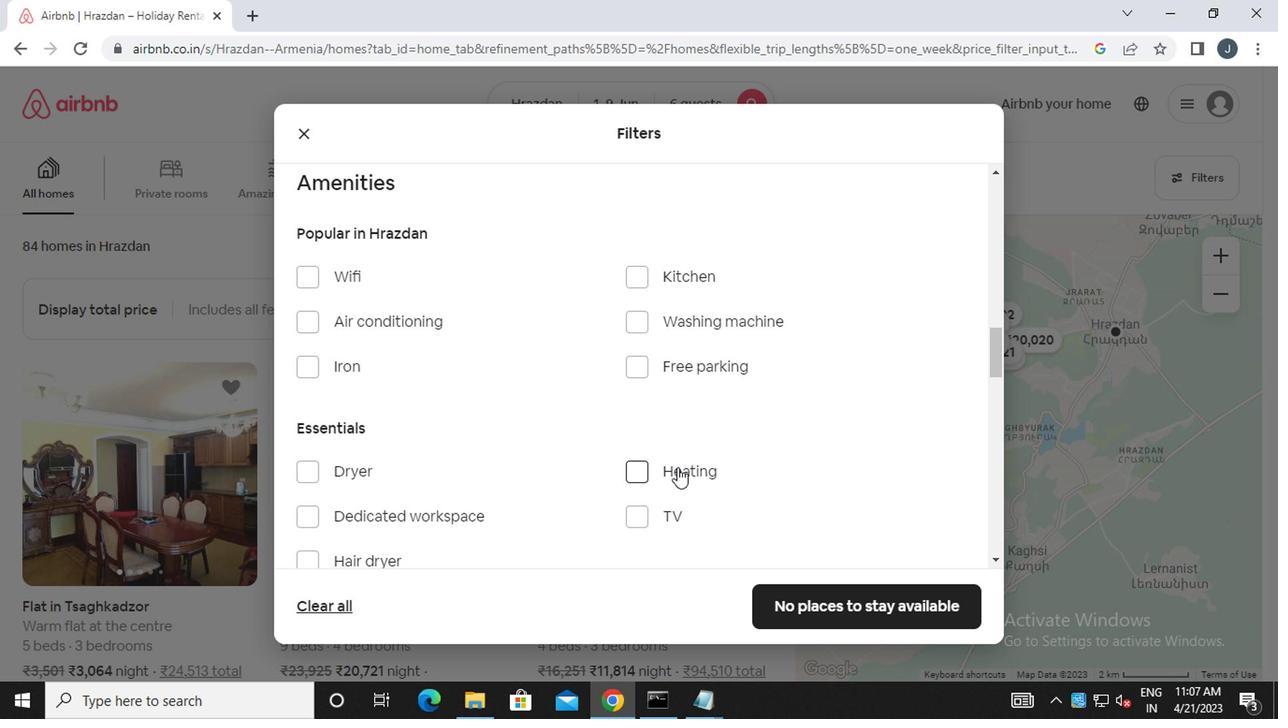 
Action: Mouse moved to (683, 466)
Screenshot: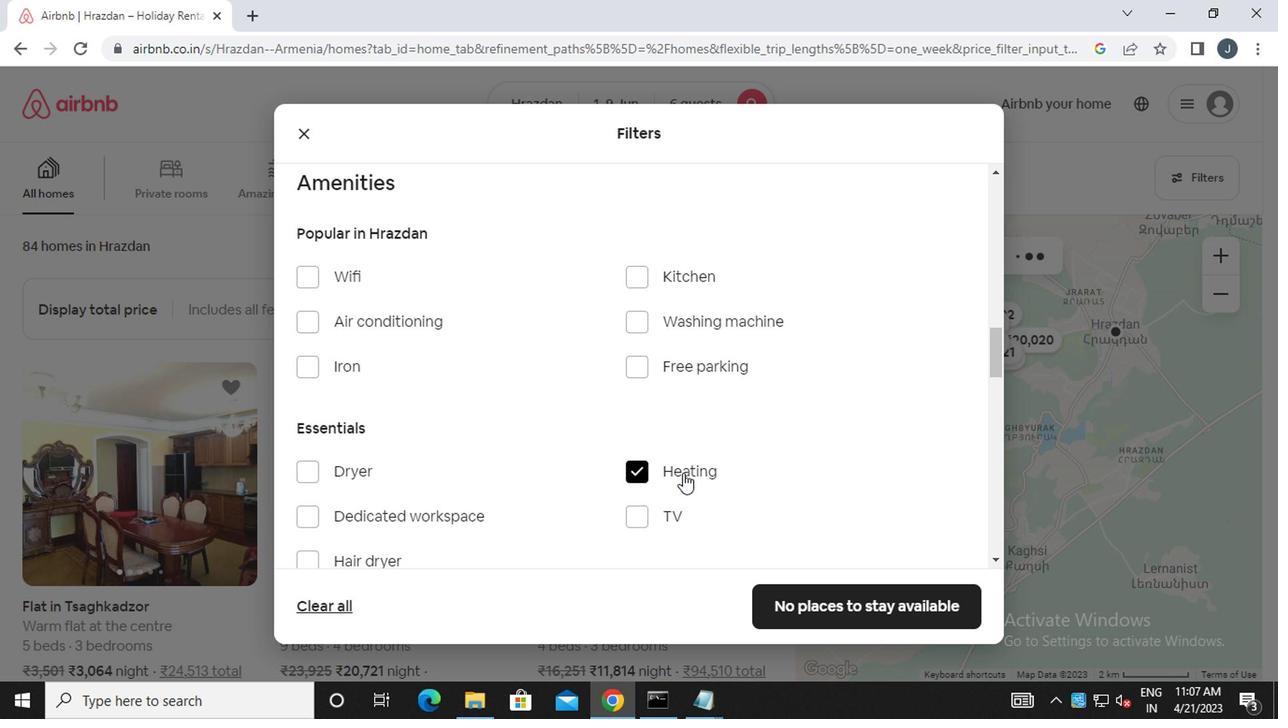 
Action: Mouse scrolled (683, 466) with delta (0, 0)
Screenshot: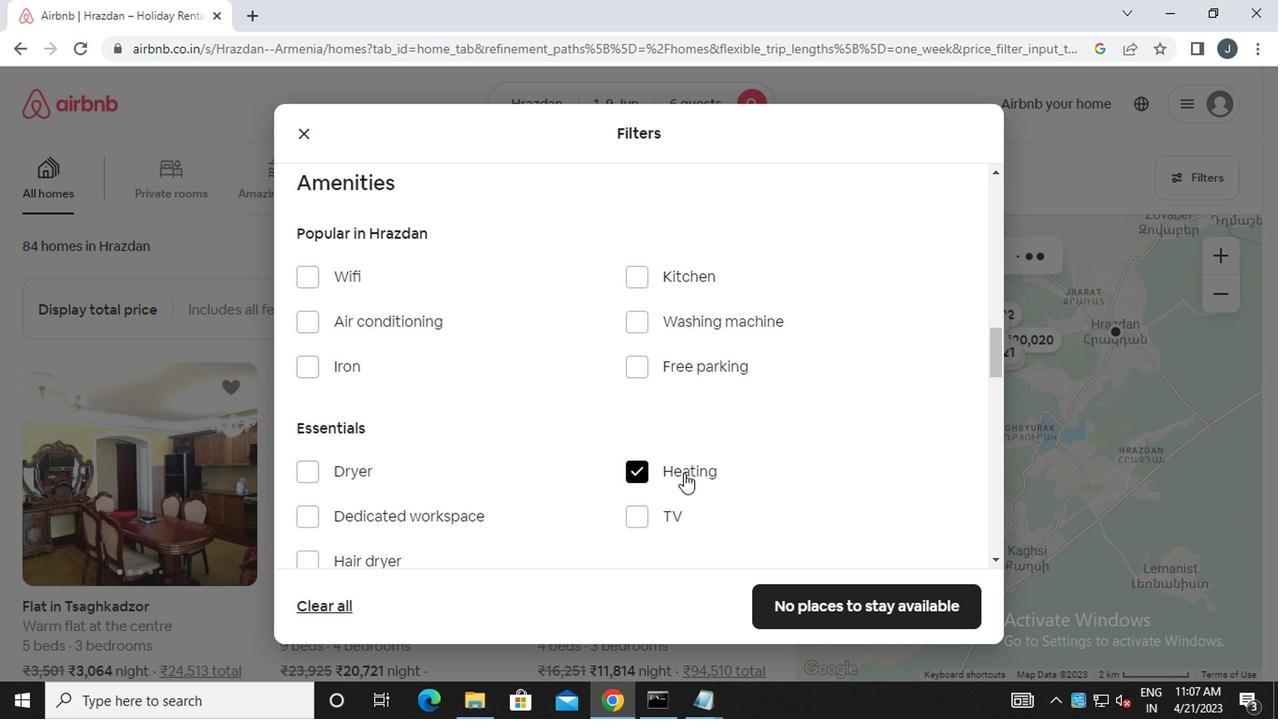 
Action: Mouse moved to (683, 464)
Screenshot: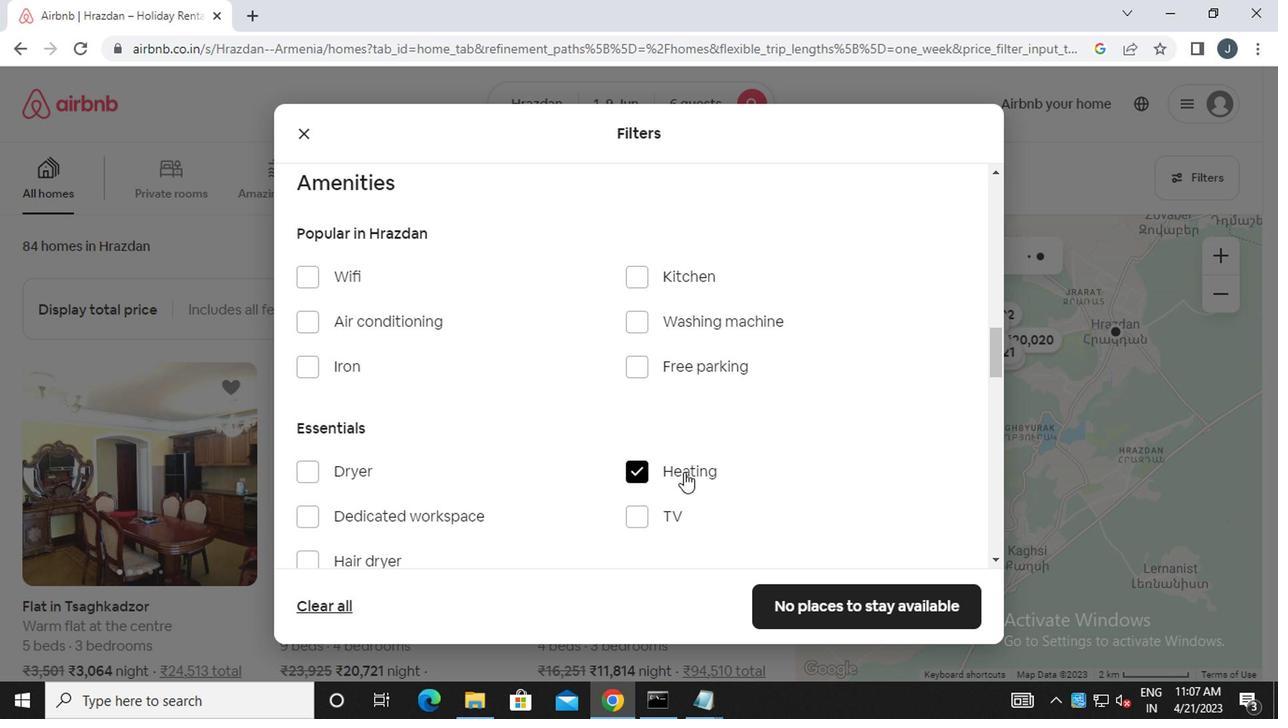
Action: Mouse scrolled (683, 464) with delta (0, 0)
Screenshot: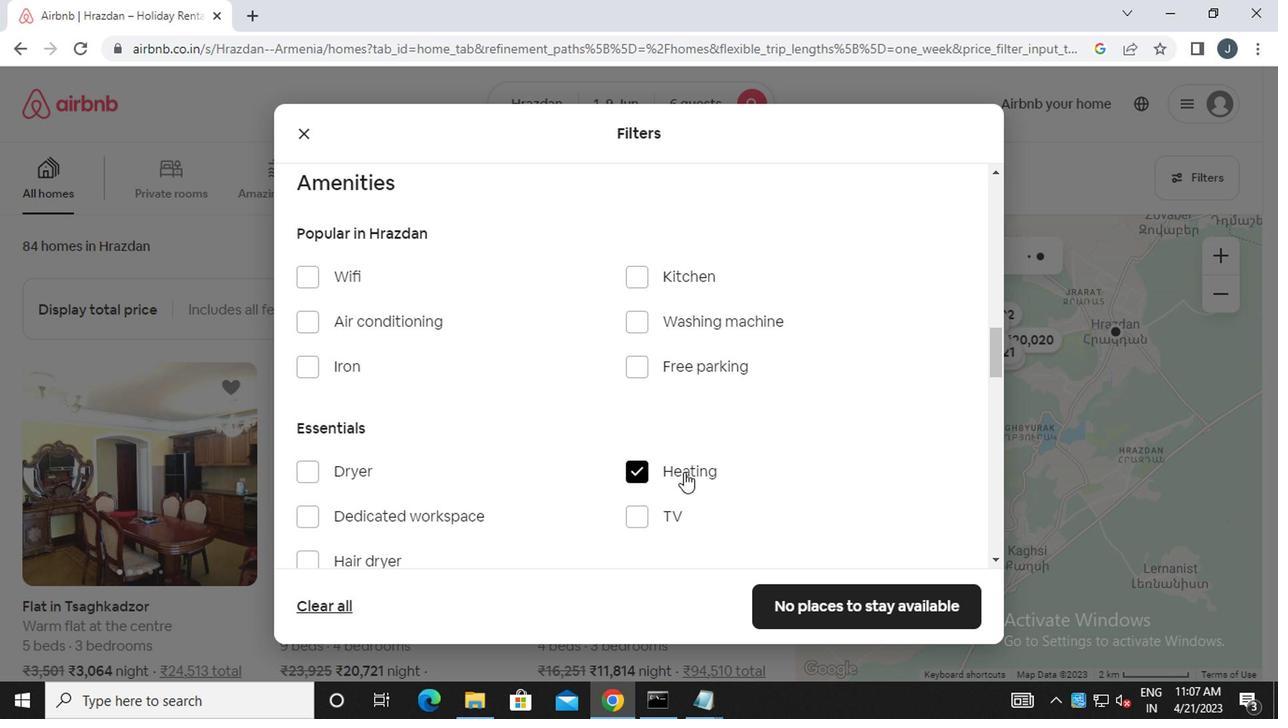 
Action: Mouse moved to (679, 458)
Screenshot: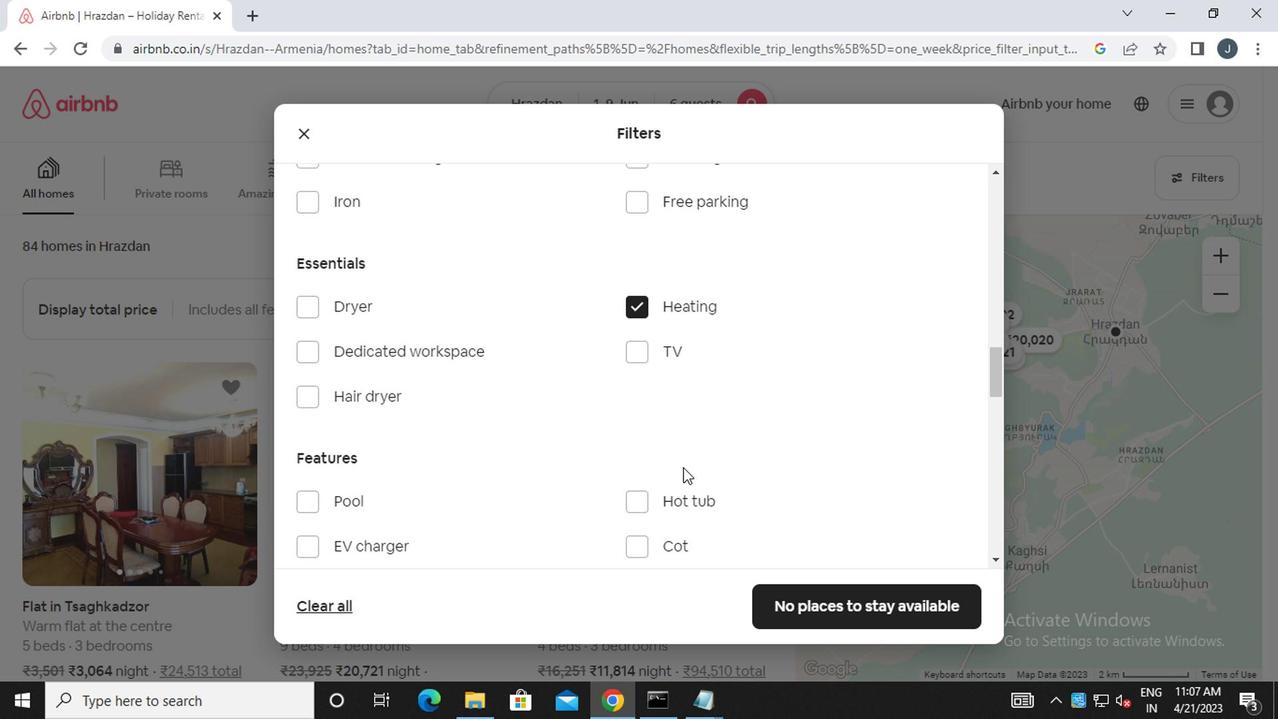 
Action: Mouse scrolled (679, 458) with delta (0, 0)
Screenshot: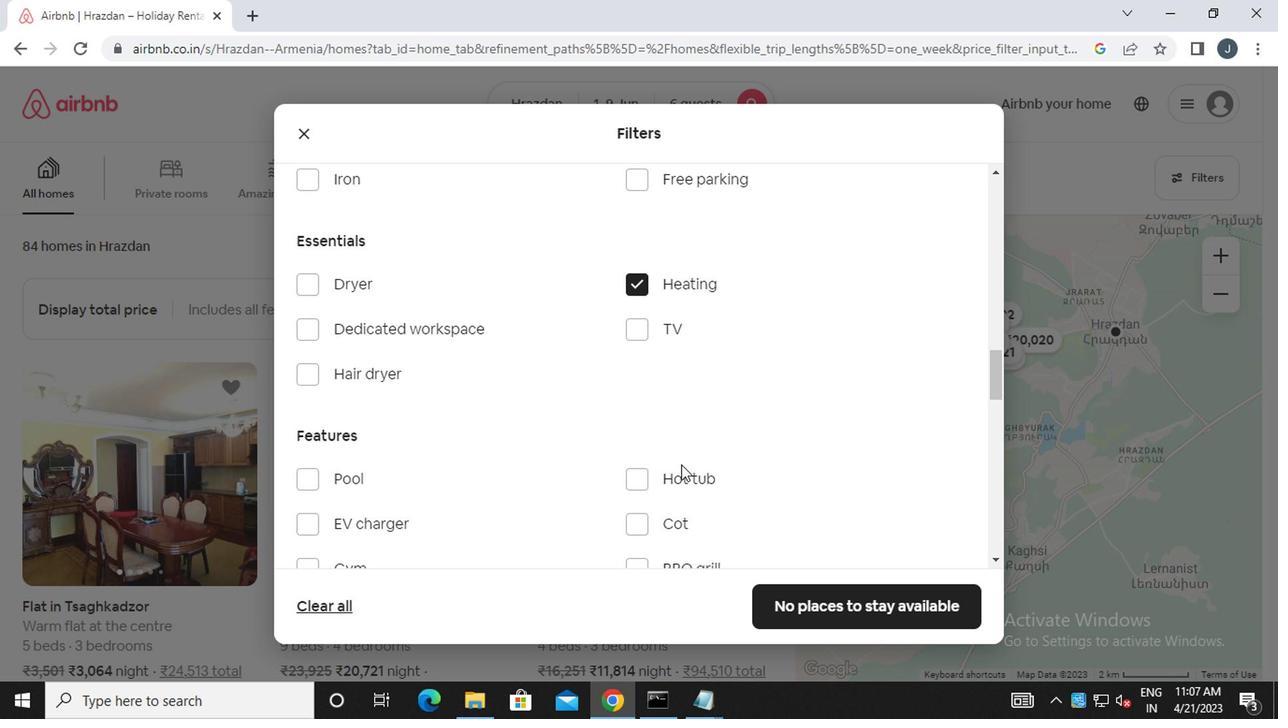 
Action: Mouse scrolled (679, 458) with delta (0, 0)
Screenshot: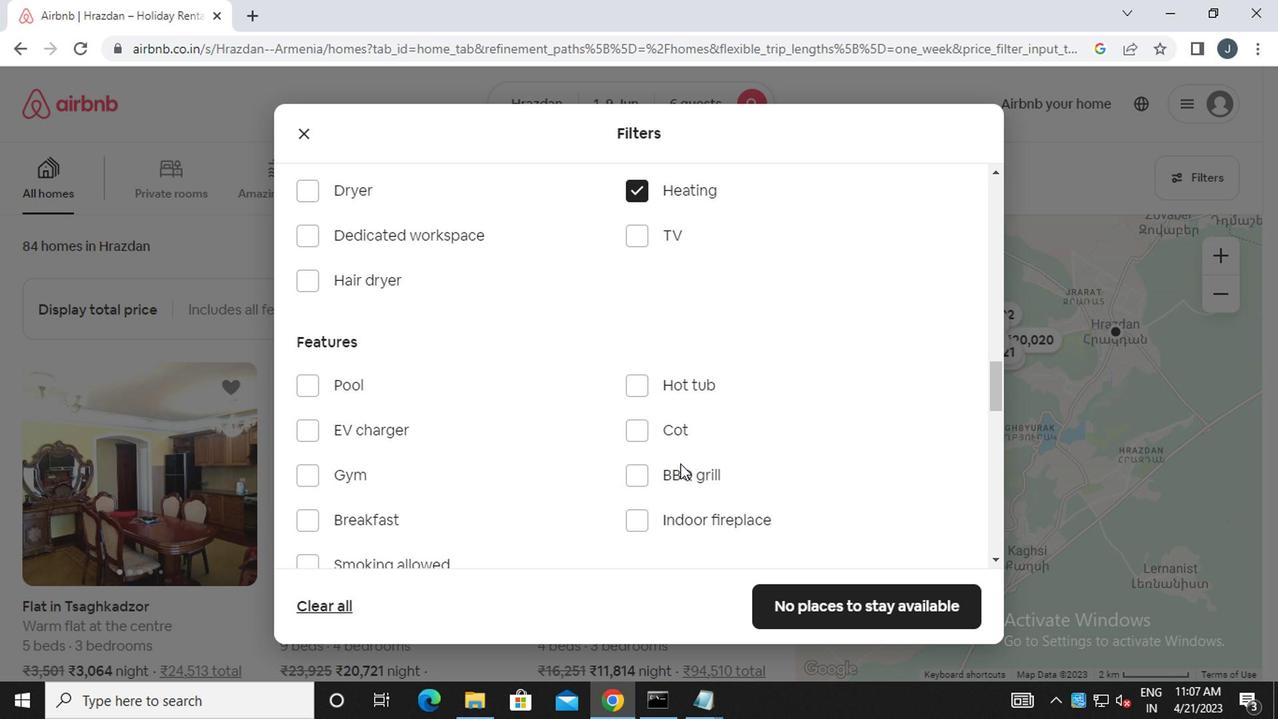 
Action: Mouse moved to (676, 458)
Screenshot: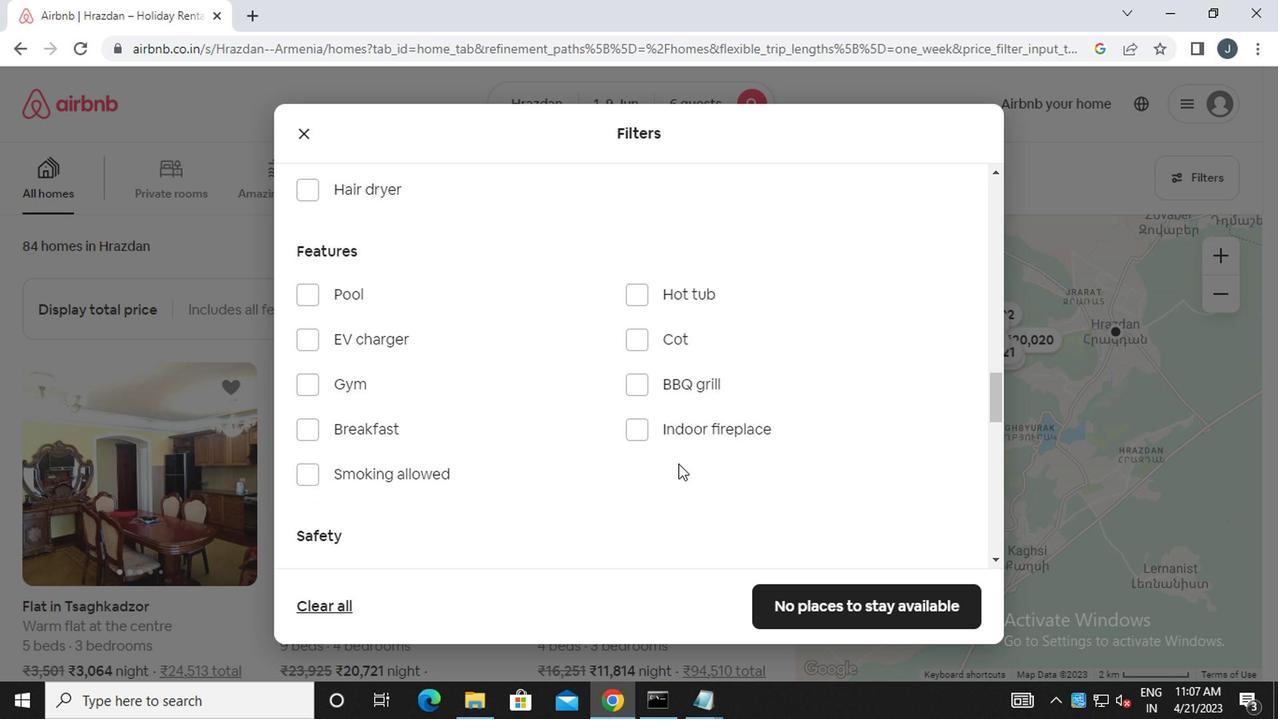 
Action: Mouse scrolled (676, 458) with delta (0, 0)
Screenshot: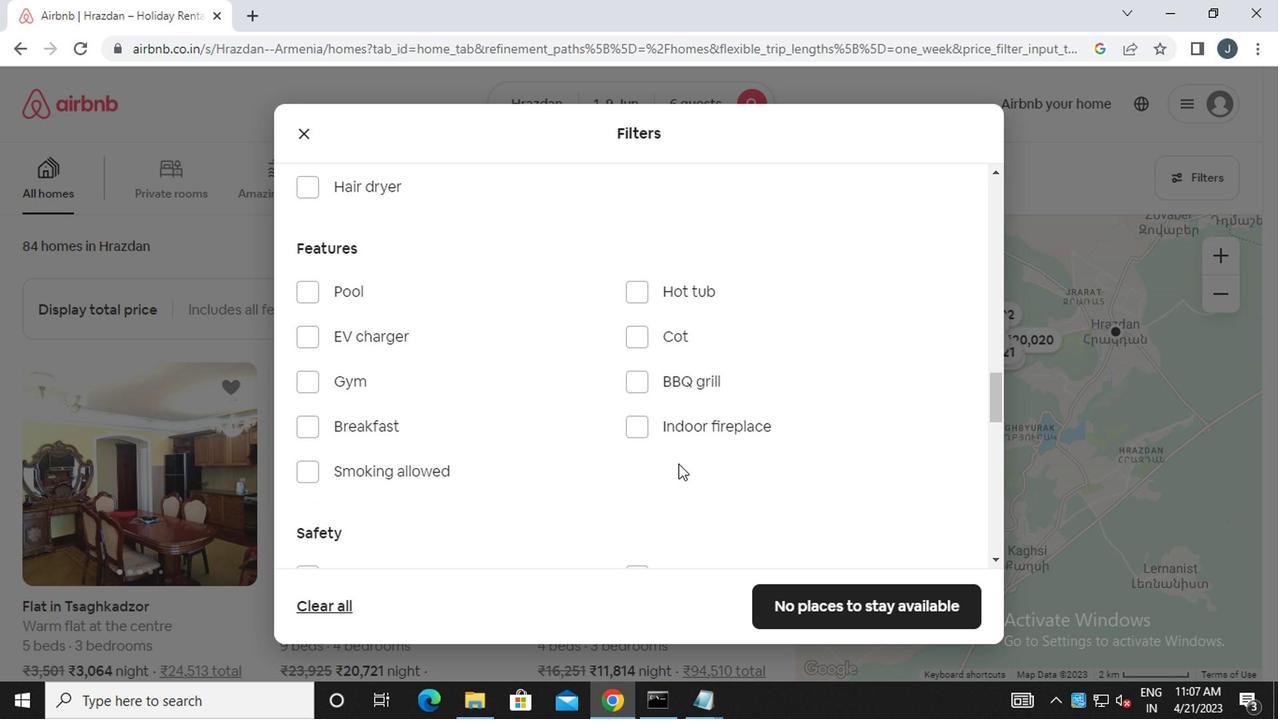 
Action: Mouse moved to (674, 458)
Screenshot: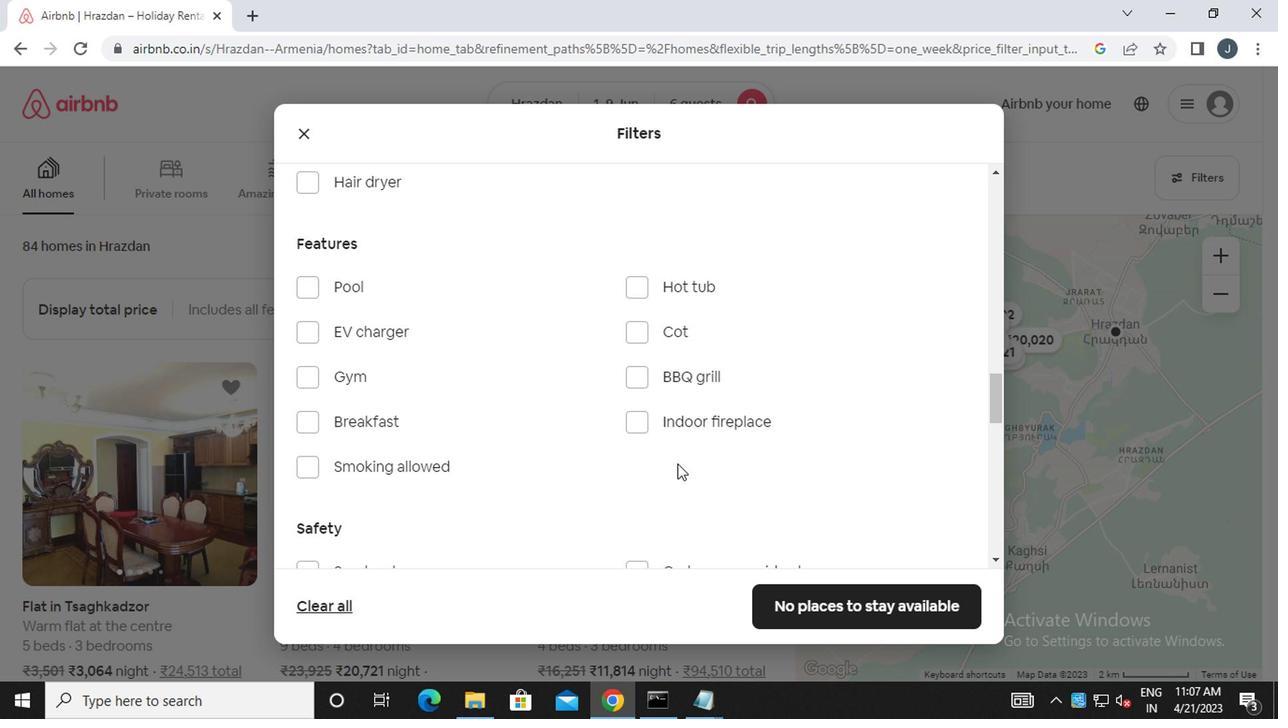 
Action: Mouse scrolled (674, 458) with delta (0, 0)
Screenshot: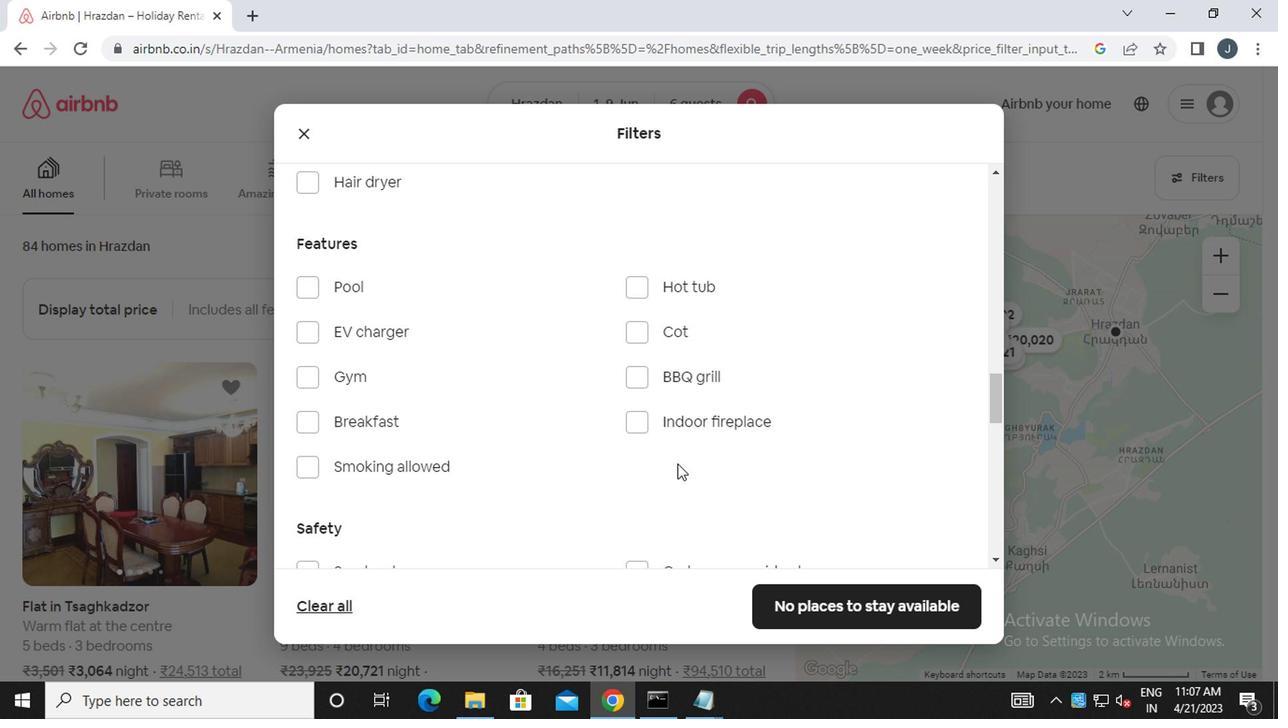 
Action: Mouse scrolled (674, 458) with delta (0, 0)
Screenshot: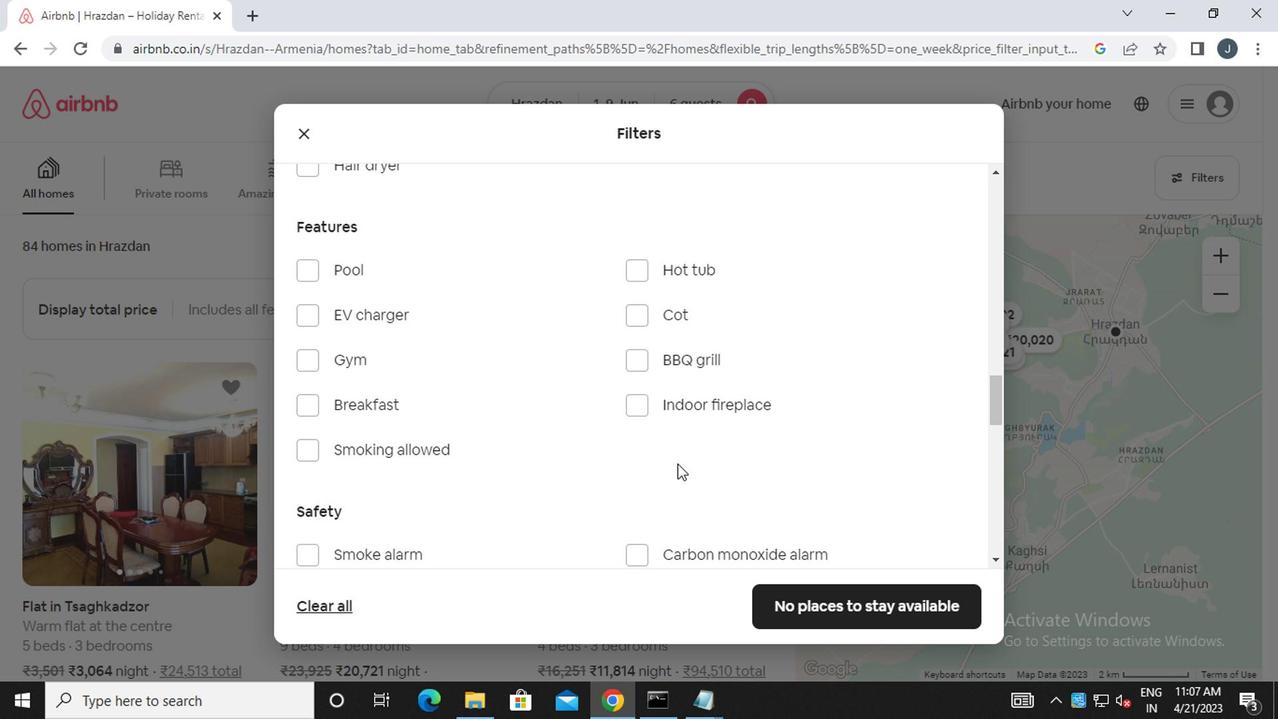 
Action: Mouse moved to (913, 536)
Screenshot: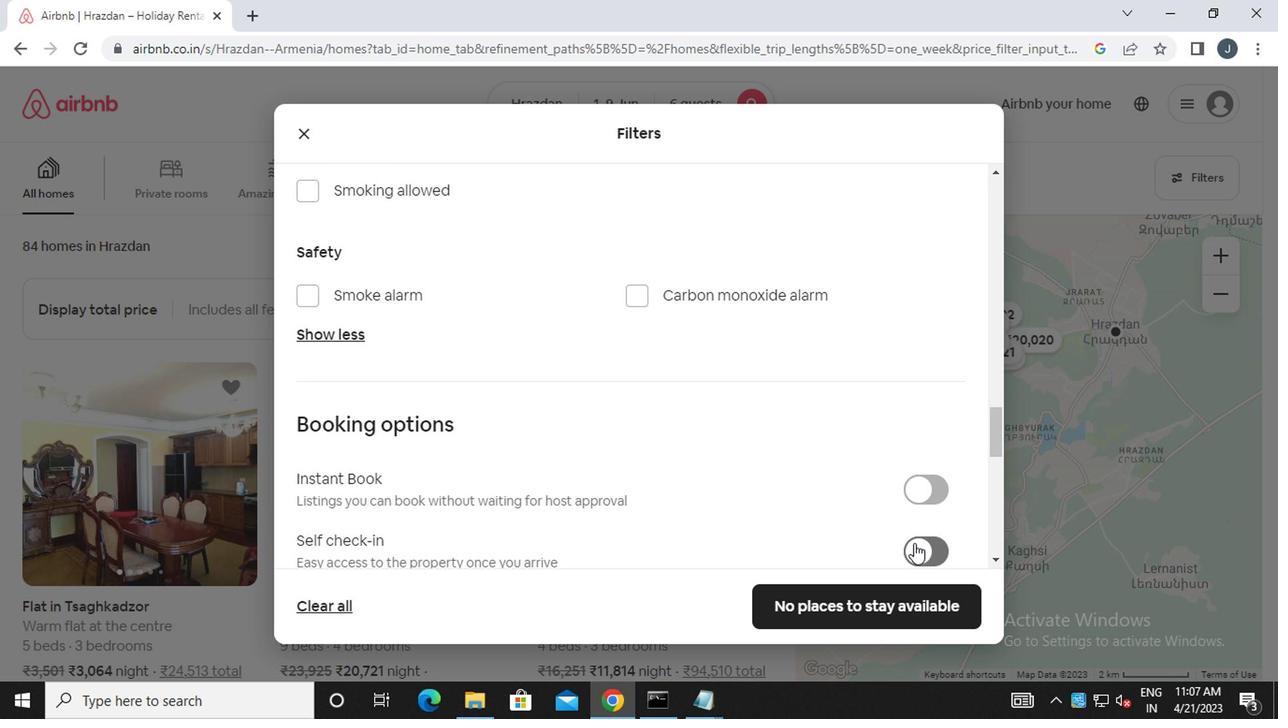 
Action: Mouse pressed left at (913, 536)
Screenshot: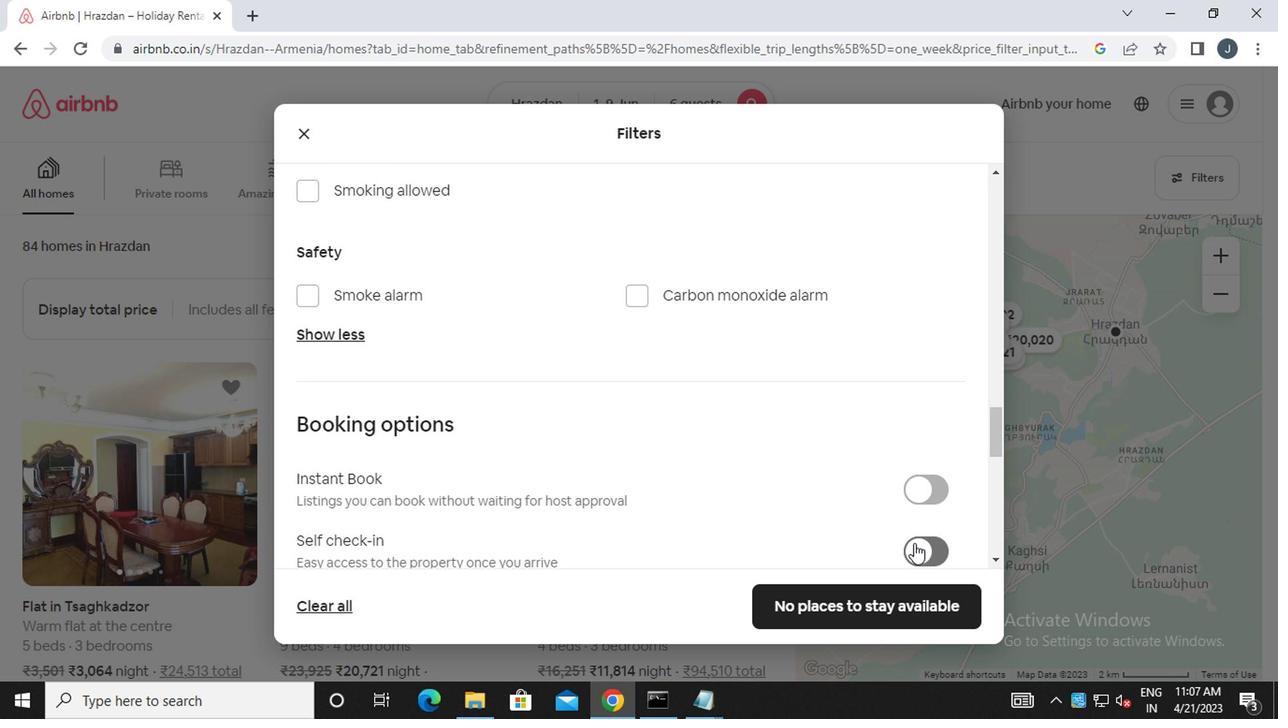 
Action: Mouse moved to (822, 490)
Screenshot: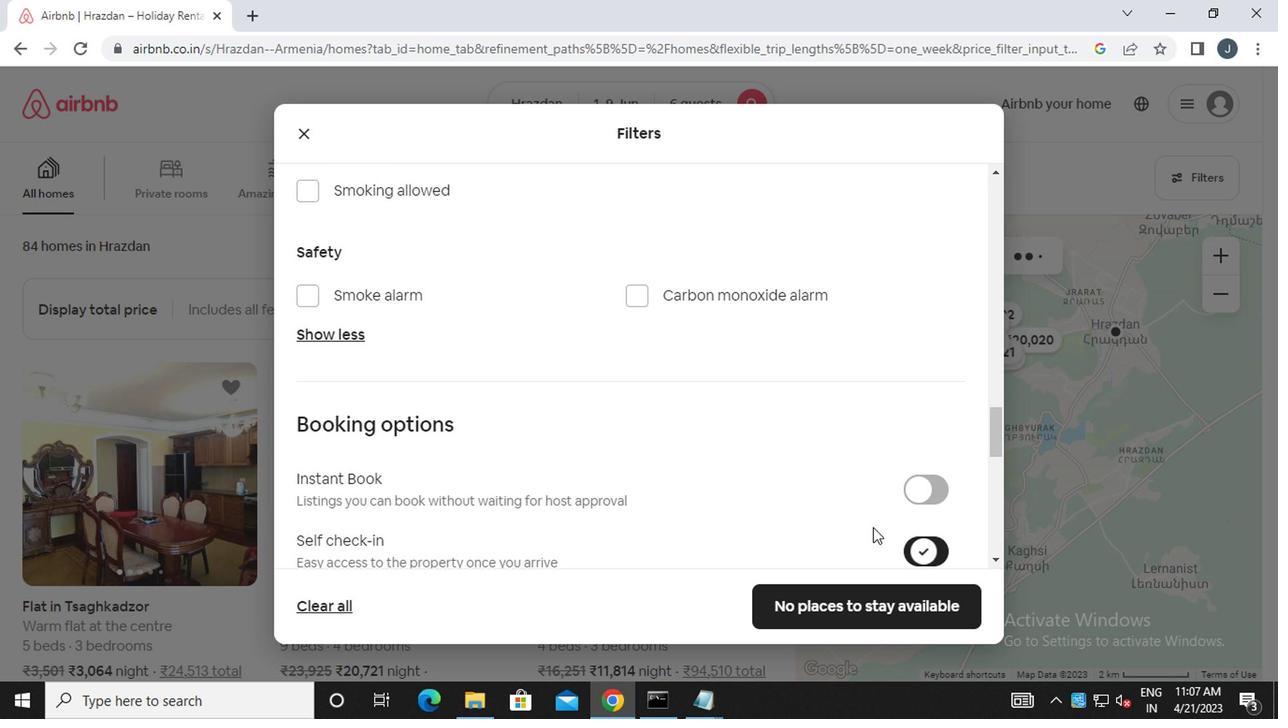 
Action: Mouse scrolled (822, 490) with delta (0, 0)
Screenshot: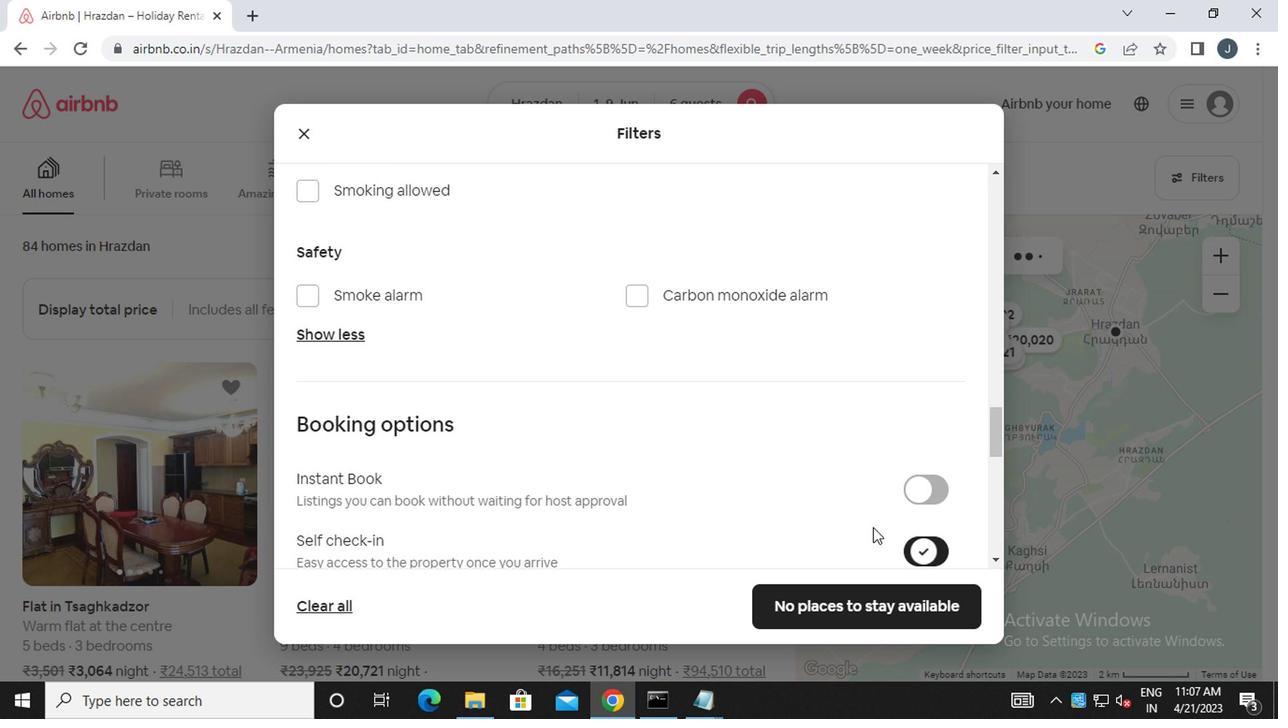 
Action: Mouse moved to (817, 488)
Screenshot: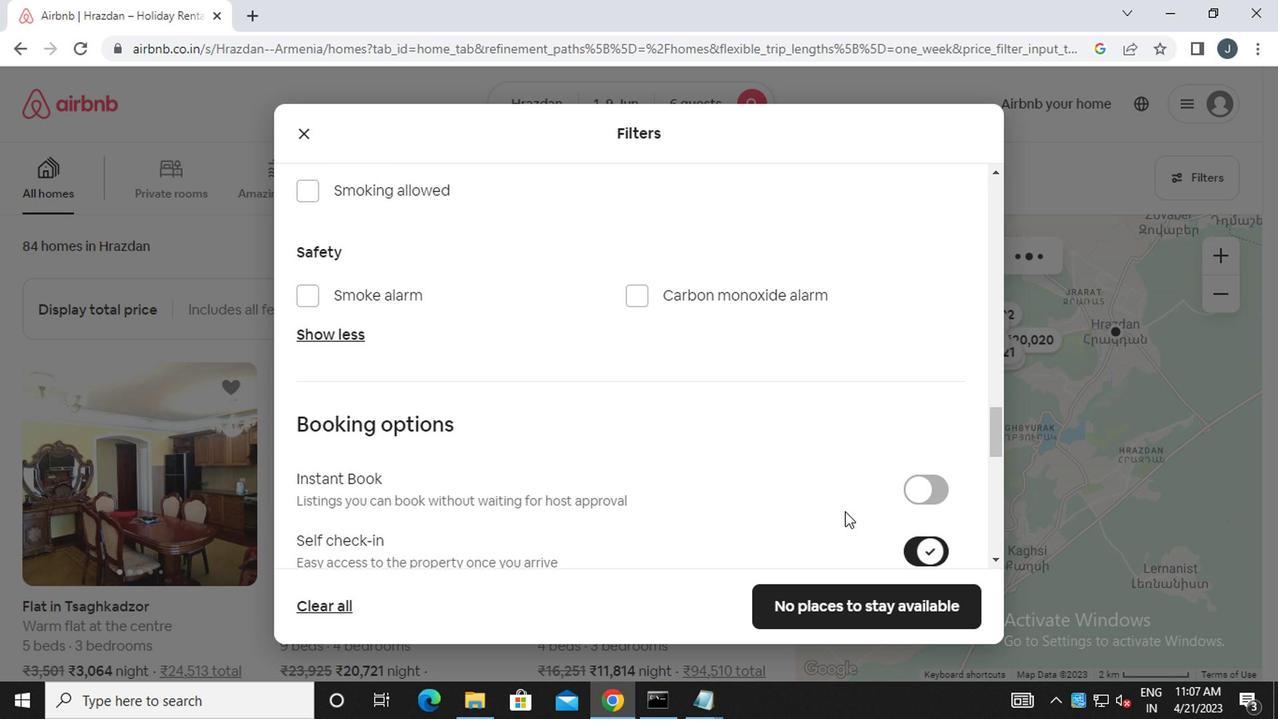 
Action: Mouse scrolled (817, 487) with delta (0, 0)
Screenshot: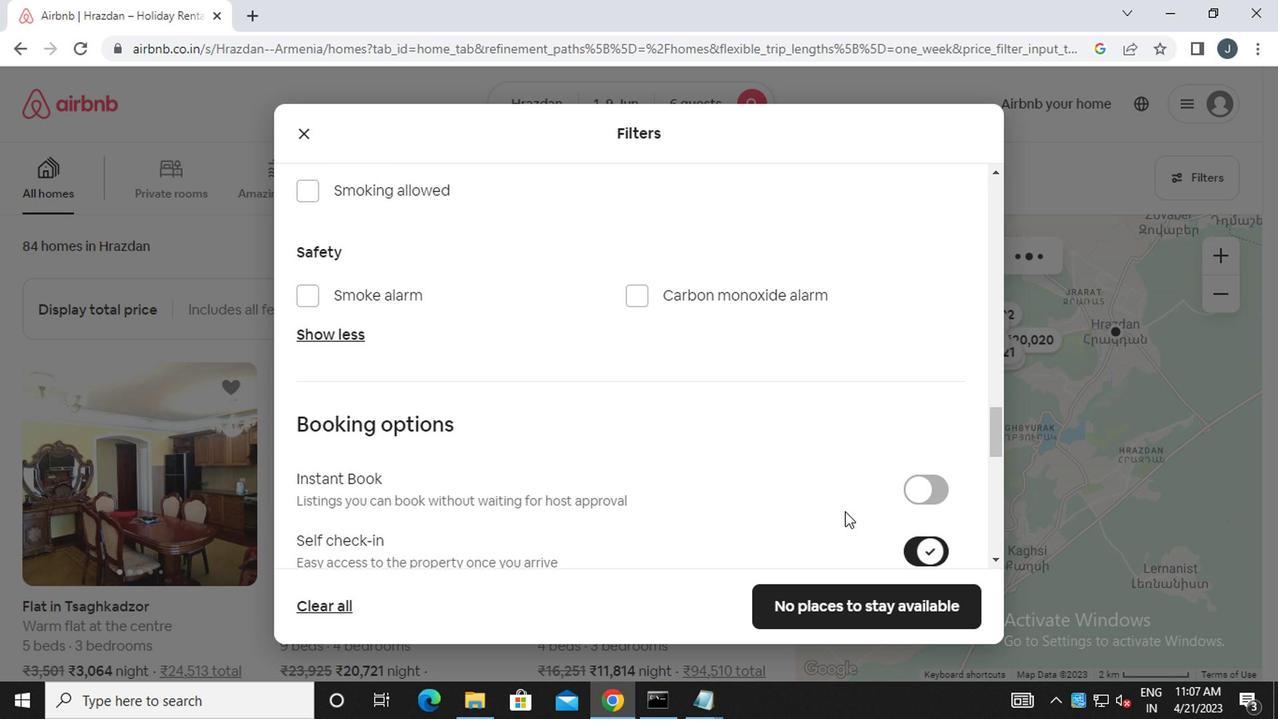 
Action: Mouse moved to (813, 485)
Screenshot: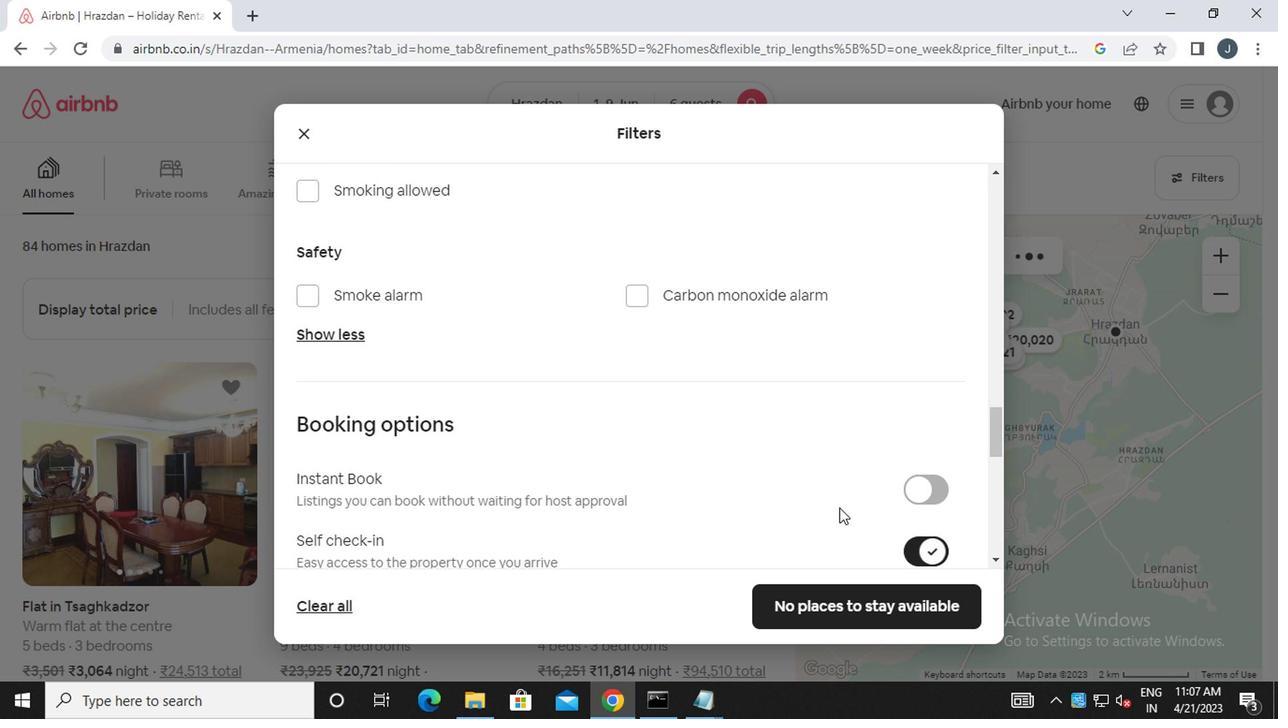 
Action: Mouse scrolled (813, 484) with delta (0, 0)
Screenshot: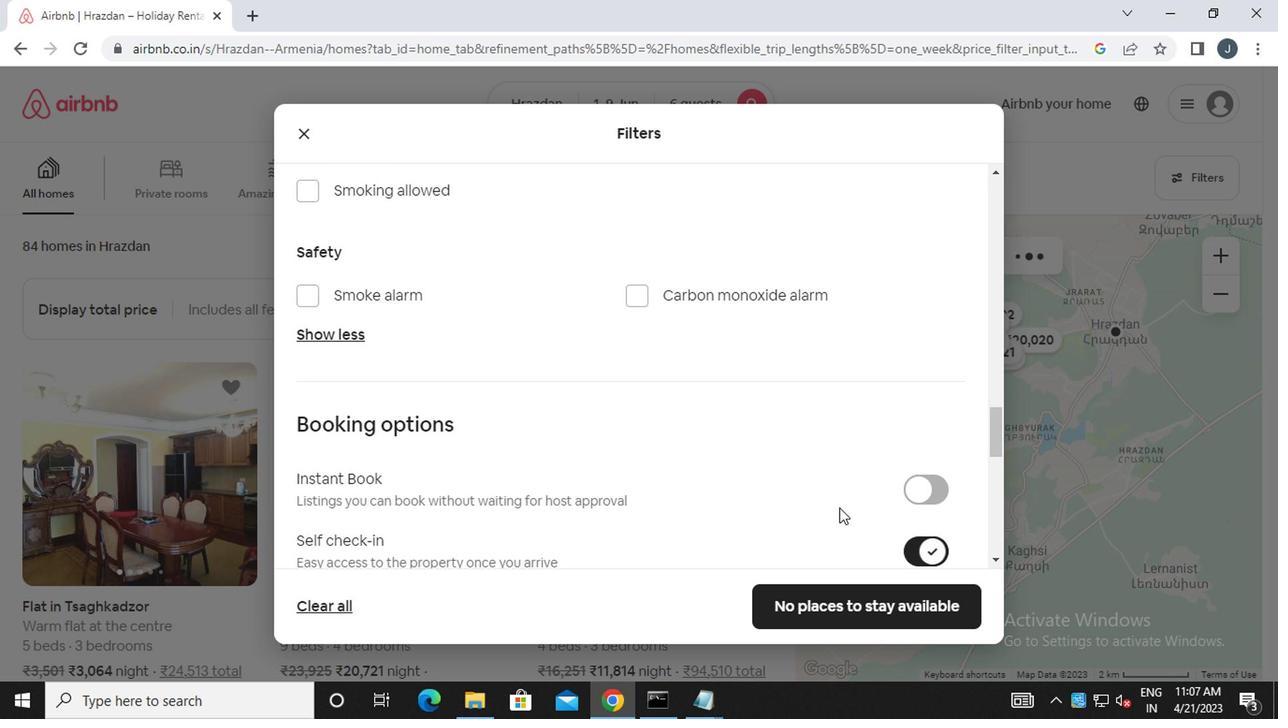 
Action: Mouse moved to (808, 482)
Screenshot: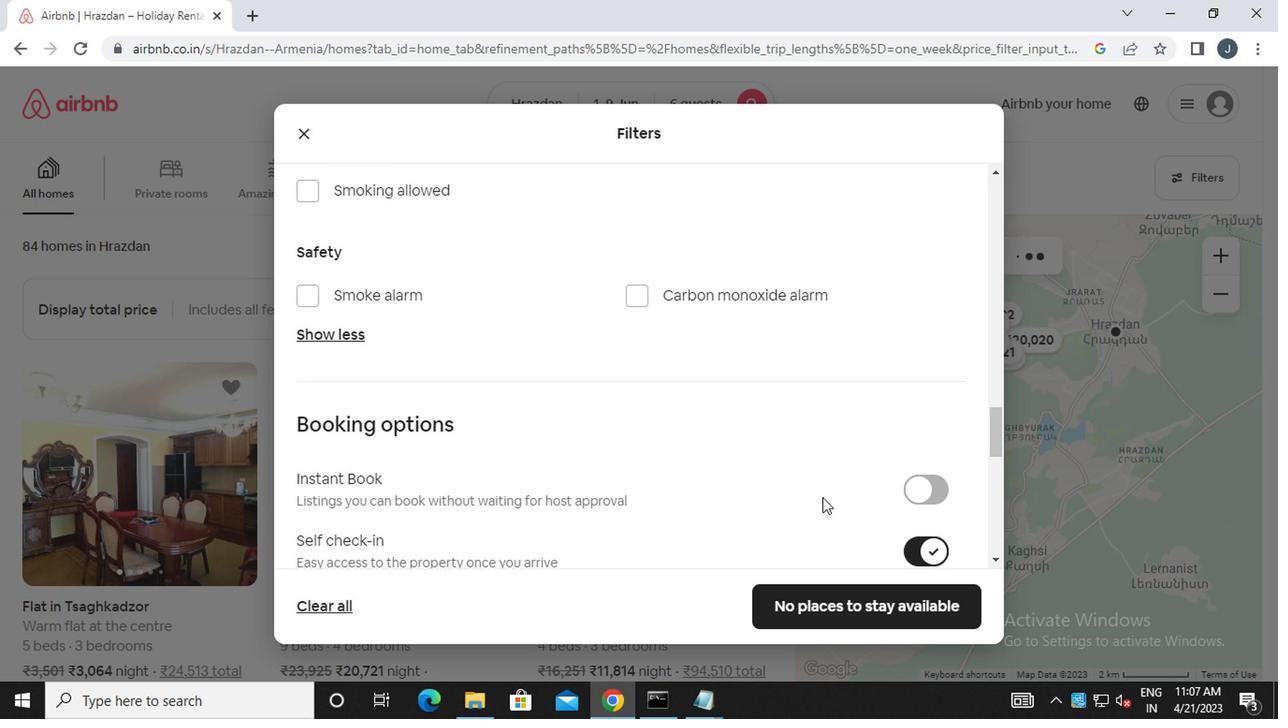 
Action: Mouse scrolled (808, 482) with delta (0, 0)
Screenshot: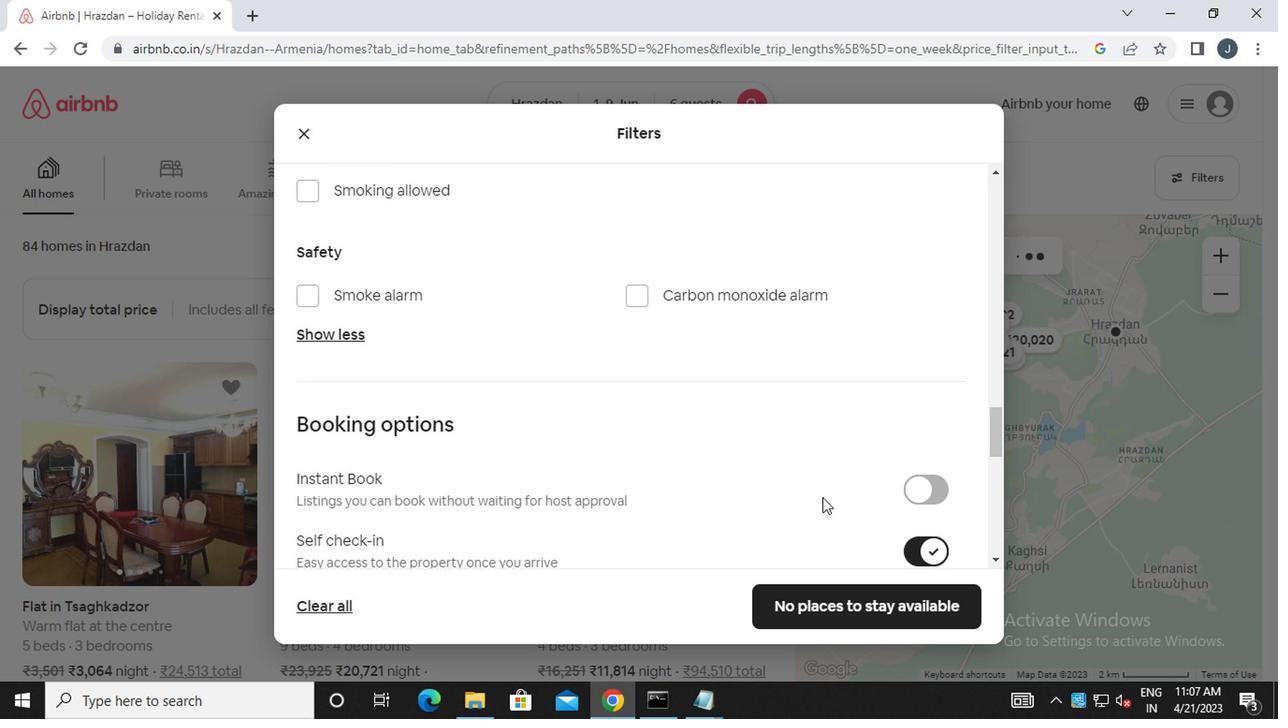 
Action: Mouse moved to (778, 470)
Screenshot: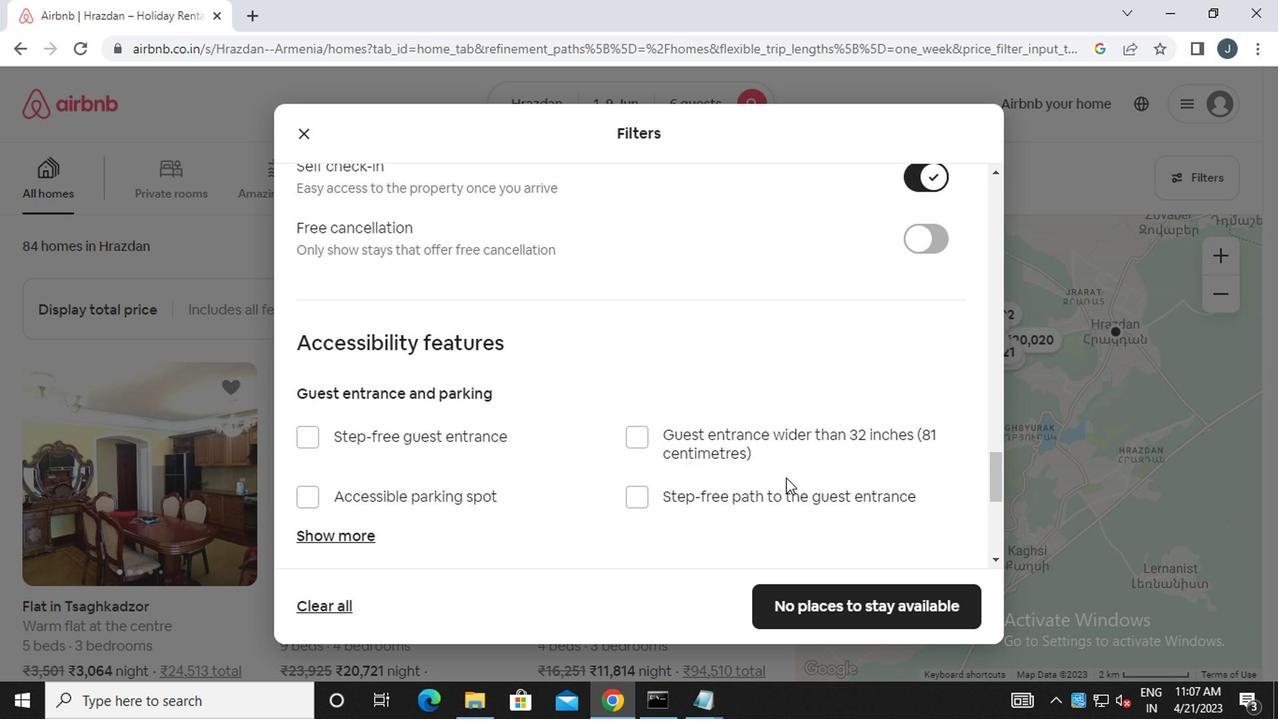 
Action: Mouse scrolled (778, 470) with delta (0, 0)
Screenshot: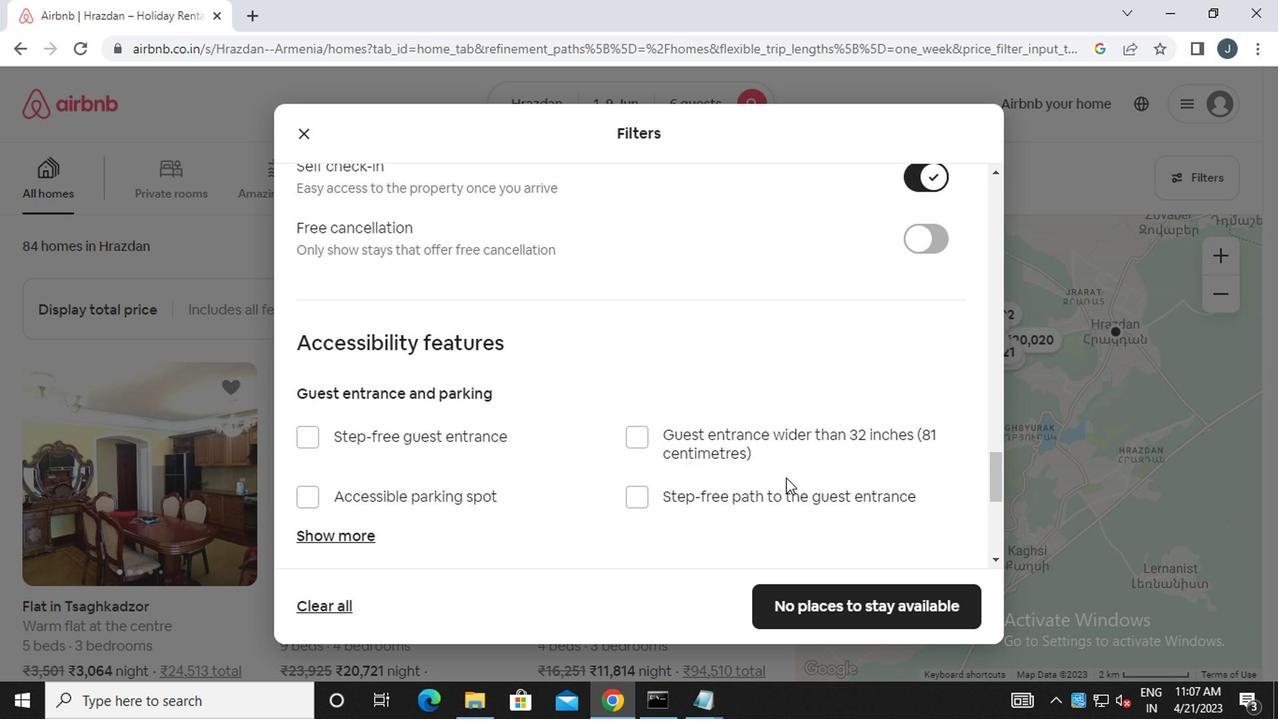 
Action: Mouse moved to (777, 470)
Screenshot: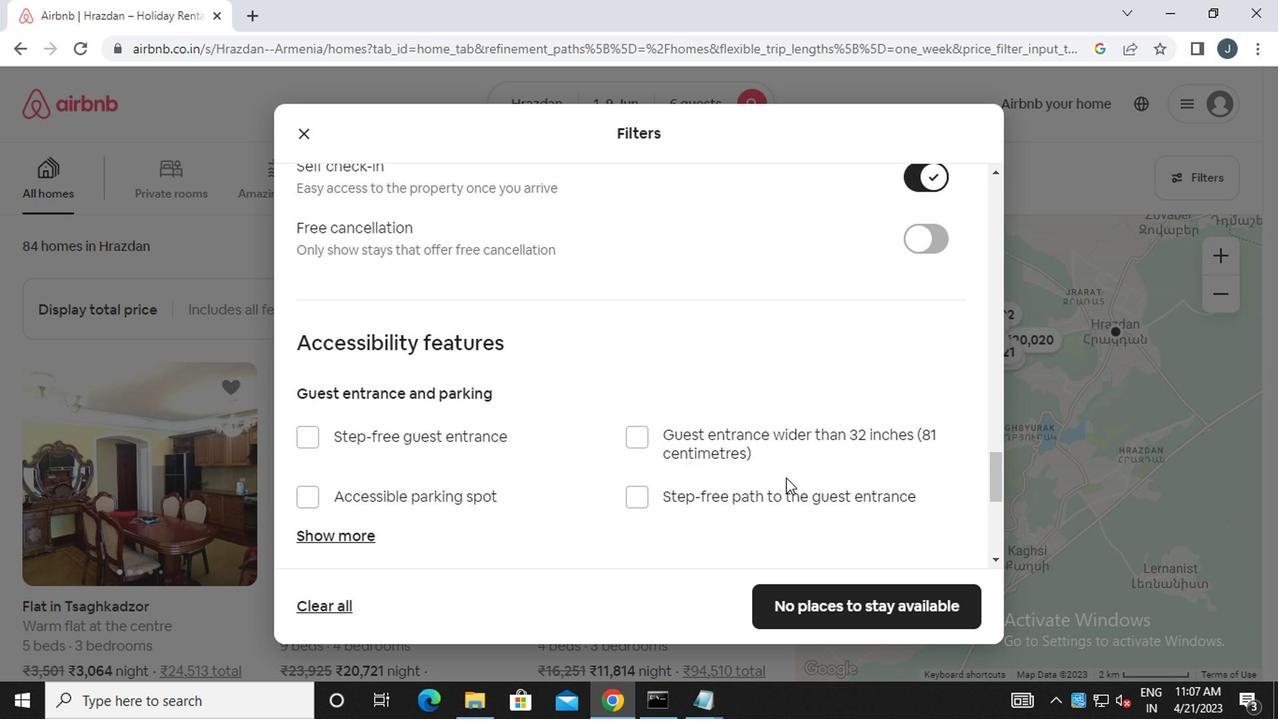 
Action: Mouse scrolled (777, 470) with delta (0, 0)
Screenshot: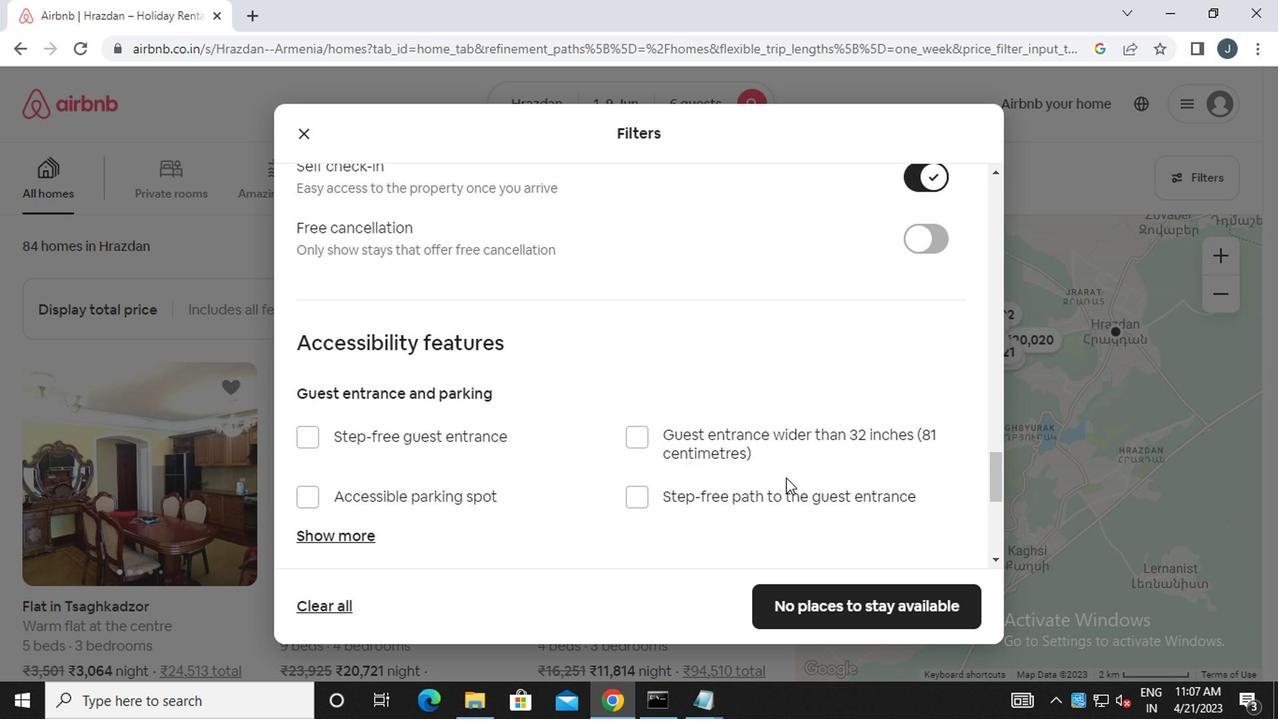
Action: Mouse moved to (768, 468)
Screenshot: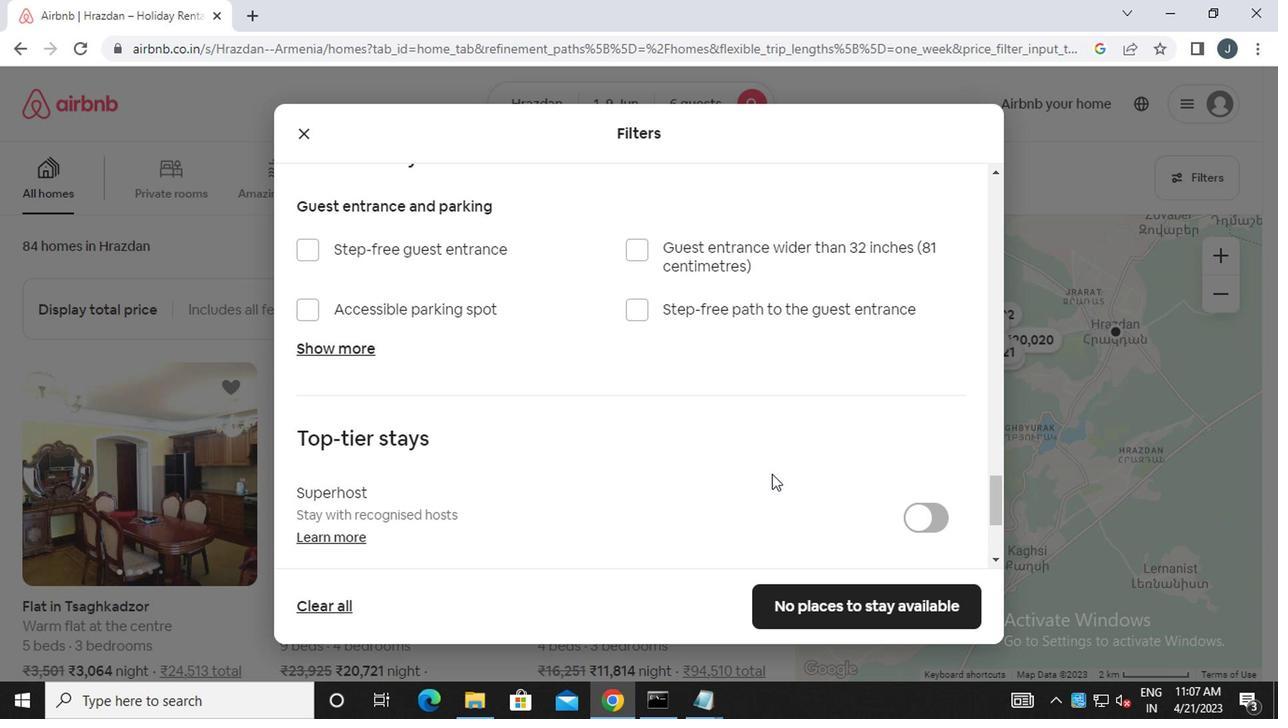 
Action: Mouse scrolled (768, 467) with delta (0, 0)
Screenshot: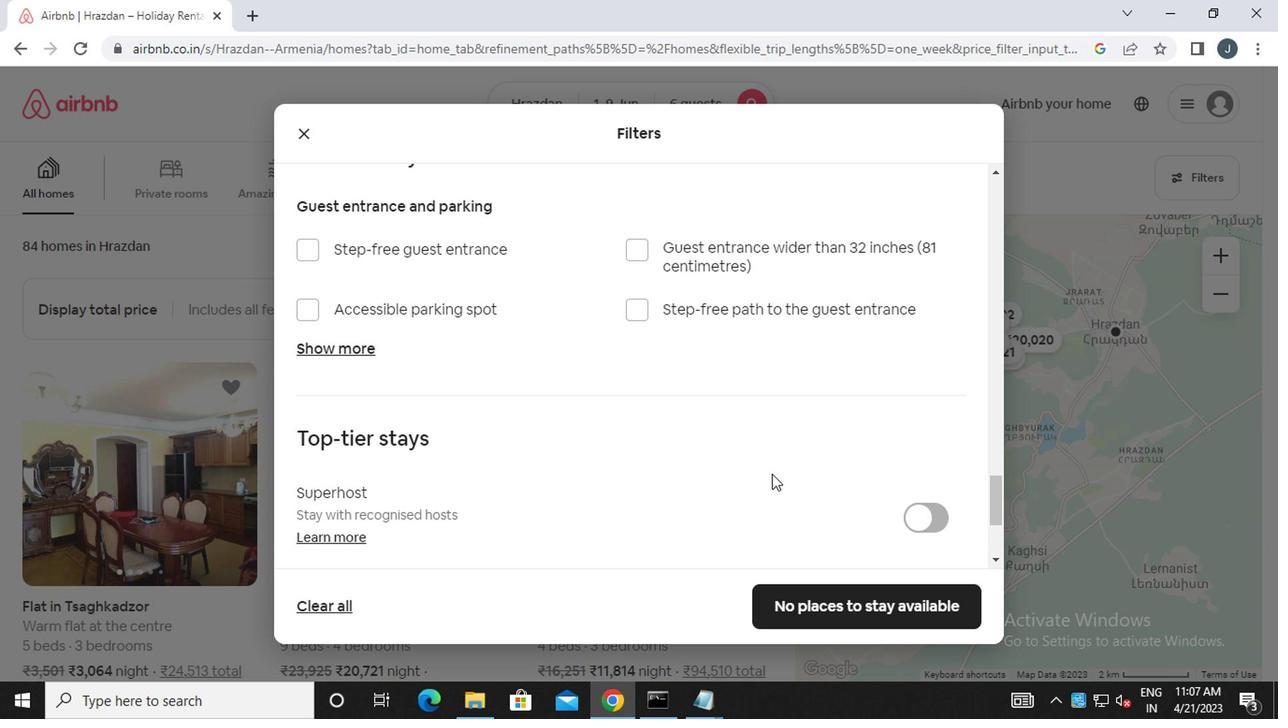 
Action: Mouse scrolled (768, 467) with delta (0, 0)
Screenshot: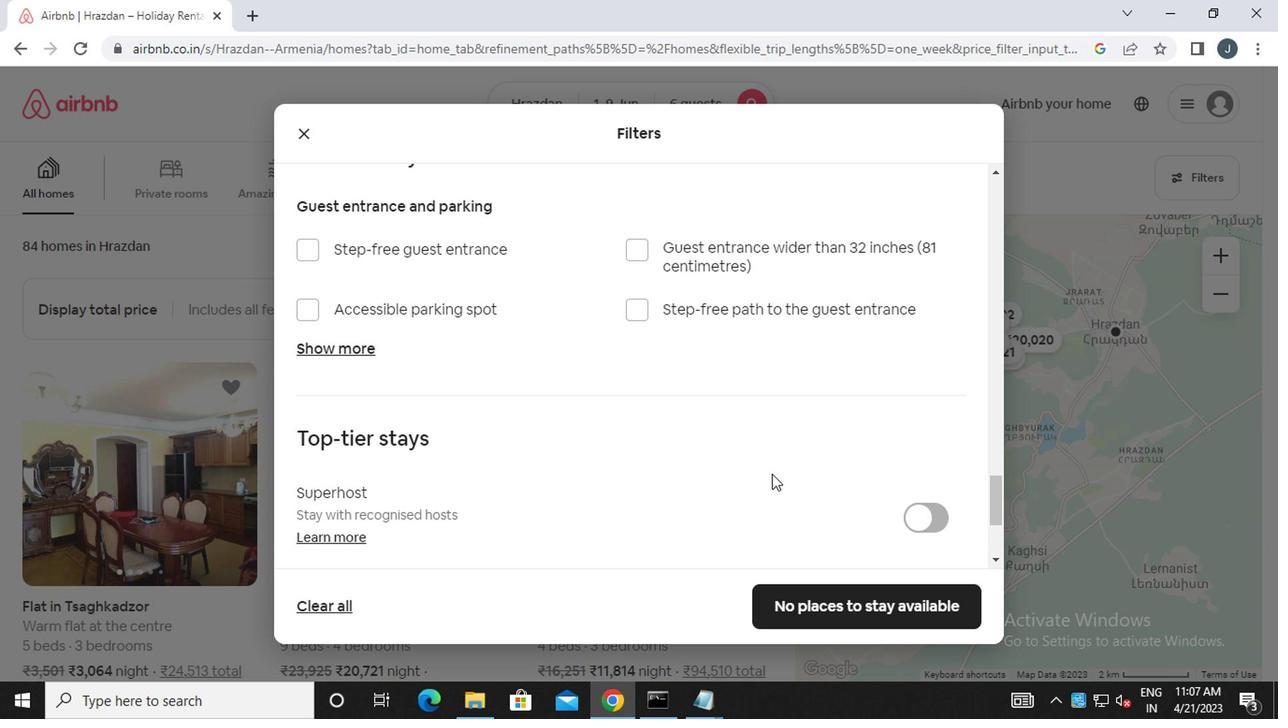 
Action: Mouse moved to (767, 468)
Screenshot: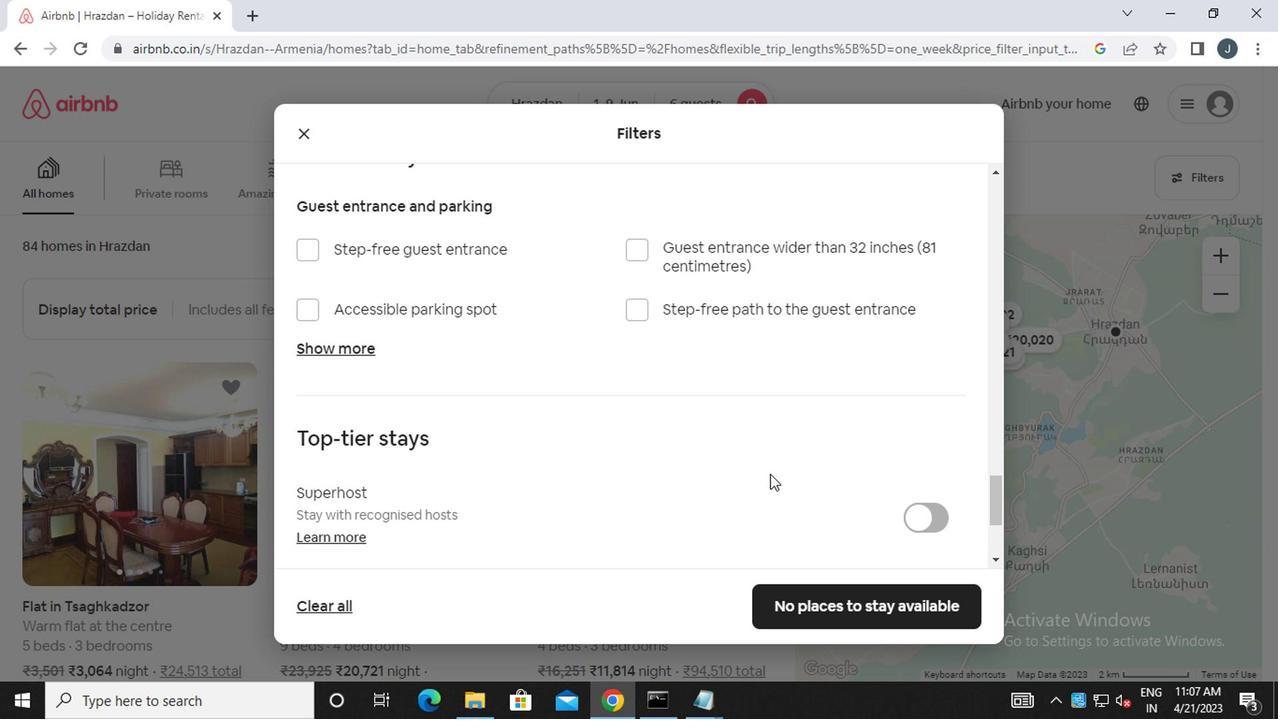 
Action: Mouse scrolled (767, 467) with delta (0, 0)
Screenshot: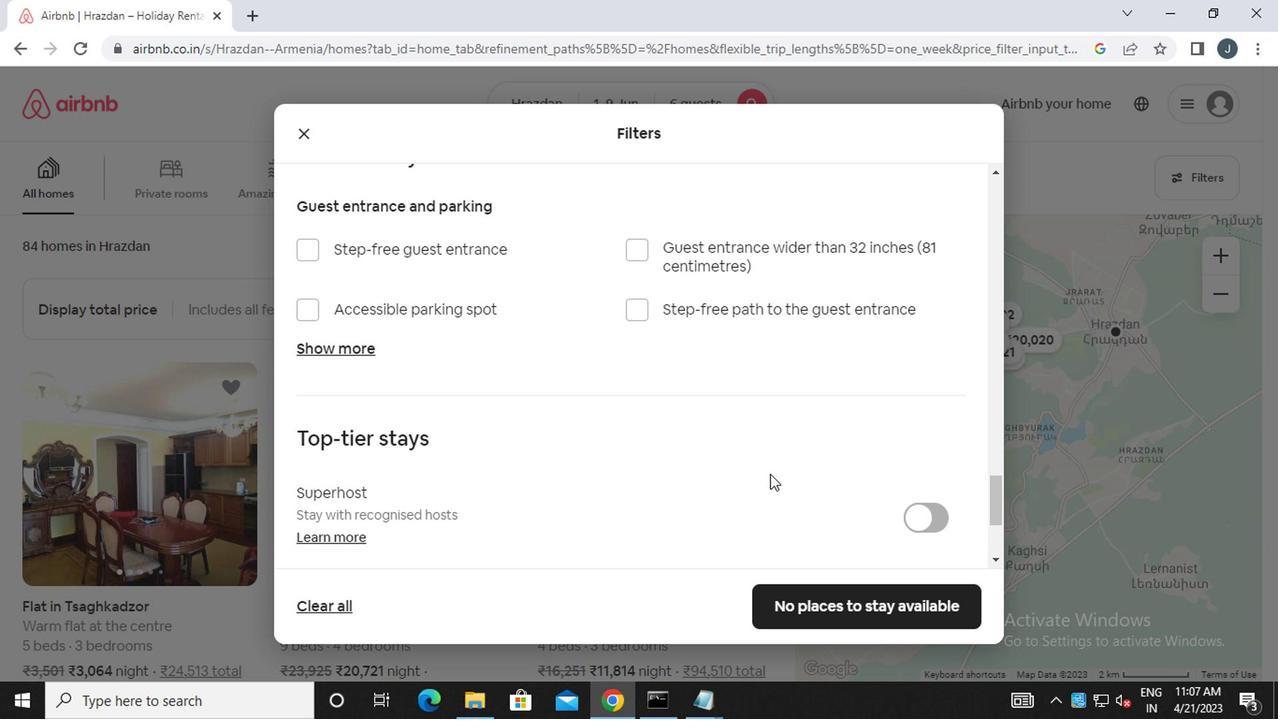 
Action: Mouse moved to (576, 466)
Screenshot: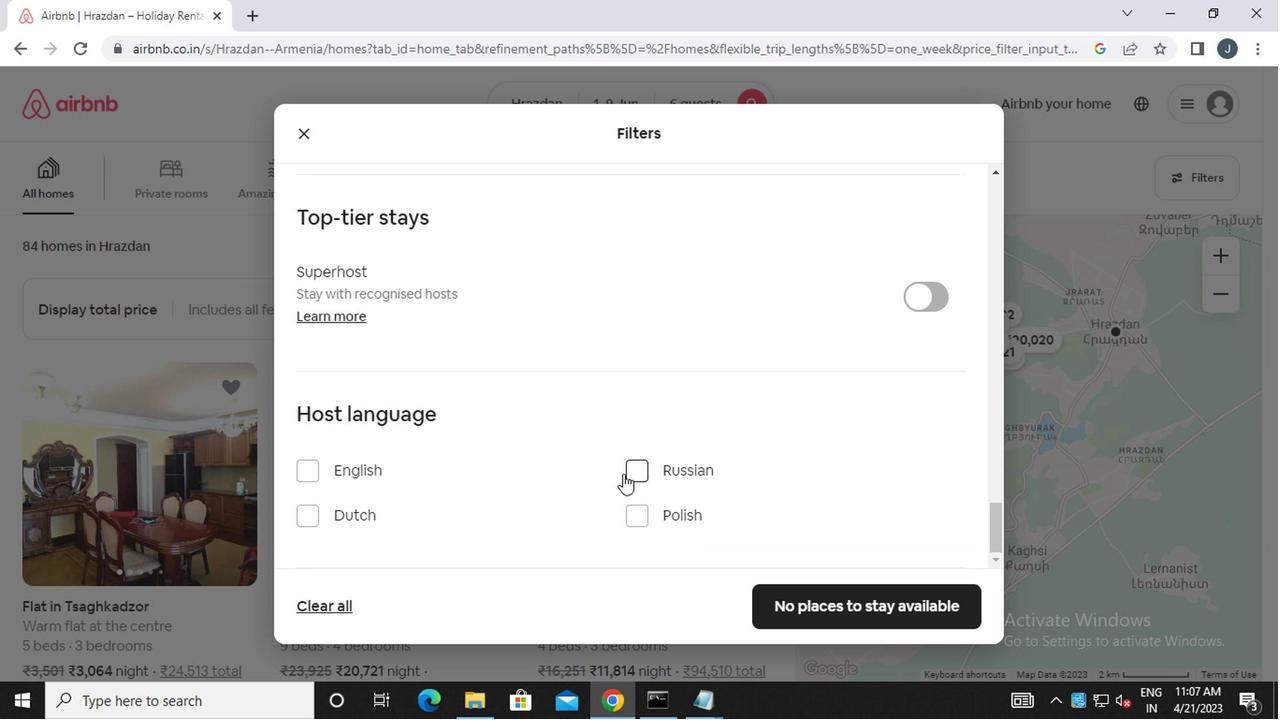 
Action: Mouse scrolled (576, 466) with delta (0, 0)
Screenshot: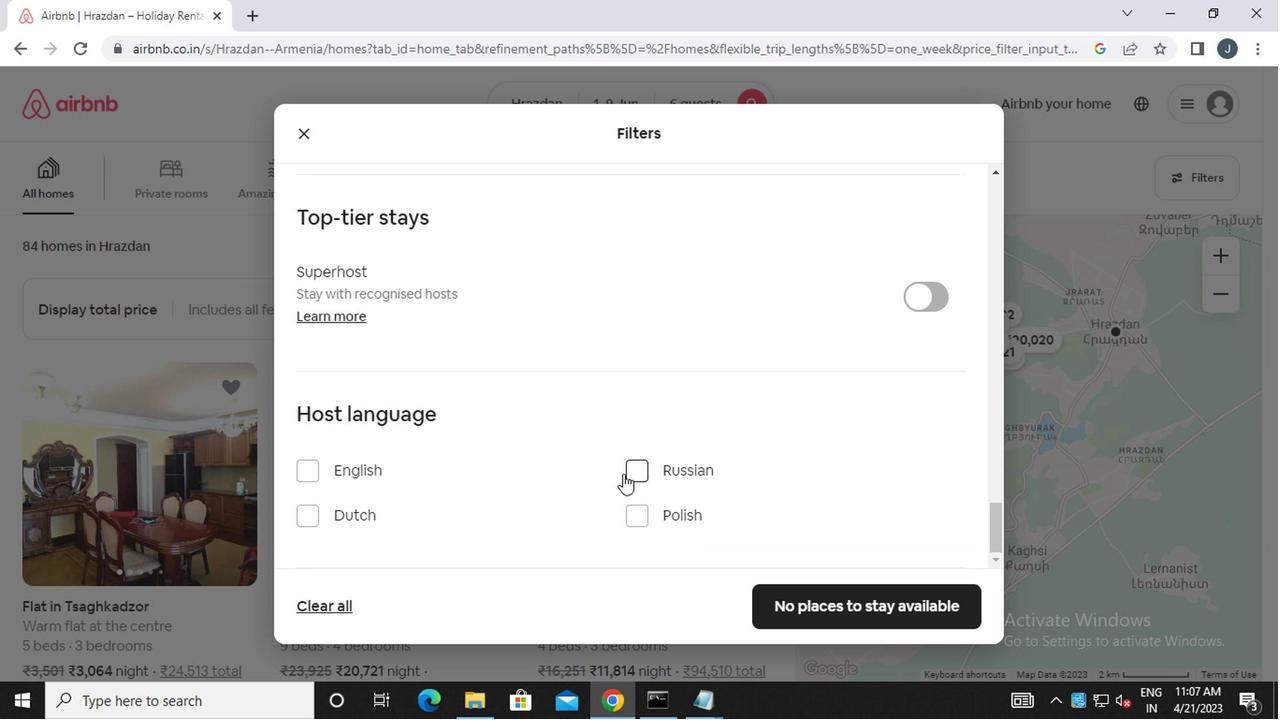 
Action: Mouse scrolled (576, 466) with delta (0, 0)
Screenshot: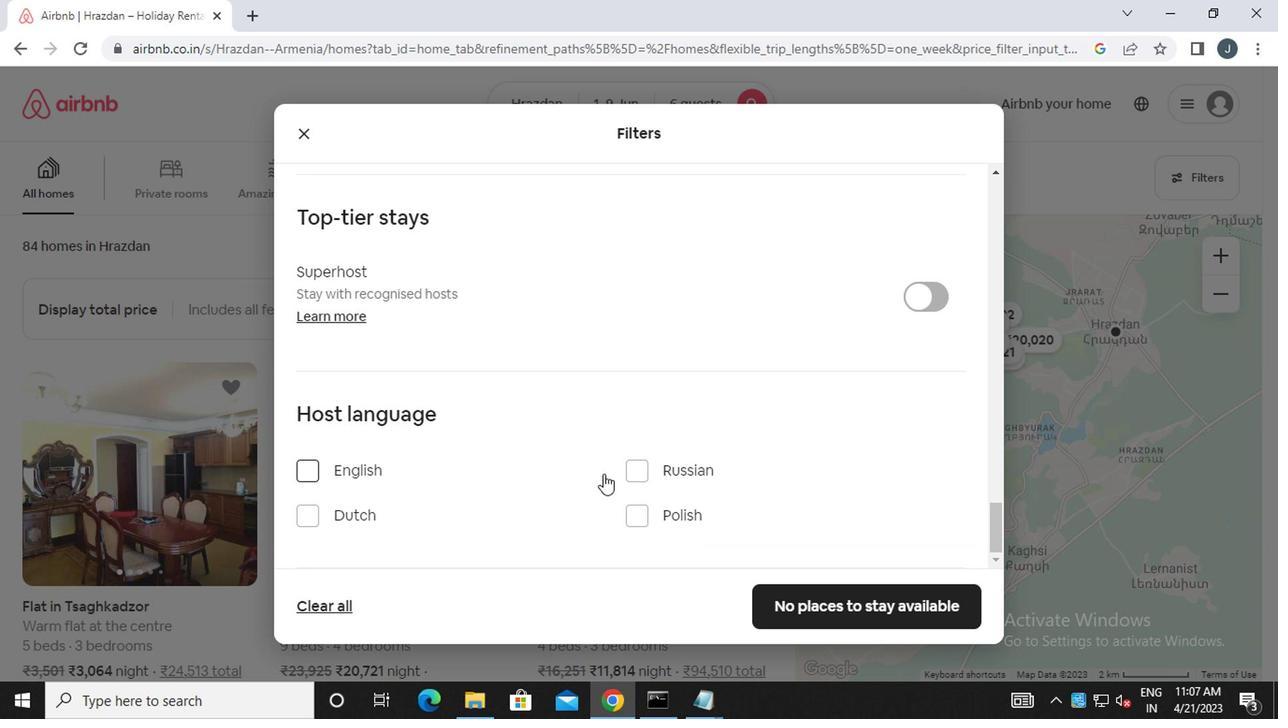 
Action: Mouse moved to (574, 466)
Screenshot: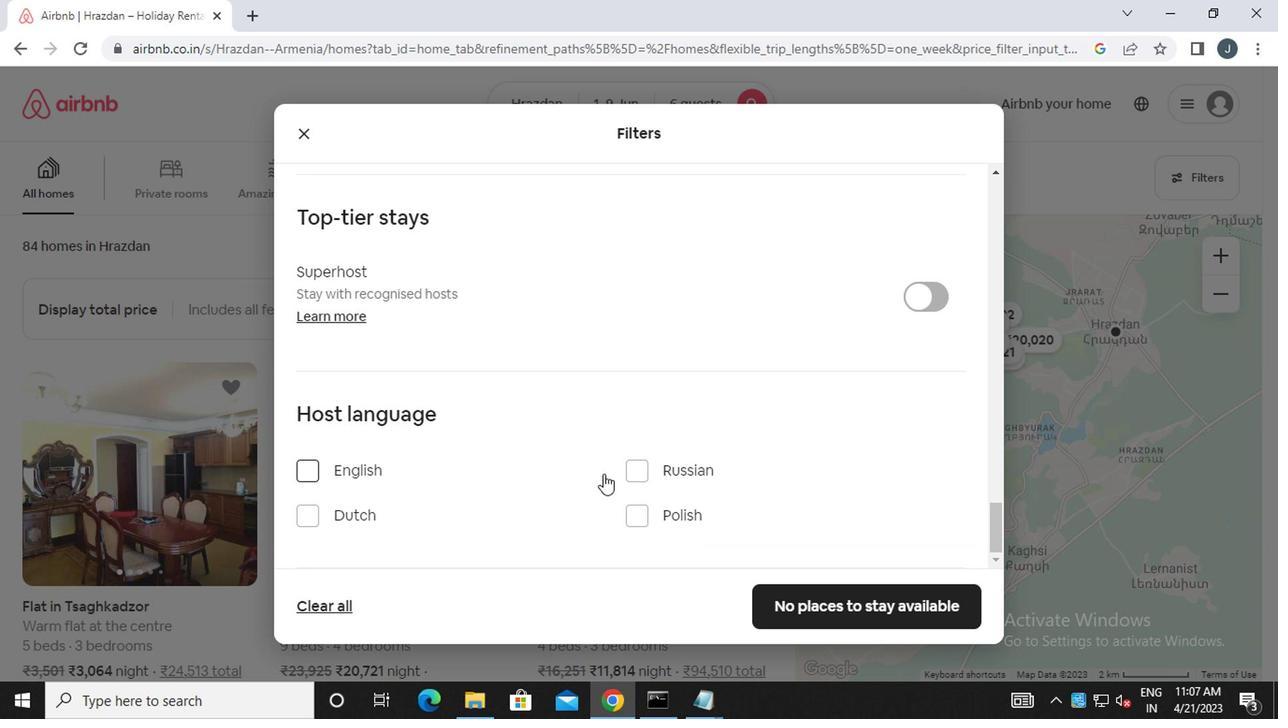 
Action: Mouse scrolled (574, 466) with delta (0, 0)
Screenshot: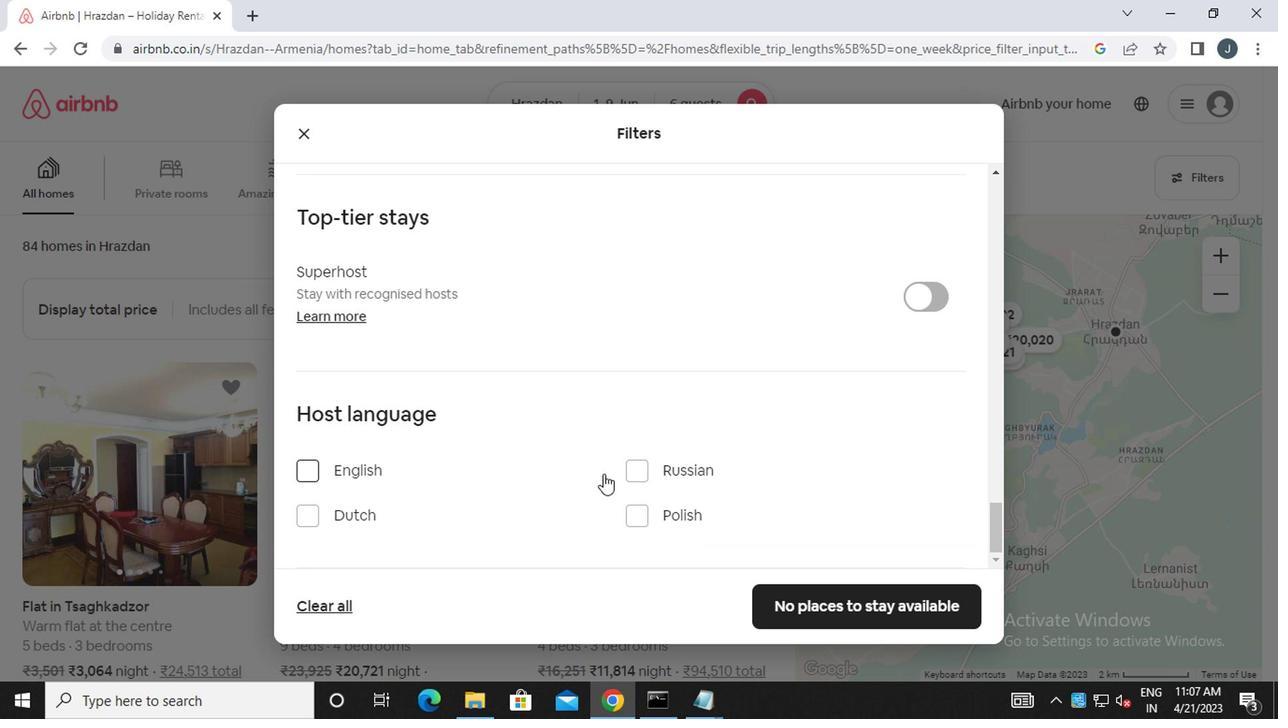 
Action: Mouse moved to (570, 466)
Screenshot: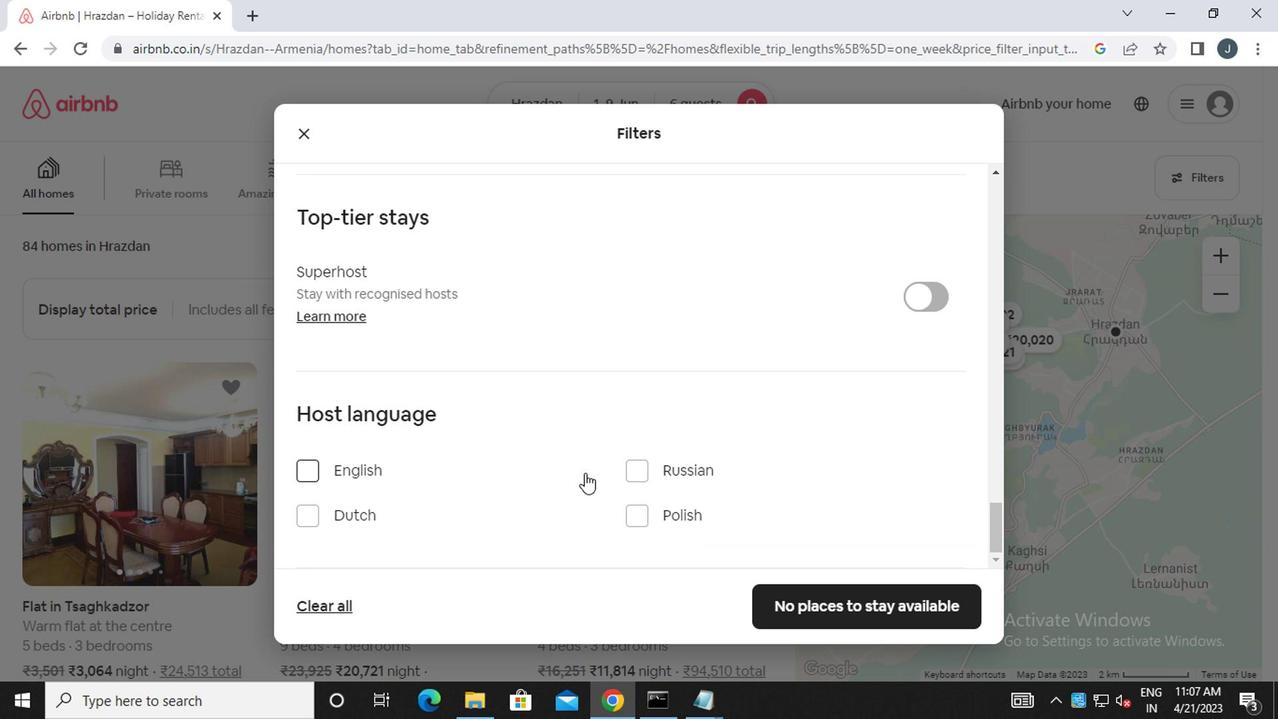 
Action: Mouse scrolled (570, 466) with delta (0, 0)
Screenshot: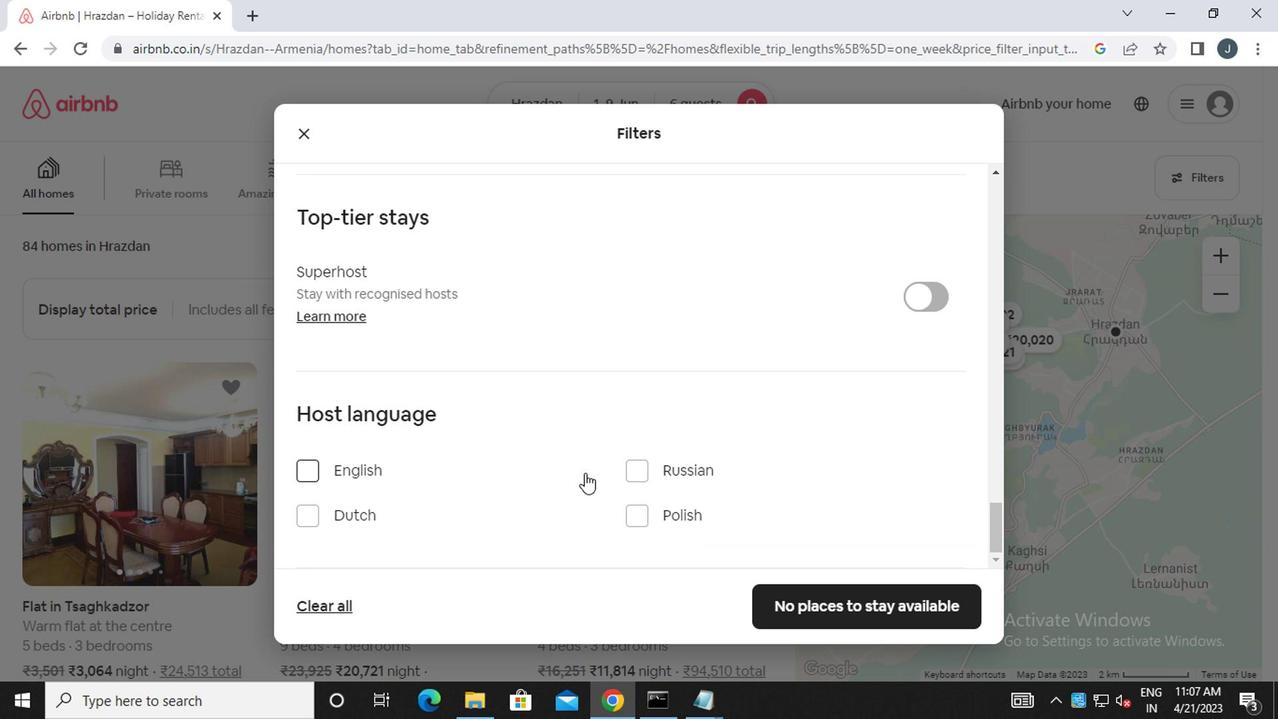 
Action: Mouse moved to (564, 466)
Screenshot: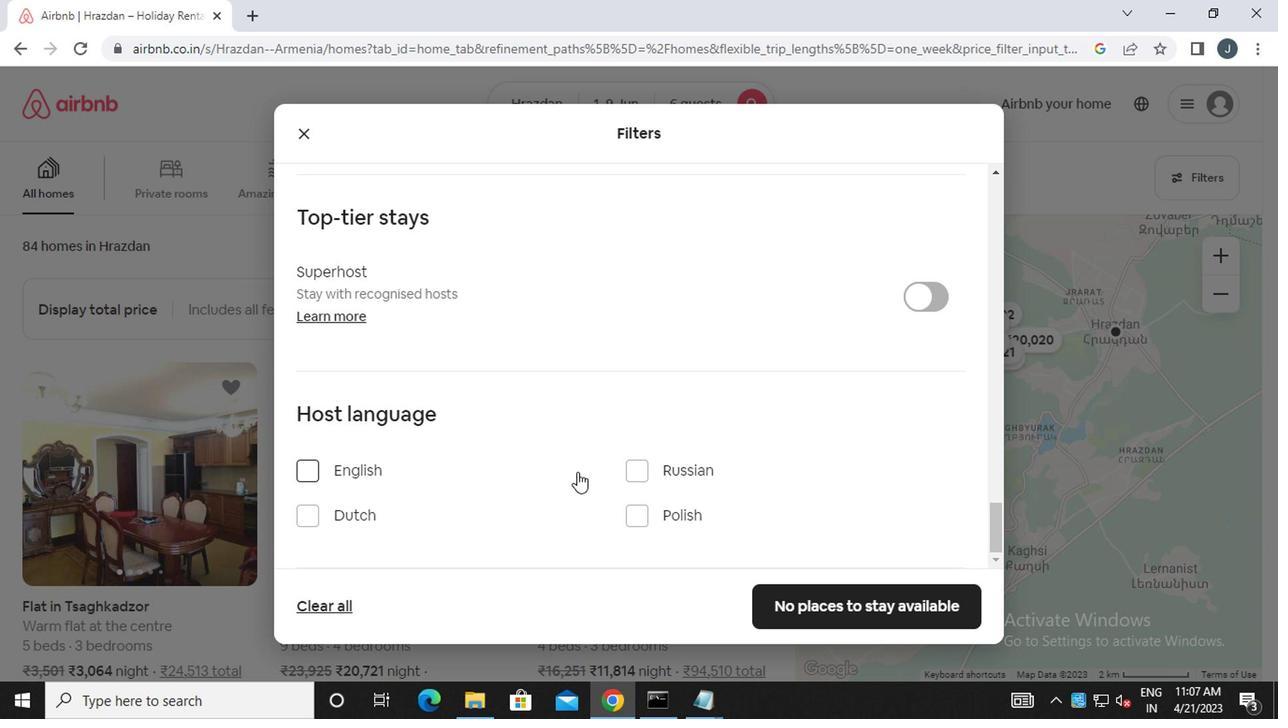 
Action: Mouse scrolled (564, 466) with delta (0, 0)
Screenshot: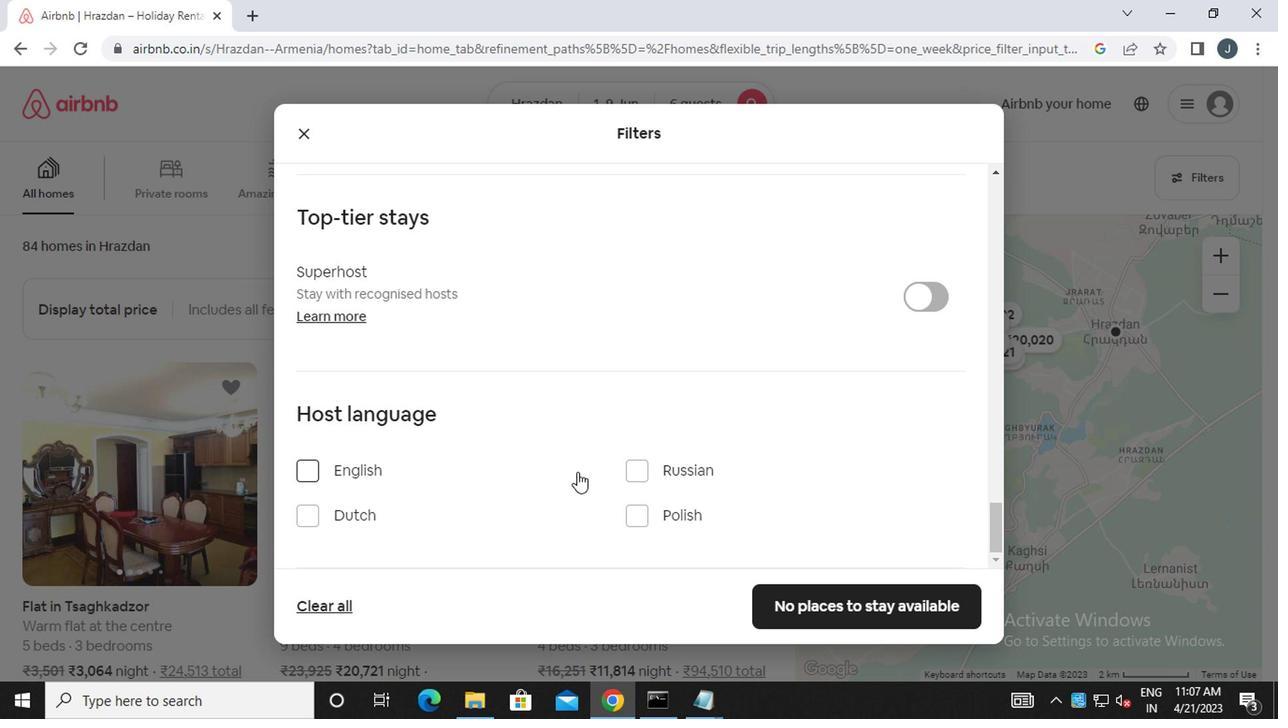 
Action: Mouse moved to (362, 470)
Screenshot: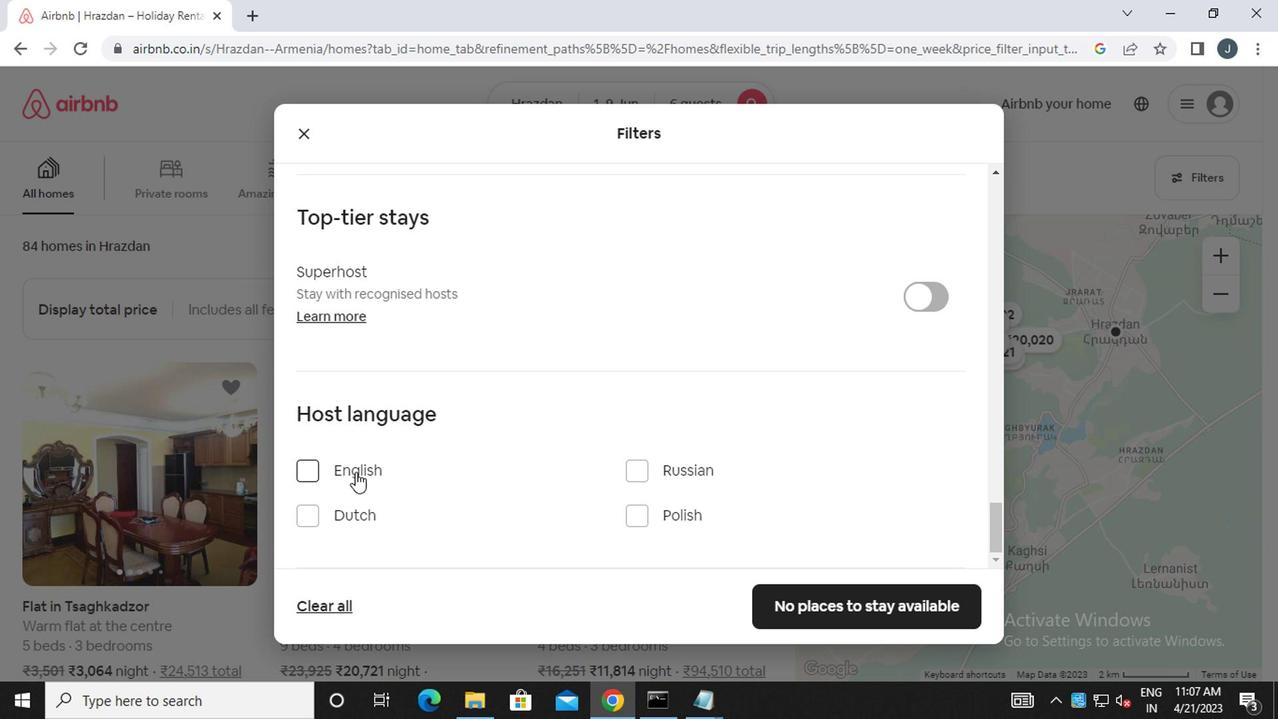 
Action: Mouse pressed left at (362, 470)
Screenshot: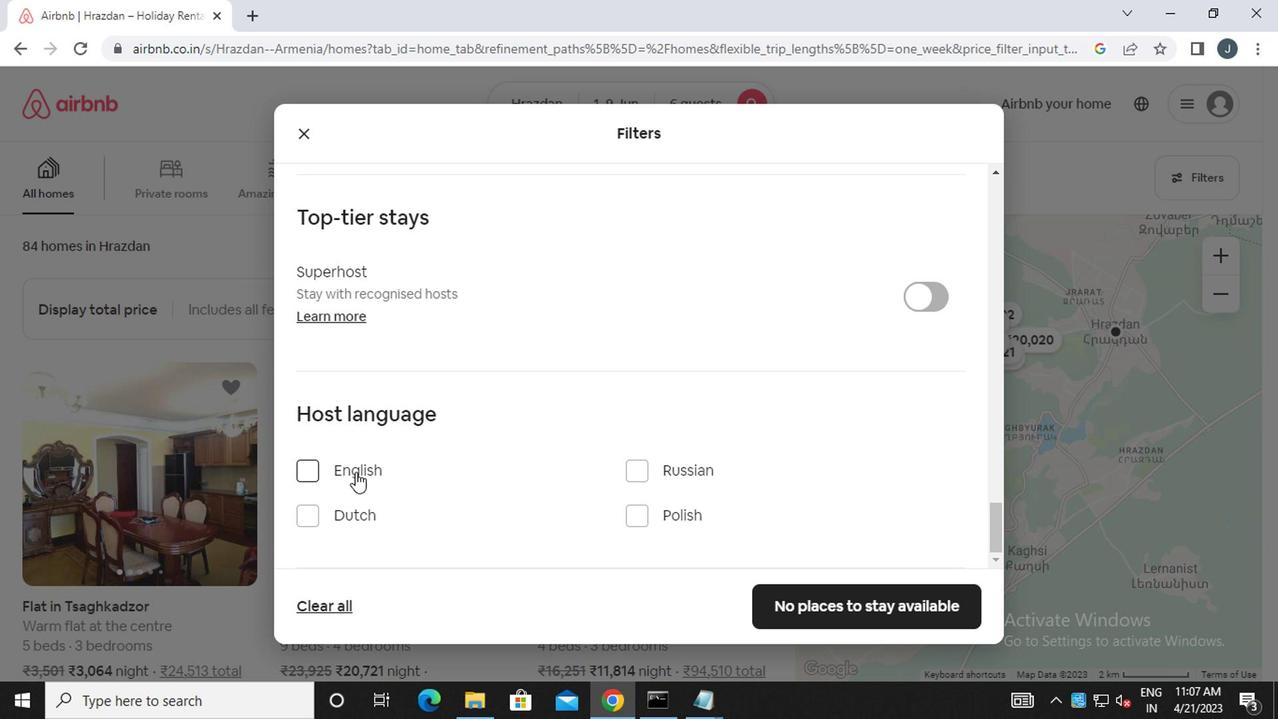 
Action: Mouse moved to (298, 458)
Screenshot: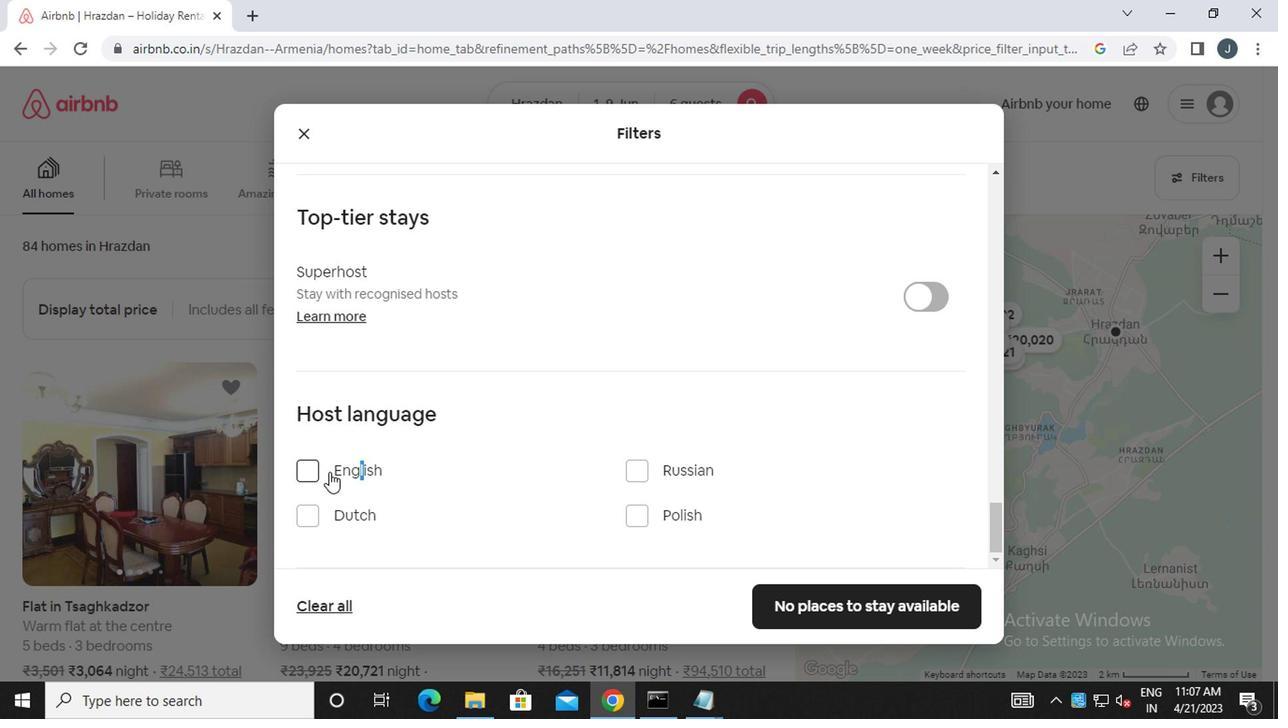 
Action: Mouse pressed left at (298, 458)
Screenshot: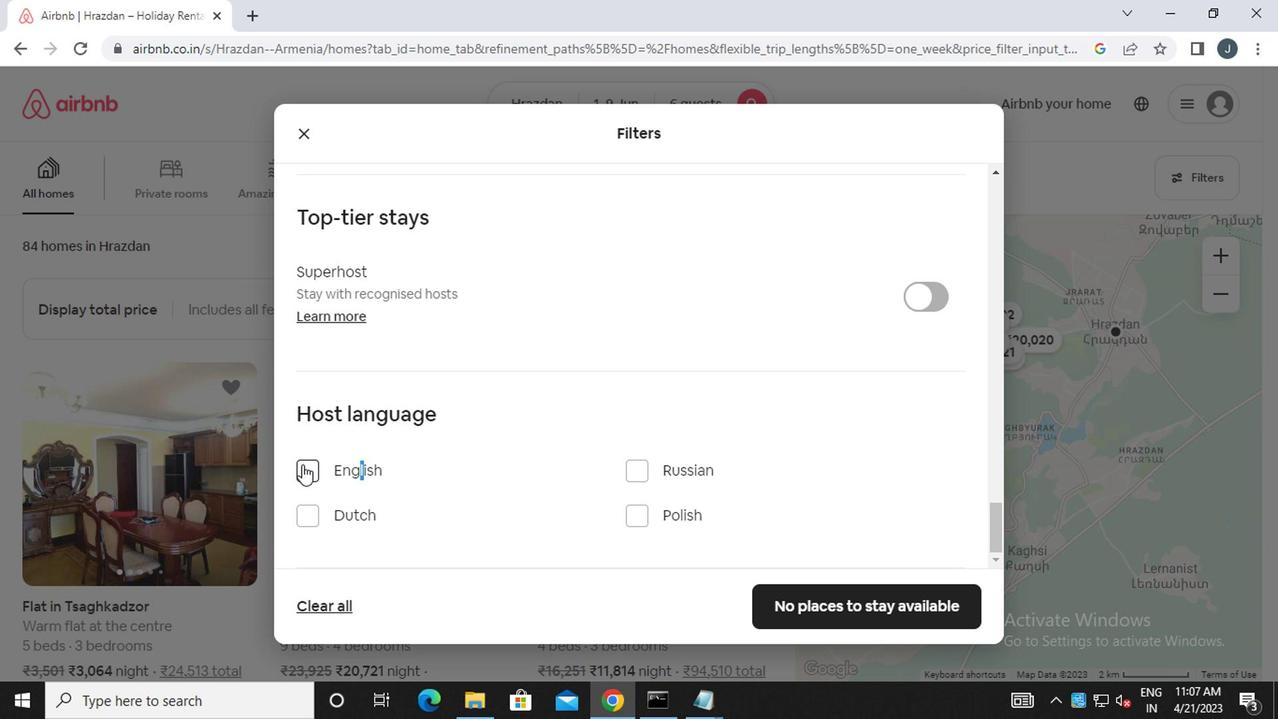 
Action: Mouse moved to (319, 466)
Screenshot: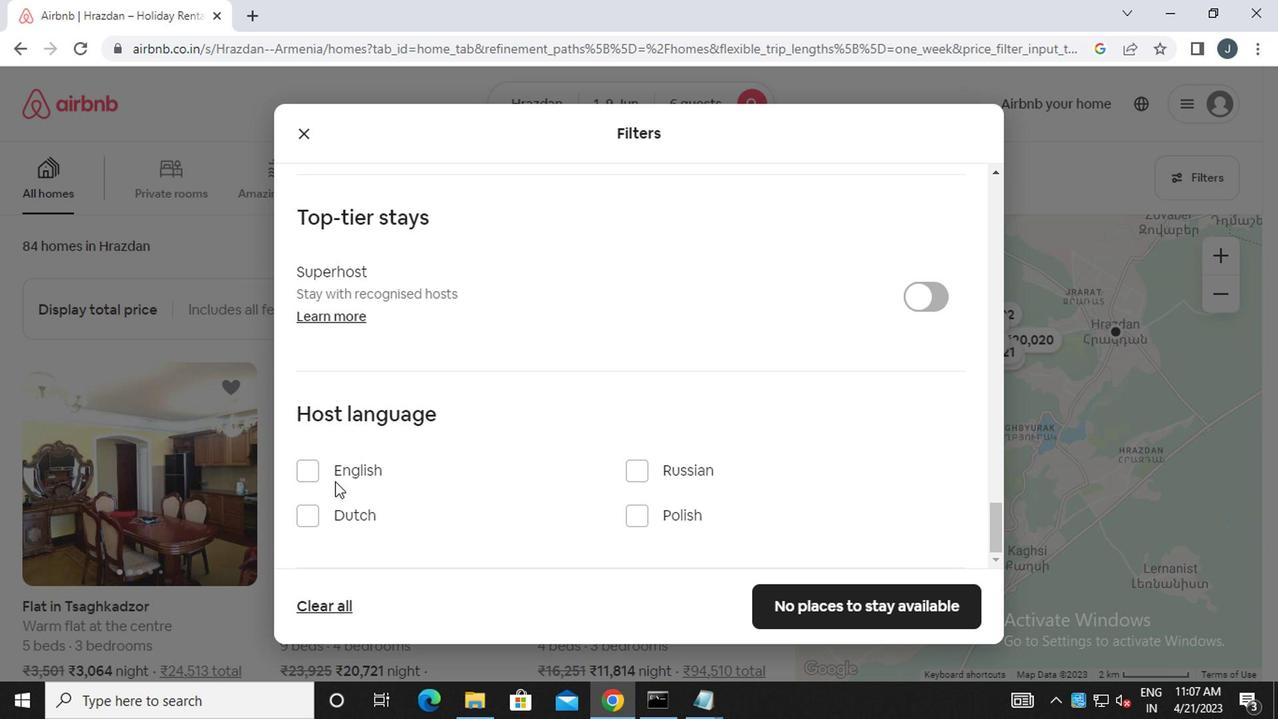 
Action: Mouse pressed left at (319, 466)
Screenshot: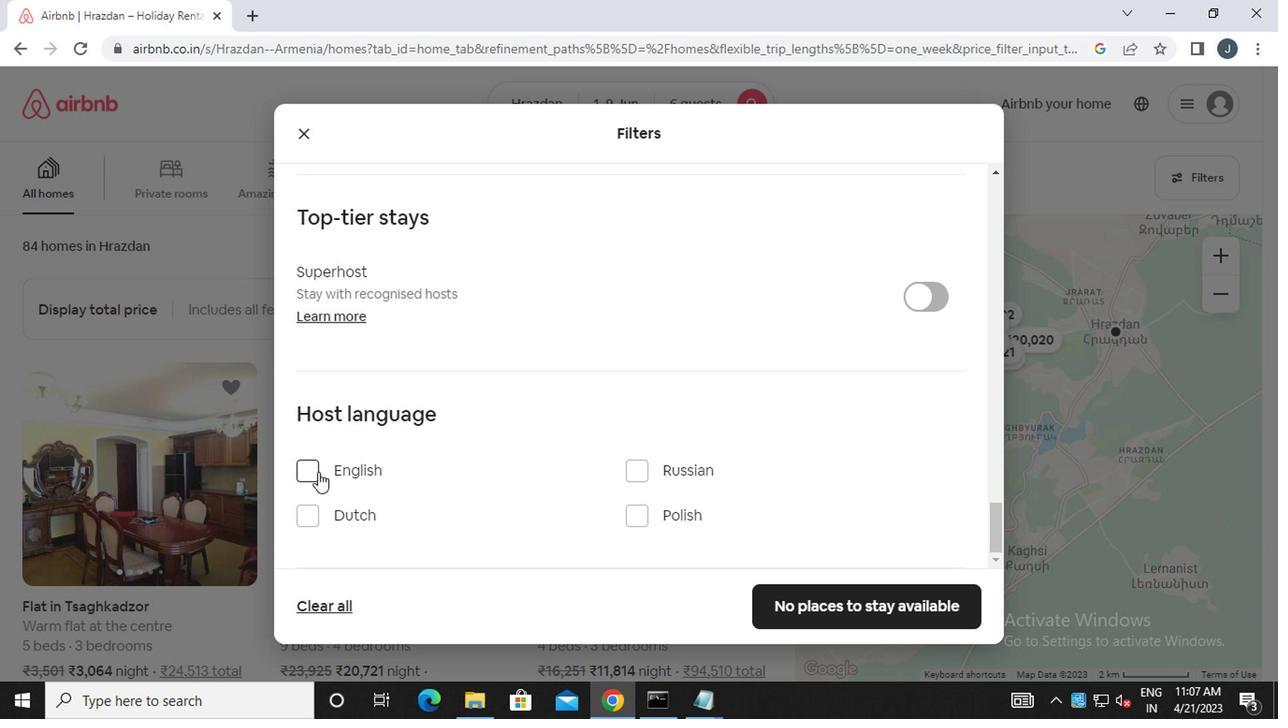 
Action: Mouse moved to (835, 594)
Screenshot: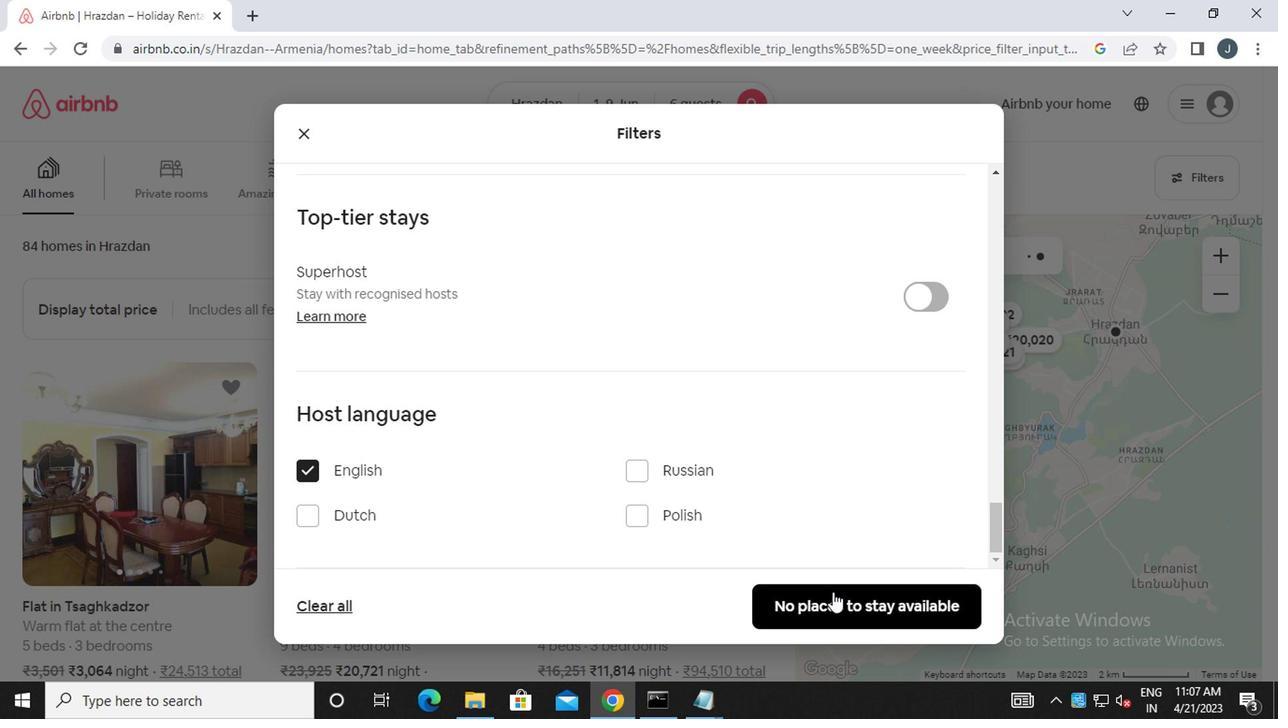 
Action: Mouse pressed left at (835, 594)
Screenshot: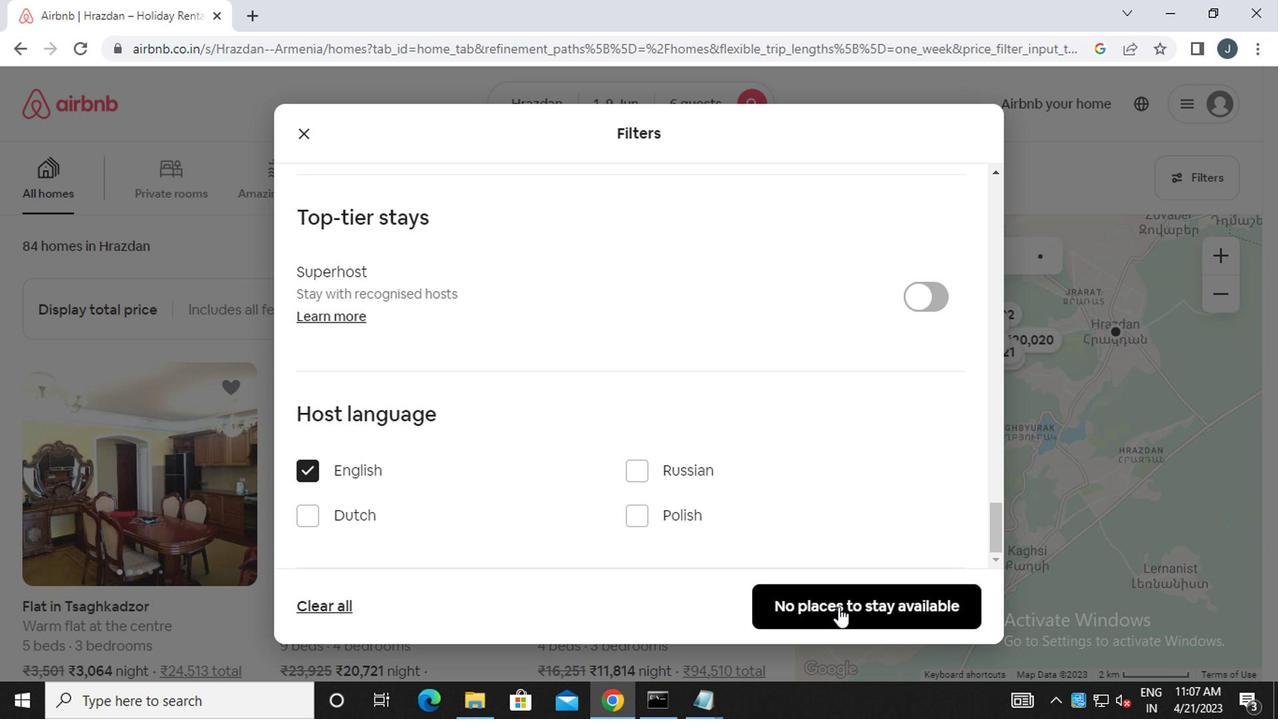 
Action: Mouse moved to (822, 576)
Screenshot: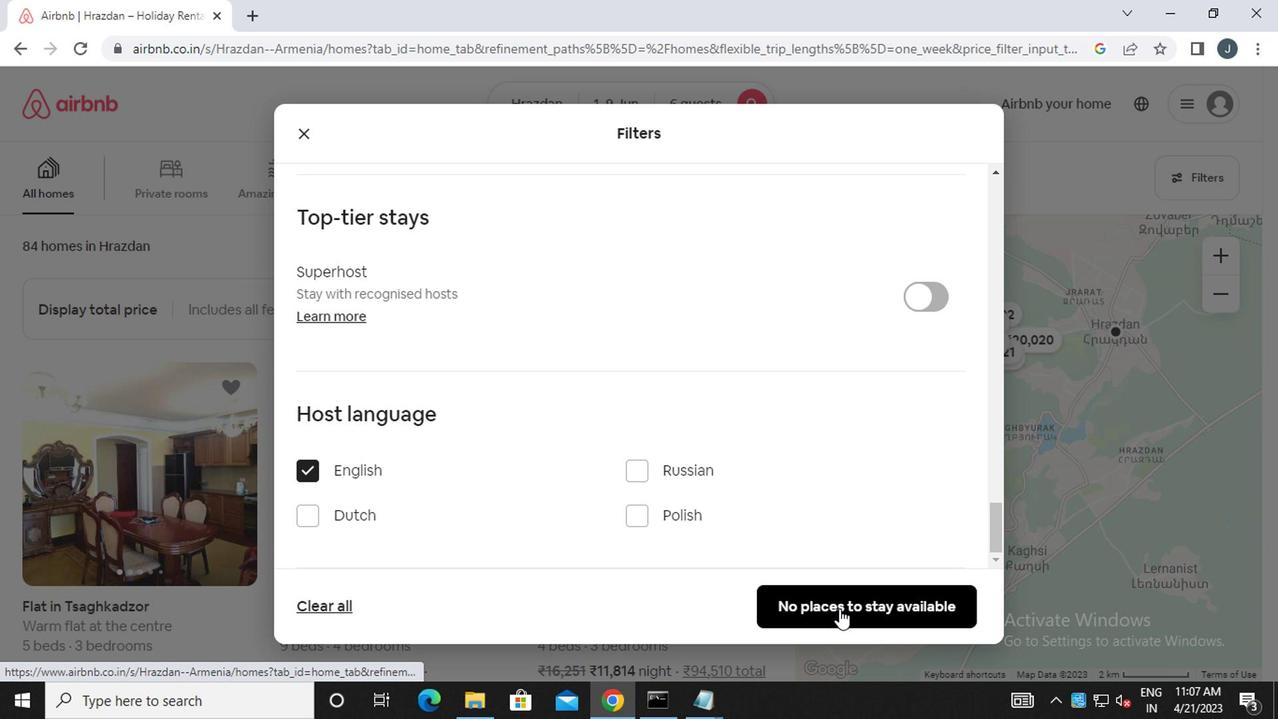 
